 Task: Create relationship between student and enrollment object.
Action: Mouse moved to (641, 45)
Screenshot: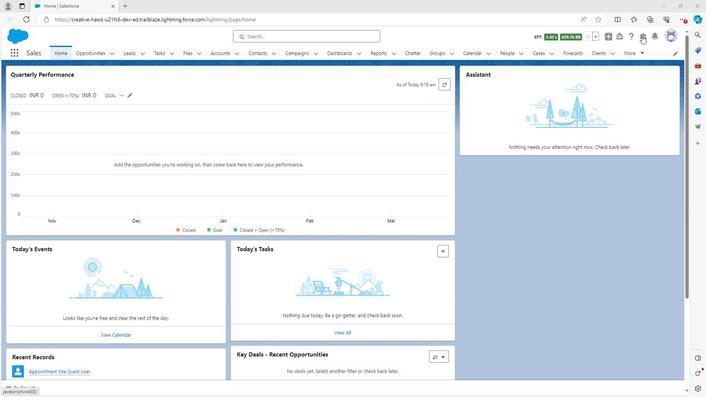 
Action: Mouse pressed left at (641, 45)
Screenshot: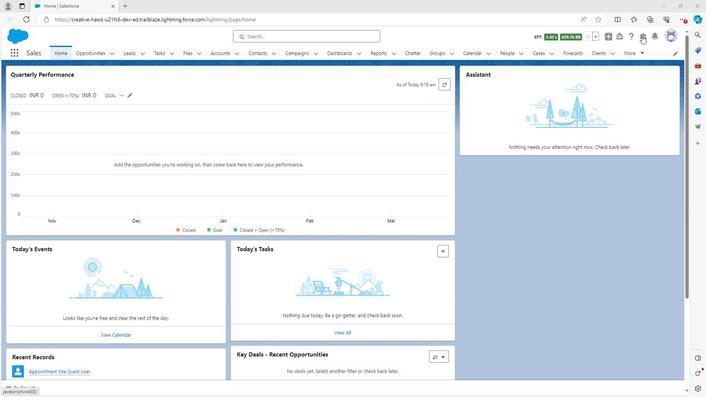 
Action: Mouse moved to (612, 66)
Screenshot: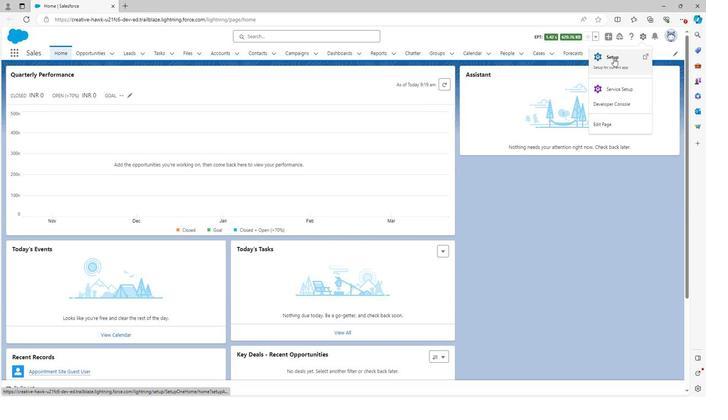 
Action: Mouse pressed left at (612, 66)
Screenshot: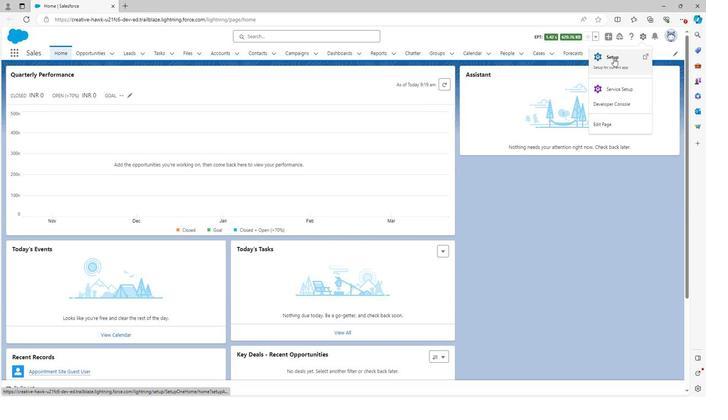 
Action: Mouse moved to (83, 62)
Screenshot: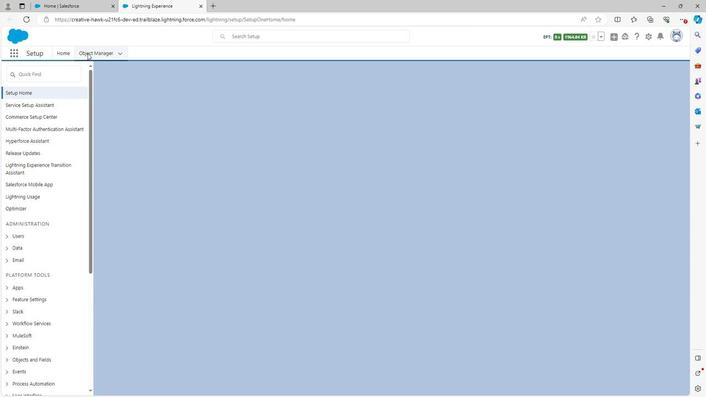 
Action: Mouse pressed left at (83, 62)
Screenshot: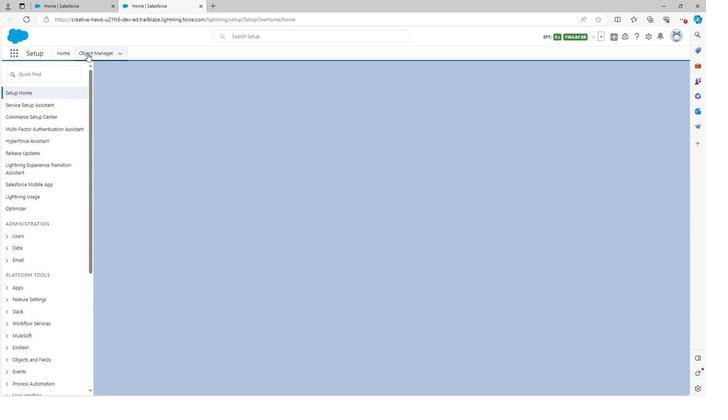 
Action: Mouse moved to (85, 204)
Screenshot: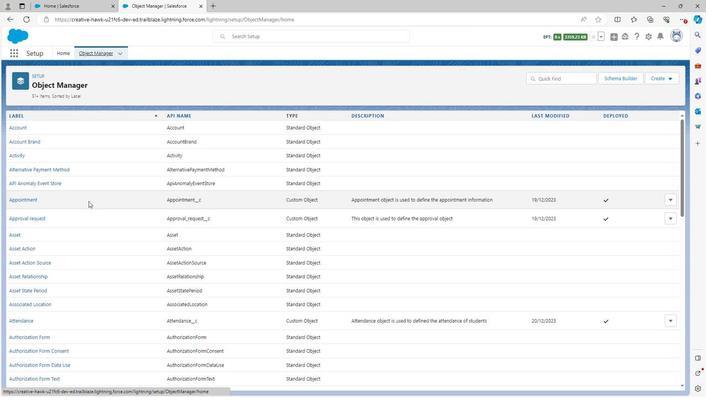 
Action: Mouse scrolled (85, 204) with delta (0, 0)
Screenshot: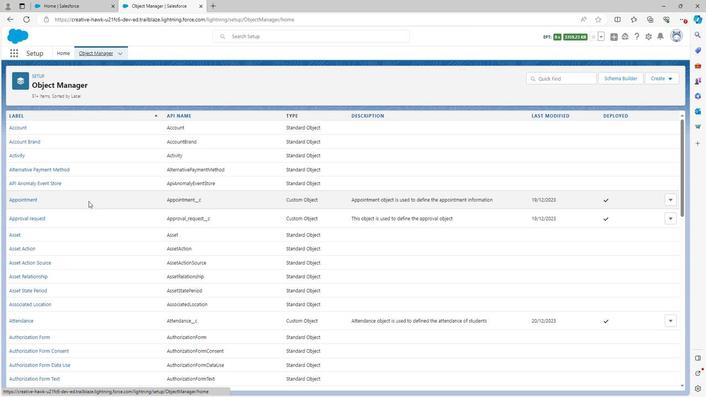 
Action: Mouse moved to (85, 205)
Screenshot: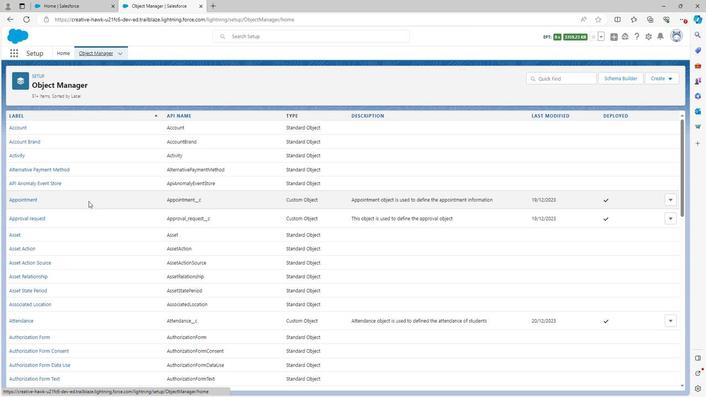 
Action: Mouse scrolled (85, 204) with delta (0, 0)
Screenshot: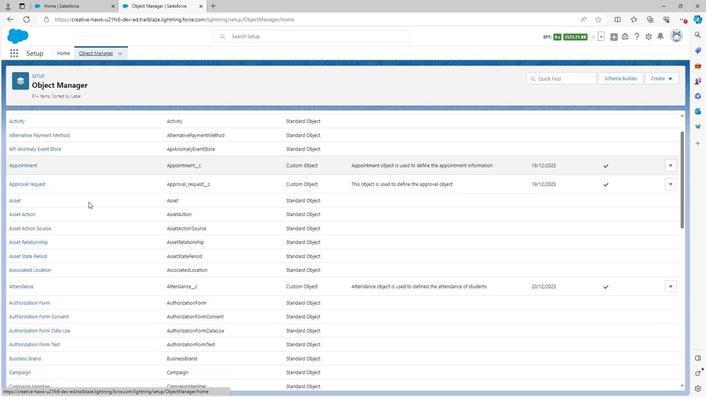 
Action: Mouse scrolled (85, 204) with delta (0, 0)
Screenshot: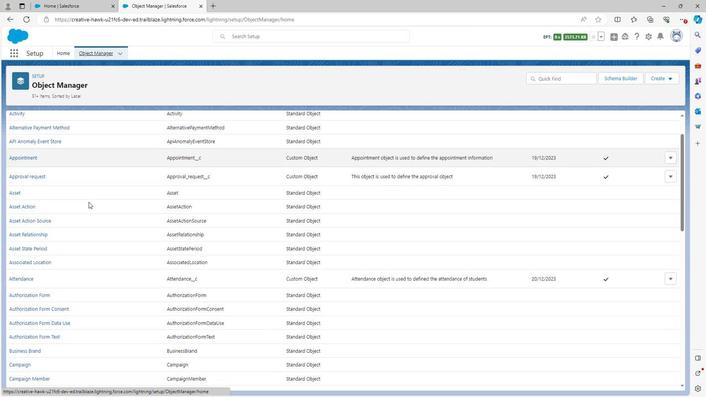 
Action: Mouse scrolled (85, 204) with delta (0, 0)
Screenshot: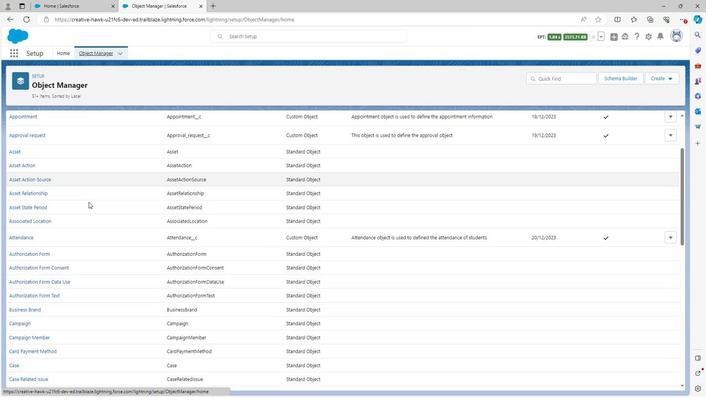 
Action: Mouse scrolled (85, 204) with delta (0, 0)
Screenshot: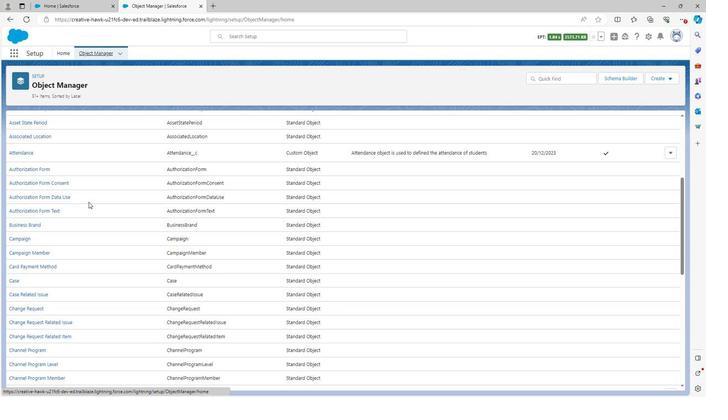 
Action: Mouse scrolled (85, 204) with delta (0, 0)
Screenshot: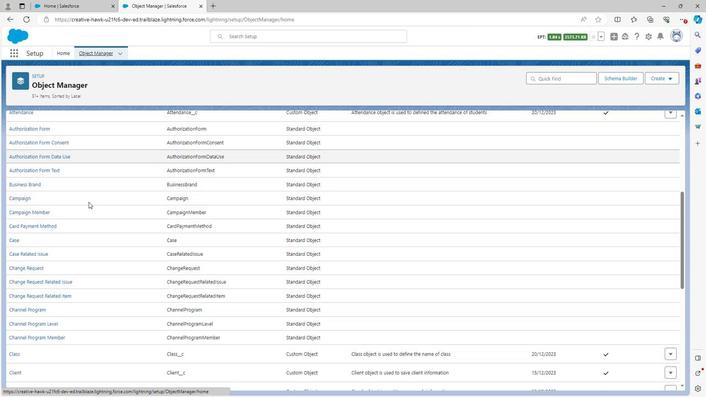 
Action: Mouse scrolled (85, 204) with delta (0, 0)
Screenshot: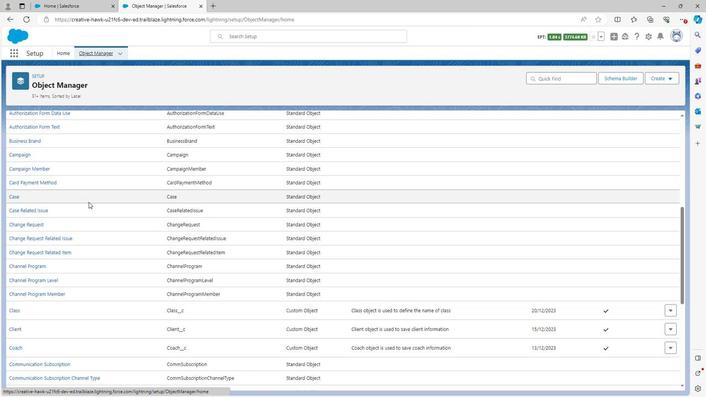 
Action: Mouse scrolled (85, 204) with delta (0, 0)
Screenshot: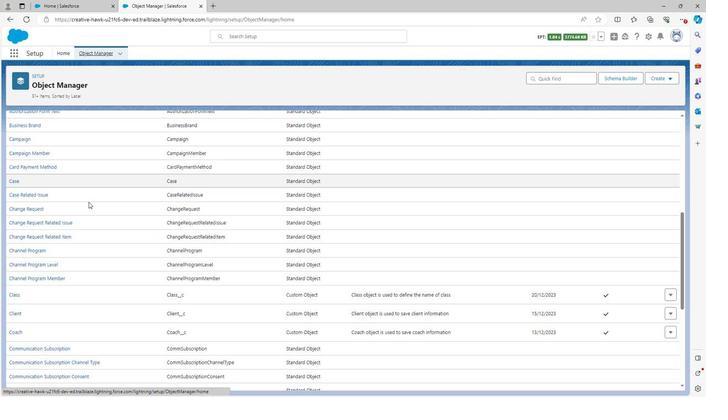 
Action: Mouse scrolled (85, 204) with delta (0, 0)
Screenshot: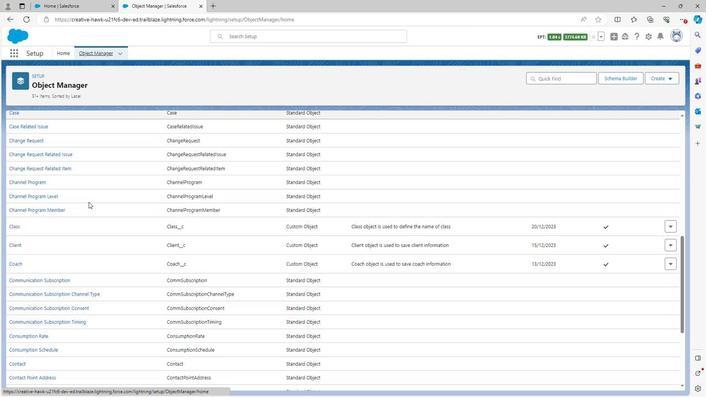 
Action: Mouse scrolled (85, 204) with delta (0, 0)
Screenshot: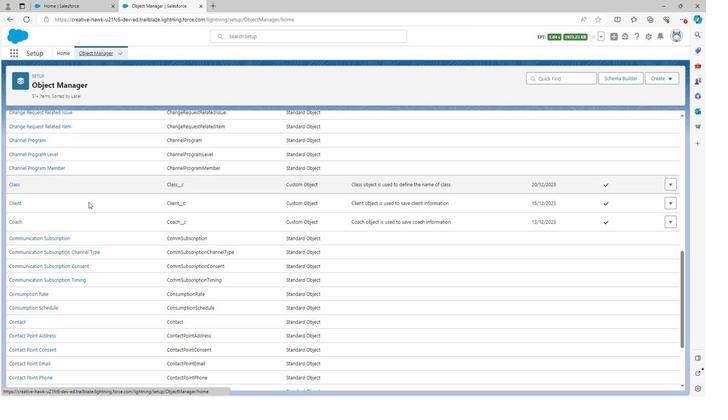 
Action: Mouse scrolled (85, 204) with delta (0, 0)
Screenshot: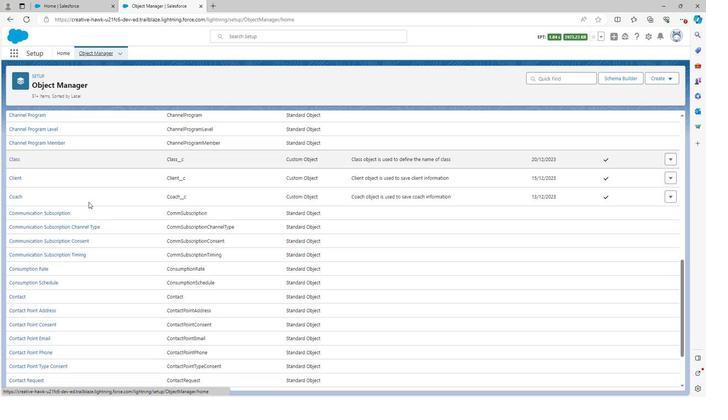 
Action: Mouse scrolled (85, 204) with delta (0, 0)
Screenshot: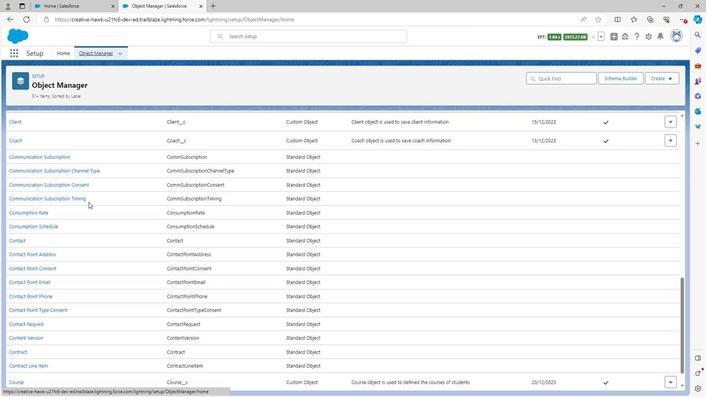 
Action: Mouse scrolled (85, 204) with delta (0, 0)
Screenshot: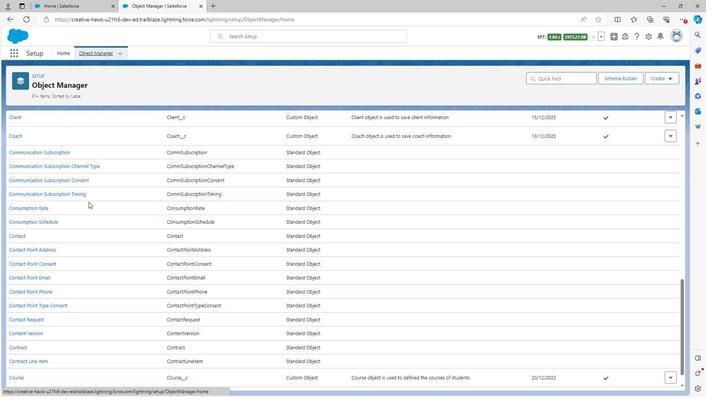 
Action: Mouse scrolled (85, 204) with delta (0, 0)
Screenshot: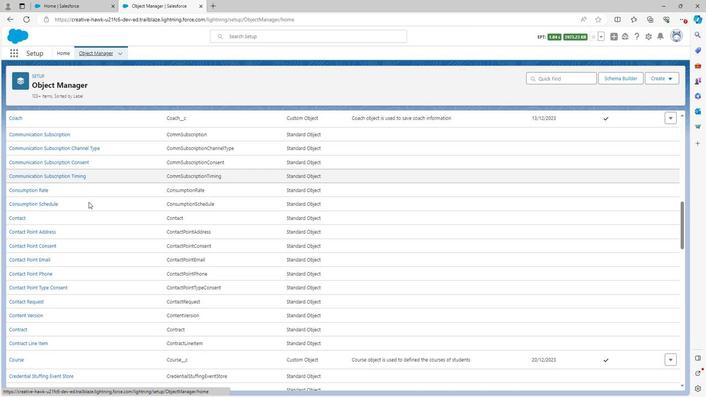 
Action: Mouse scrolled (85, 204) with delta (0, 0)
Screenshot: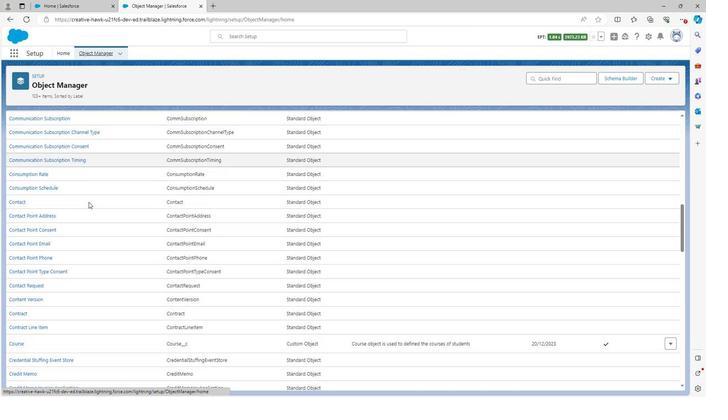 
Action: Mouse scrolled (85, 204) with delta (0, 0)
Screenshot: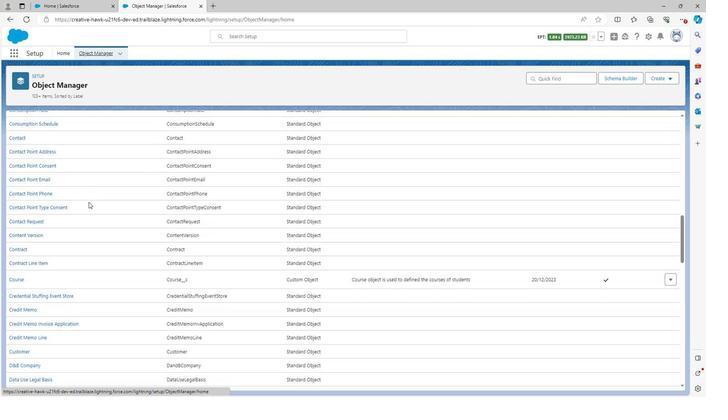 
Action: Mouse scrolled (85, 204) with delta (0, 0)
Screenshot: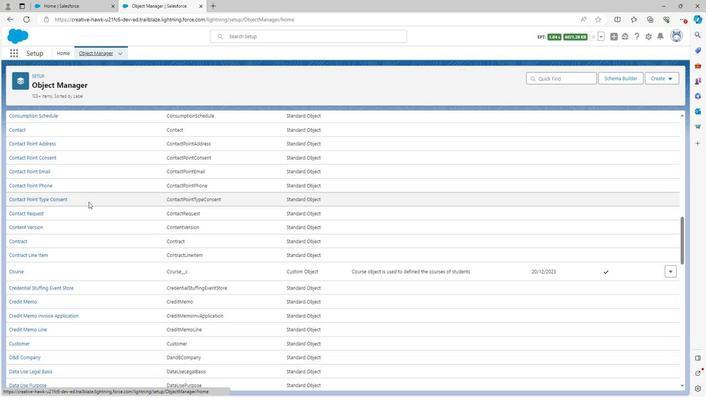 
Action: Mouse scrolled (85, 204) with delta (0, 0)
Screenshot: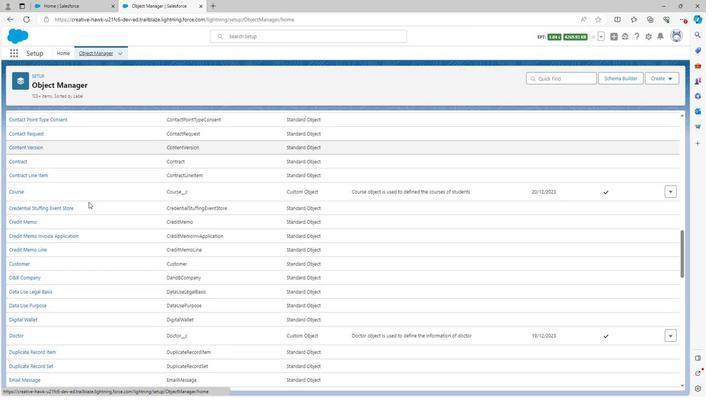 
Action: Mouse scrolled (85, 204) with delta (0, 0)
Screenshot: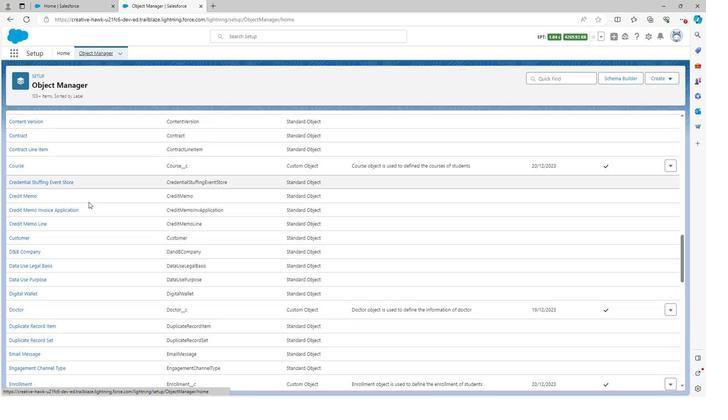 
Action: Mouse scrolled (85, 204) with delta (0, 0)
Screenshot: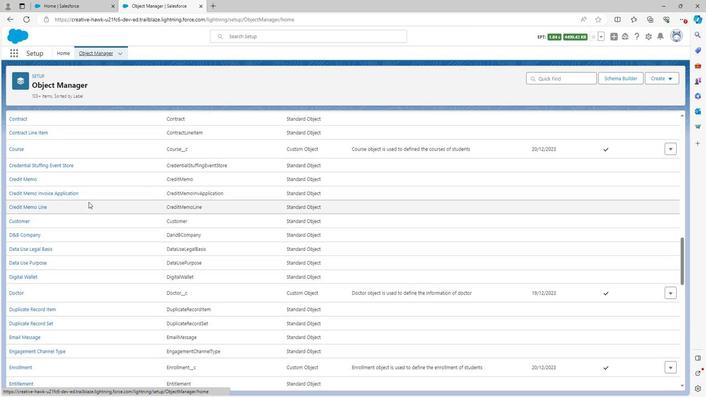 
Action: Mouse scrolled (85, 204) with delta (0, 0)
Screenshot: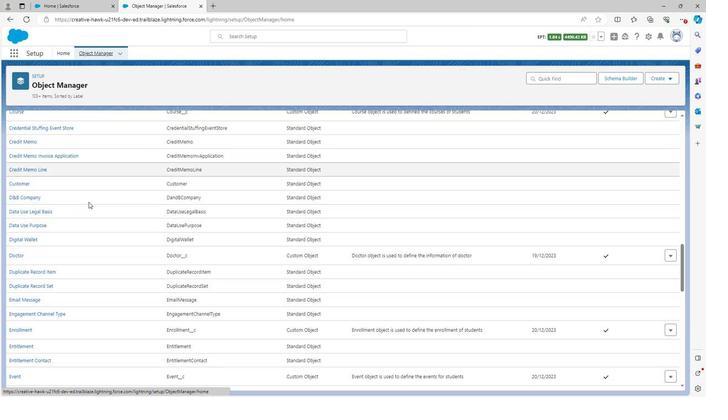 
Action: Mouse scrolled (85, 204) with delta (0, 0)
Screenshot: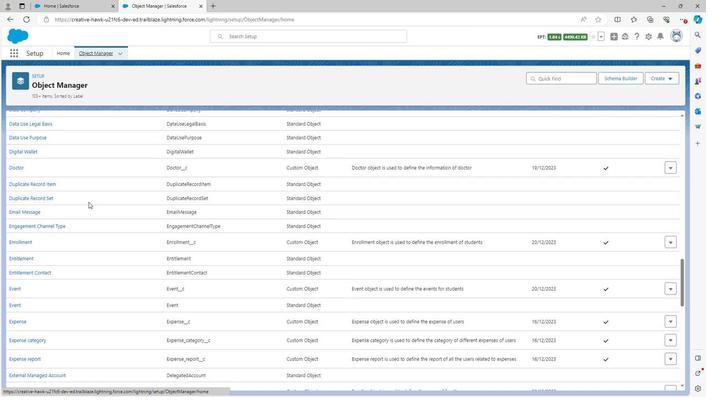 
Action: Mouse scrolled (85, 204) with delta (0, 0)
Screenshot: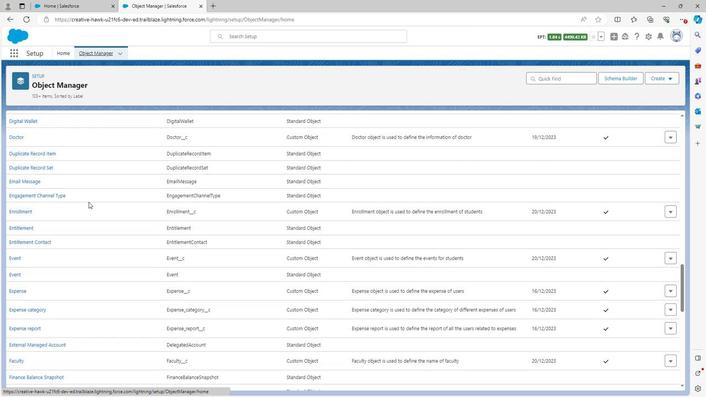 
Action: Mouse scrolled (85, 204) with delta (0, 0)
Screenshot: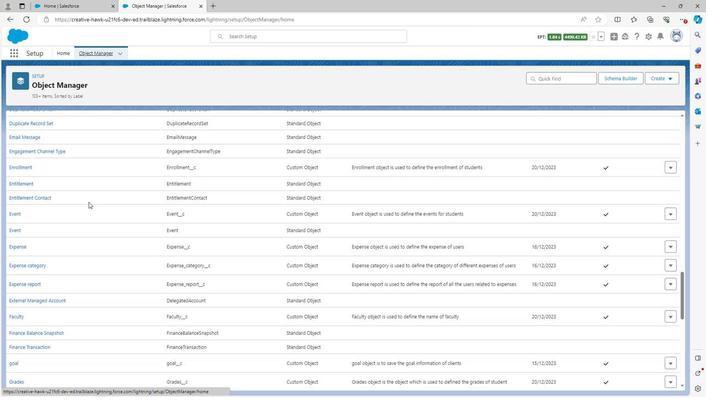
Action: Mouse scrolled (85, 204) with delta (0, 0)
Screenshot: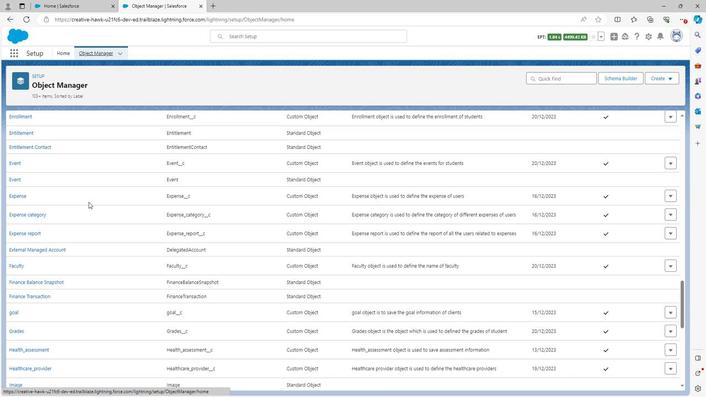 
Action: Mouse scrolled (85, 204) with delta (0, 0)
Screenshot: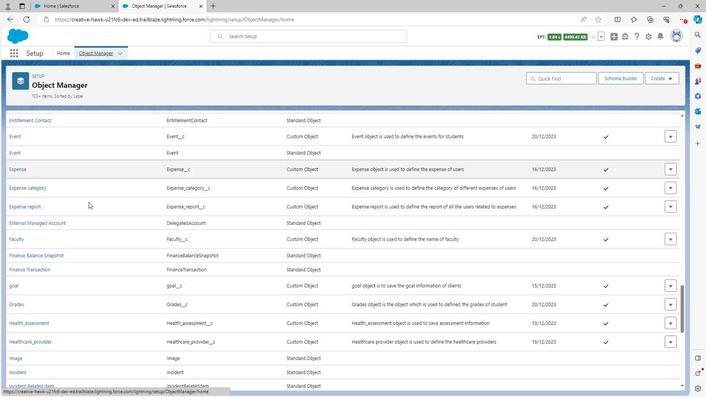 
Action: Mouse scrolled (85, 204) with delta (0, 0)
Screenshot: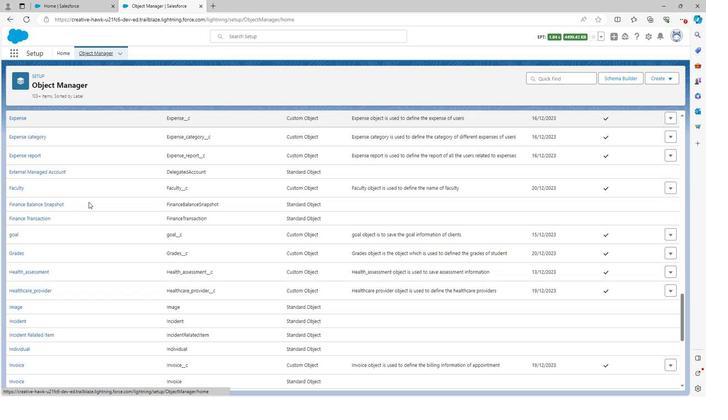 
Action: Mouse scrolled (85, 204) with delta (0, 0)
Screenshot: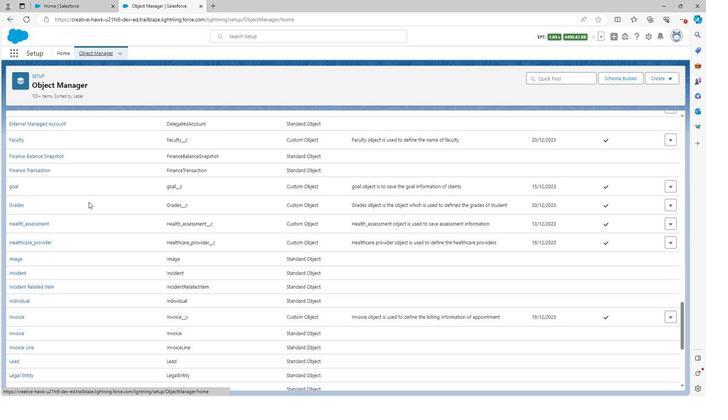 
Action: Mouse scrolled (85, 204) with delta (0, 0)
Screenshot: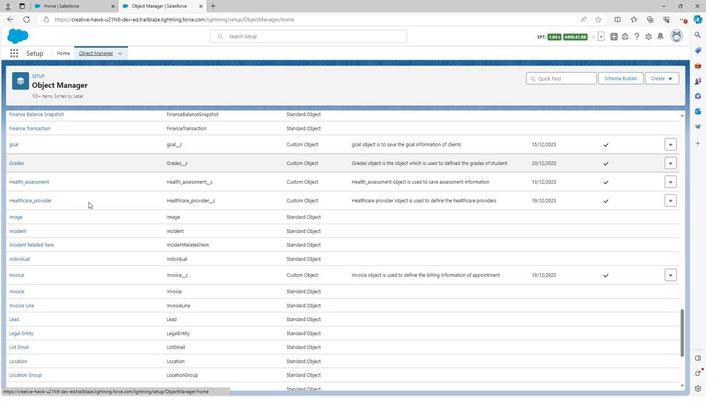 
Action: Mouse scrolled (85, 204) with delta (0, 0)
Screenshot: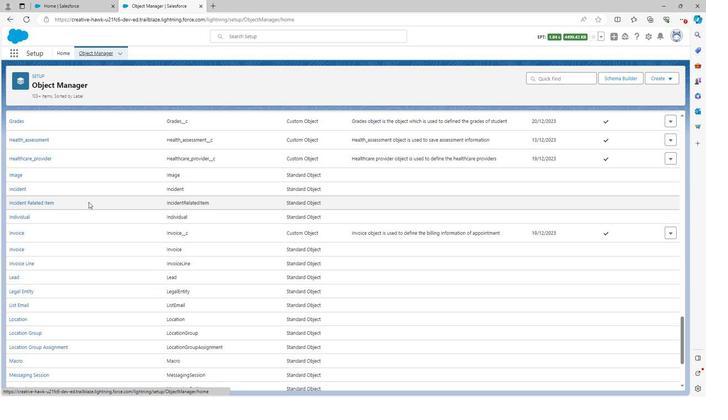 
Action: Mouse scrolled (85, 204) with delta (0, 0)
Screenshot: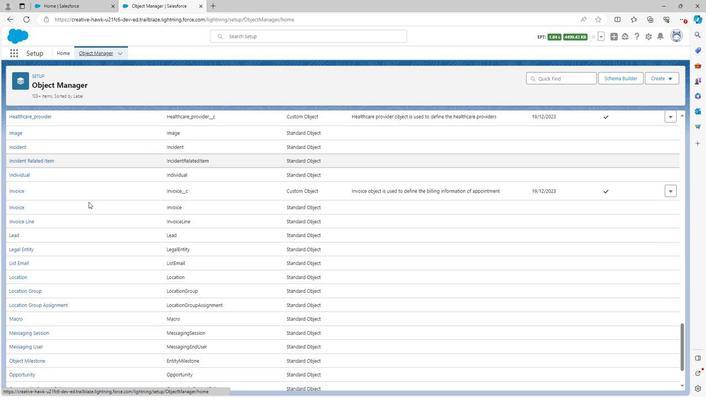 
Action: Mouse scrolled (85, 204) with delta (0, 0)
Screenshot: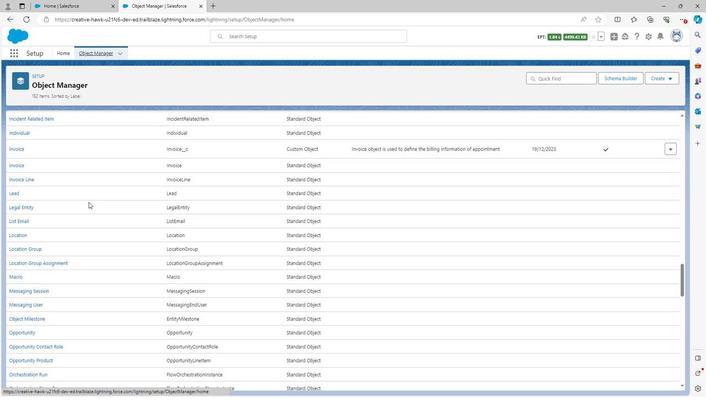 
Action: Mouse scrolled (85, 204) with delta (0, 0)
Screenshot: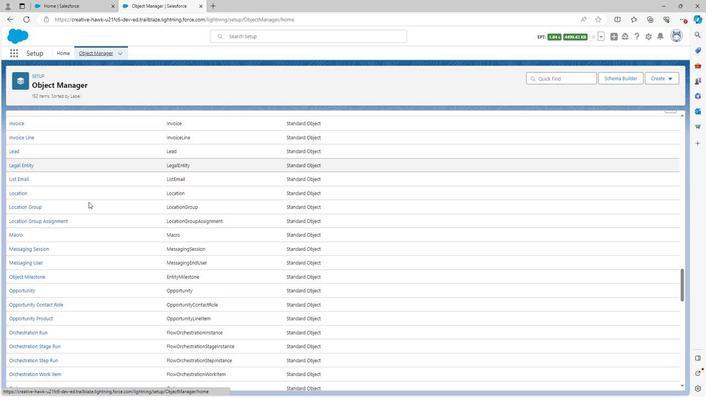 
Action: Mouse scrolled (85, 204) with delta (0, 0)
Screenshot: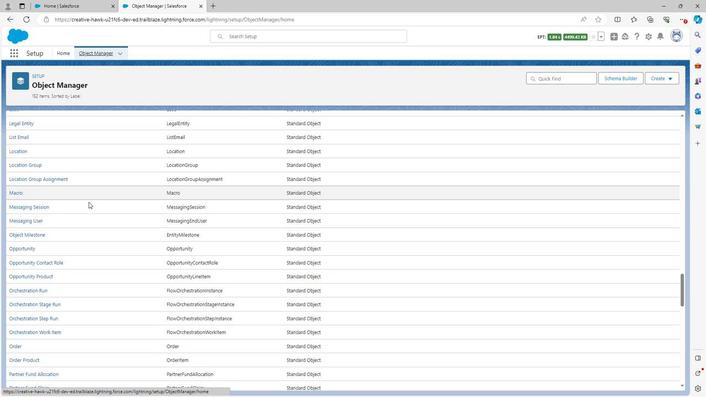 
Action: Mouse scrolled (85, 204) with delta (0, 0)
Screenshot: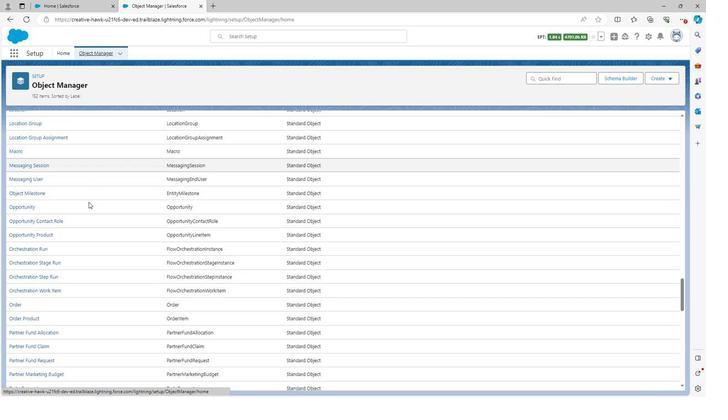 
Action: Mouse scrolled (85, 204) with delta (0, 0)
Screenshot: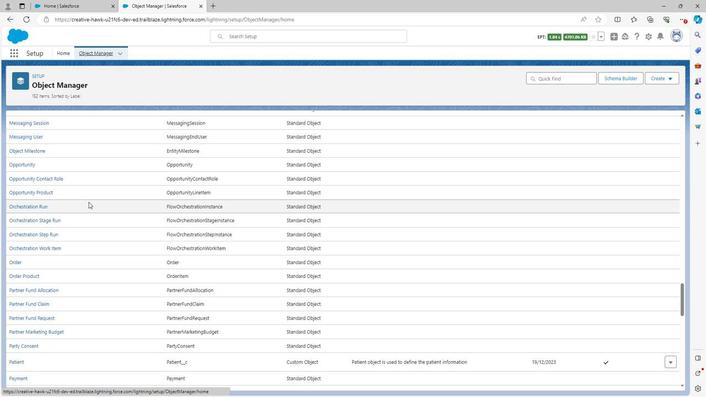 
Action: Mouse scrolled (85, 204) with delta (0, 0)
Screenshot: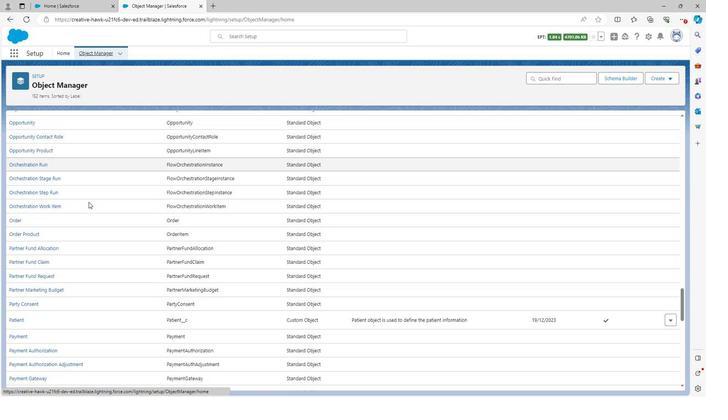 
Action: Mouse scrolled (85, 204) with delta (0, 0)
Screenshot: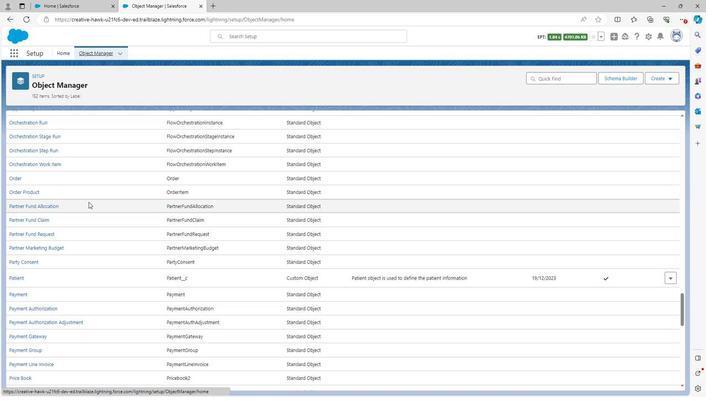 
Action: Mouse scrolled (85, 204) with delta (0, 0)
Screenshot: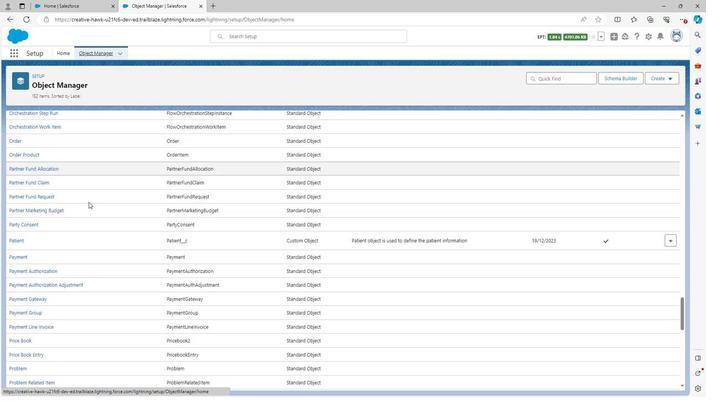 
Action: Mouse scrolled (85, 204) with delta (0, 0)
Screenshot: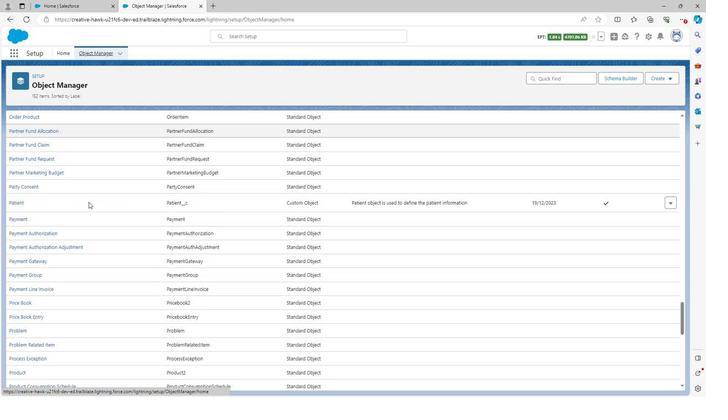 
Action: Mouse scrolled (85, 204) with delta (0, 0)
Screenshot: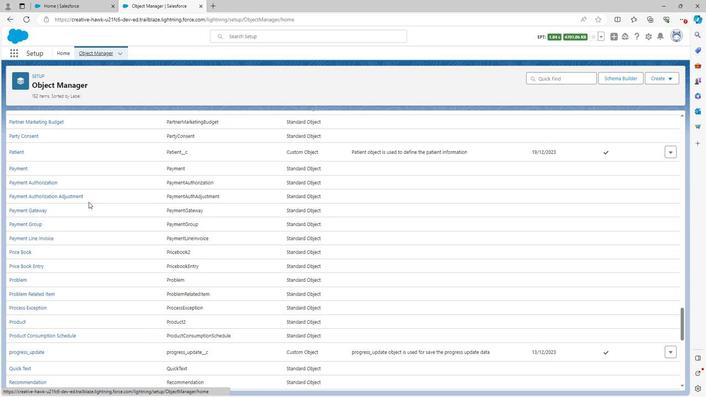 
Action: Mouse scrolled (85, 204) with delta (0, 0)
Screenshot: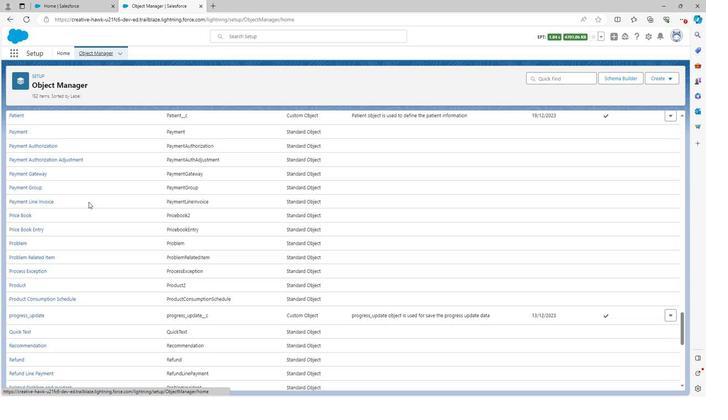 
Action: Mouse scrolled (85, 204) with delta (0, 0)
Screenshot: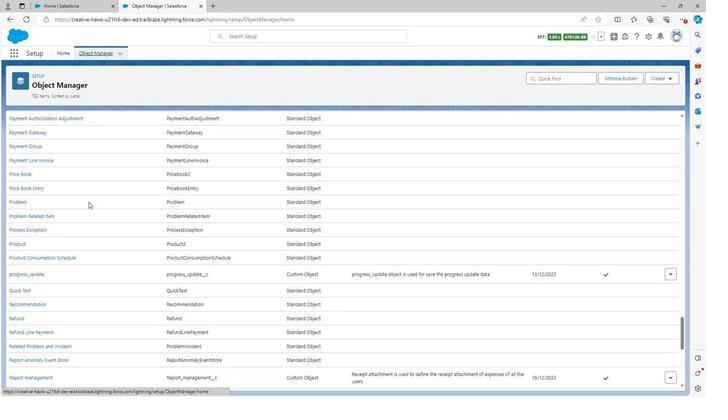 
Action: Mouse scrolled (85, 204) with delta (0, 0)
Screenshot: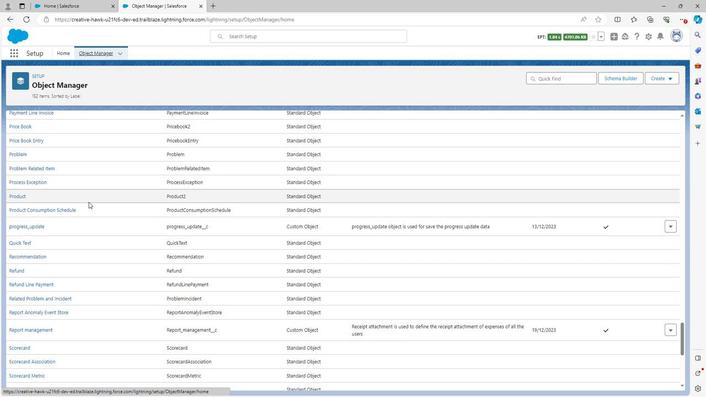 
Action: Mouse scrolled (85, 204) with delta (0, 0)
Screenshot: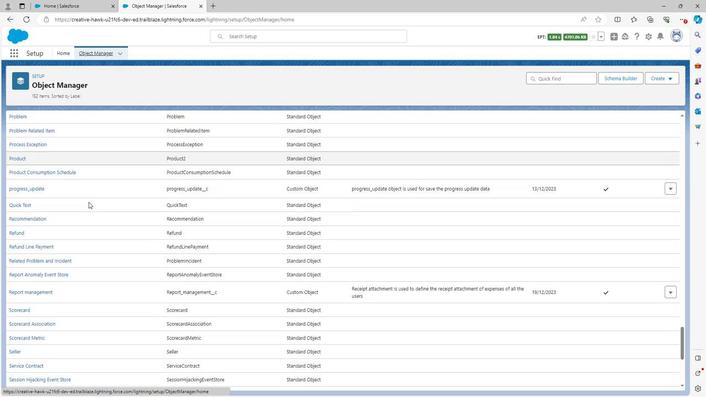 
Action: Mouse scrolled (85, 204) with delta (0, 0)
Screenshot: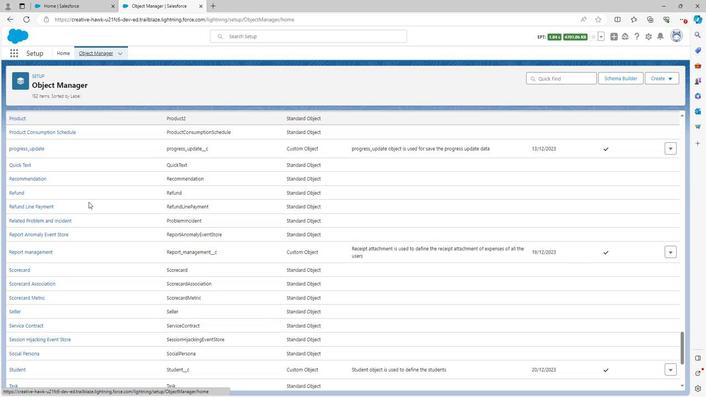 
Action: Mouse scrolled (85, 204) with delta (0, 0)
Screenshot: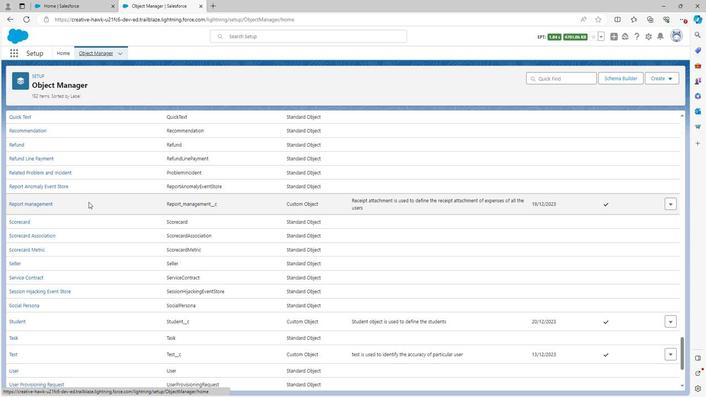 
Action: Mouse moved to (12, 279)
Screenshot: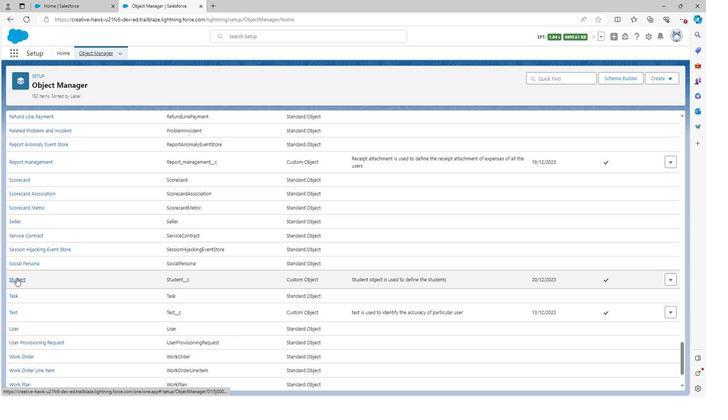 
Action: Mouse pressed left at (12, 279)
Screenshot: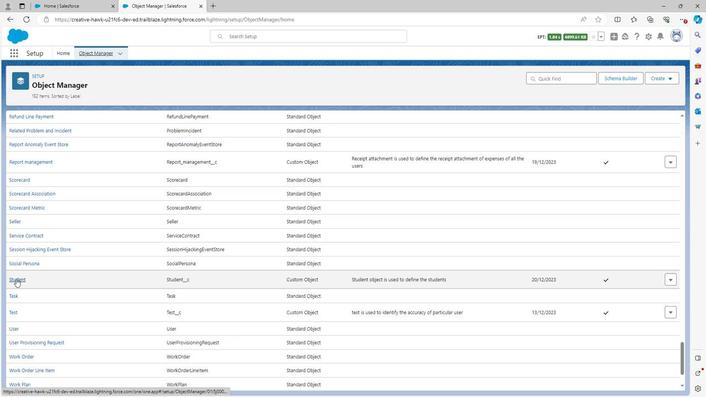 
Action: Mouse moved to (45, 134)
Screenshot: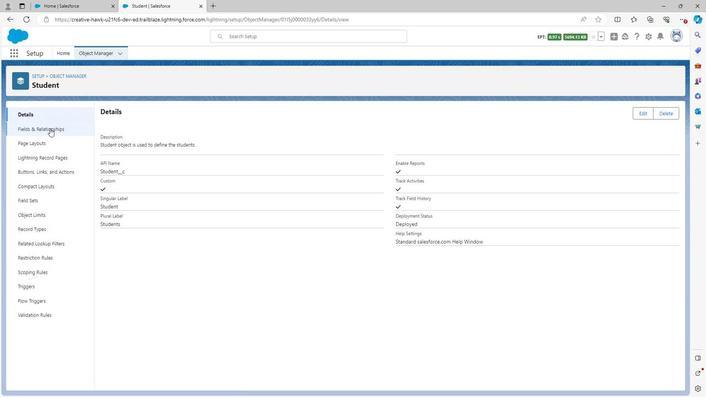 
Action: Mouse pressed left at (45, 134)
Screenshot: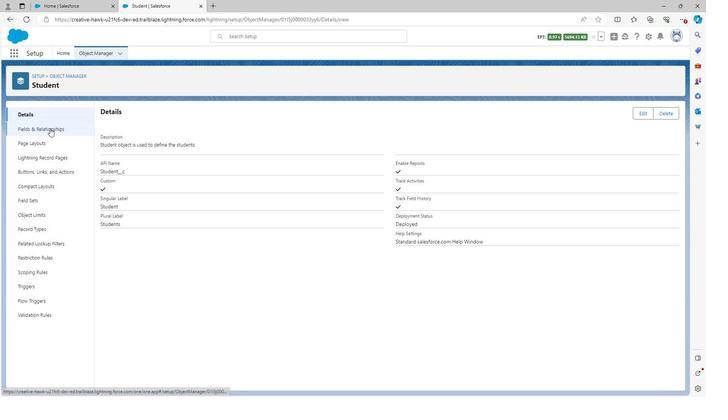 
Action: Mouse moved to (520, 120)
Screenshot: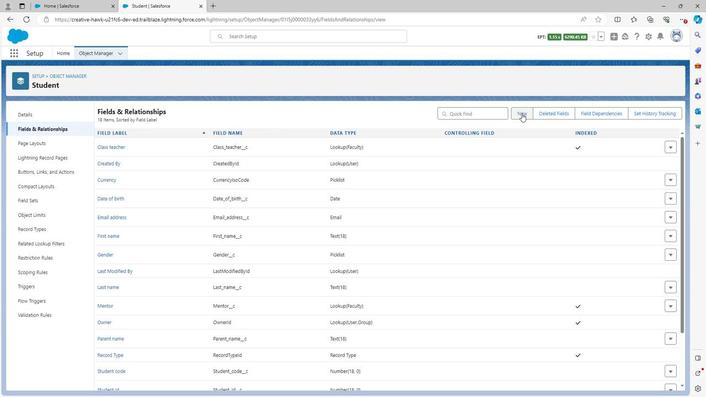 
Action: Mouse pressed left at (520, 120)
Screenshot: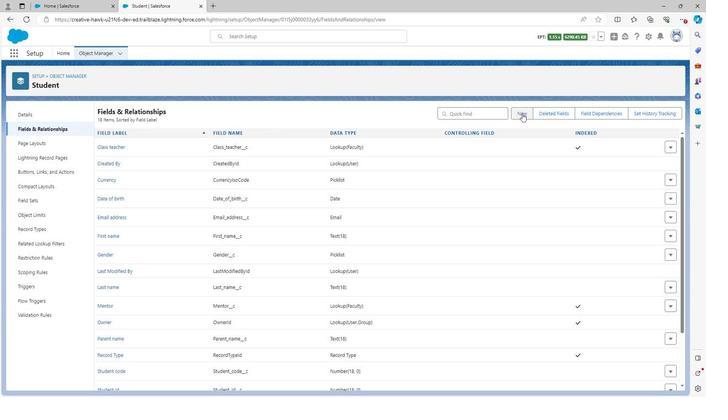 
Action: Mouse moved to (104, 250)
Screenshot: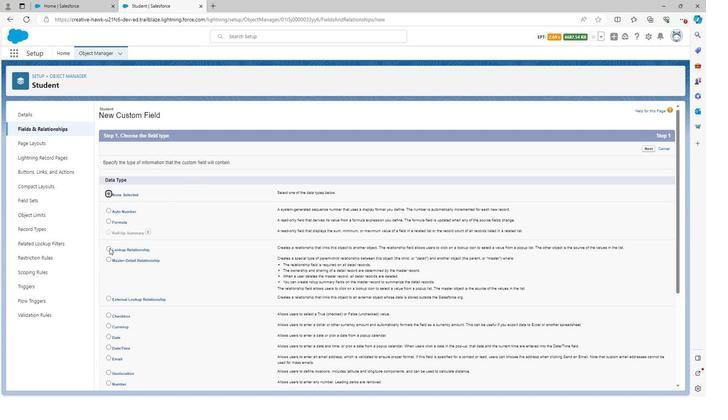 
Action: Mouse pressed left at (104, 250)
Screenshot: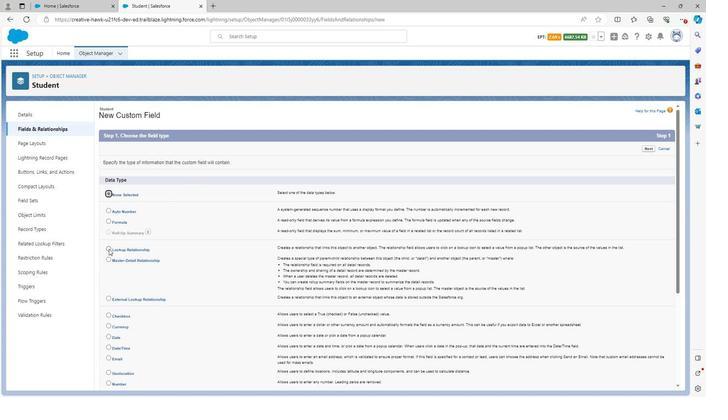 
Action: Mouse moved to (551, 317)
Screenshot: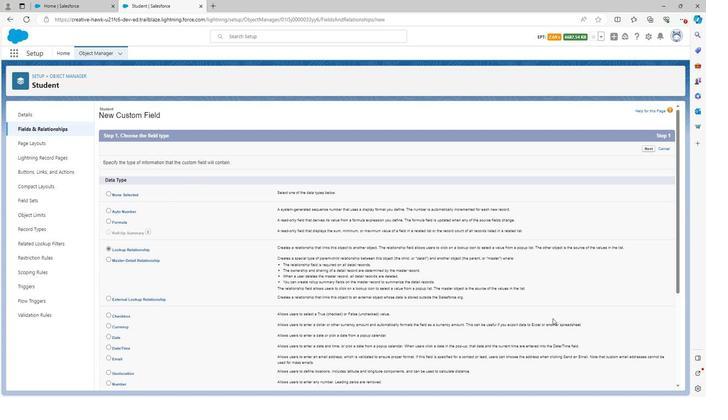 
Action: Mouse scrolled (551, 316) with delta (0, 0)
Screenshot: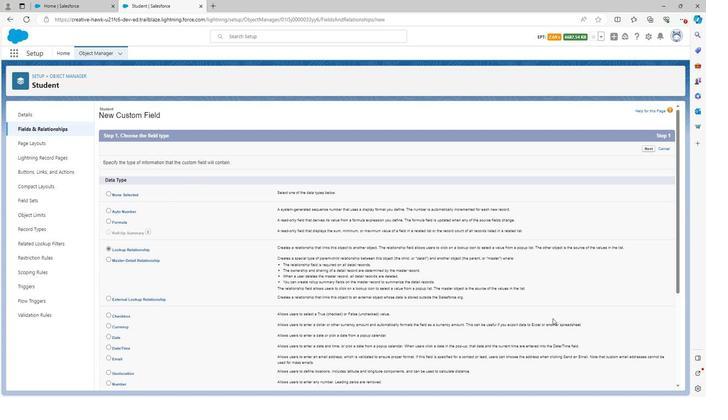 
Action: Mouse moved to (563, 334)
Screenshot: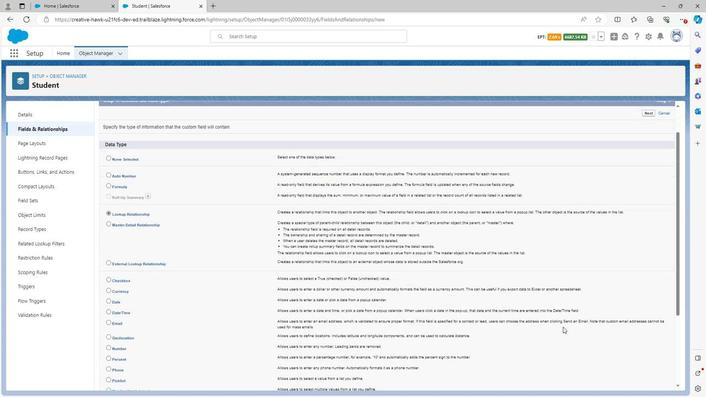
Action: Mouse scrolled (563, 333) with delta (0, 0)
Screenshot: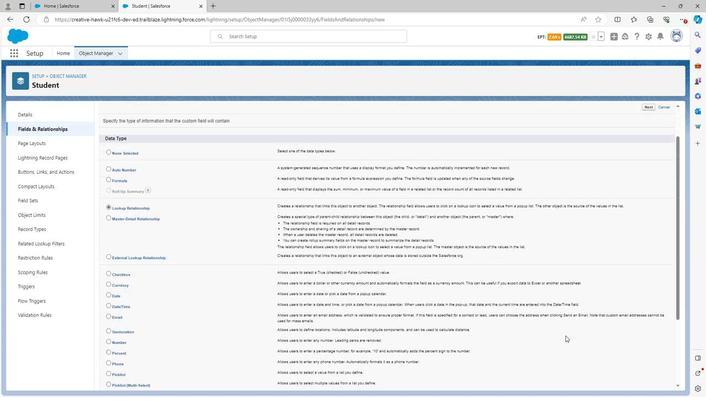 
Action: Mouse moved to (563, 334)
Screenshot: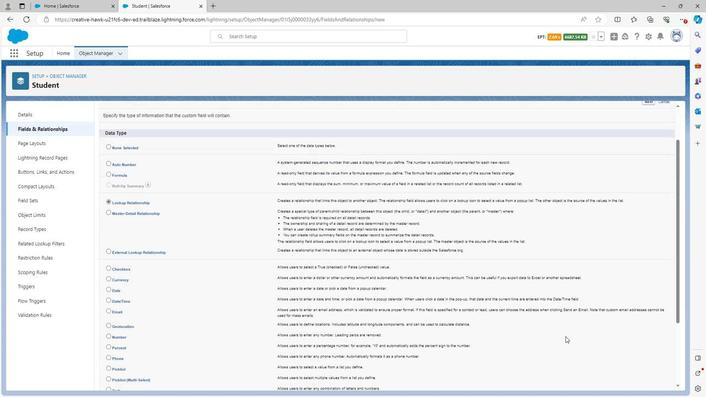 
Action: Mouse scrolled (563, 334) with delta (0, 0)
Screenshot: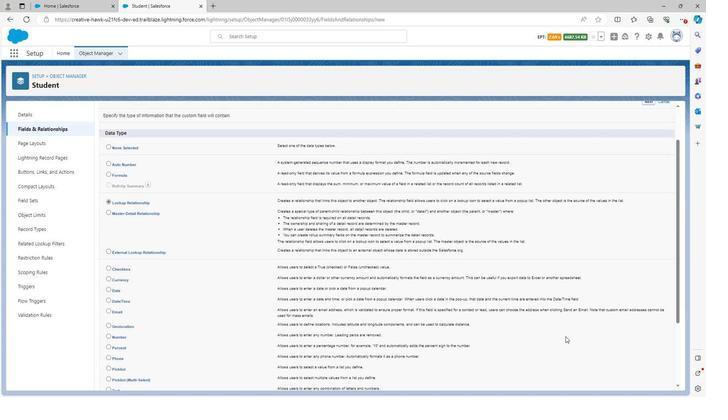 
Action: Mouse moved to (563, 335)
Screenshot: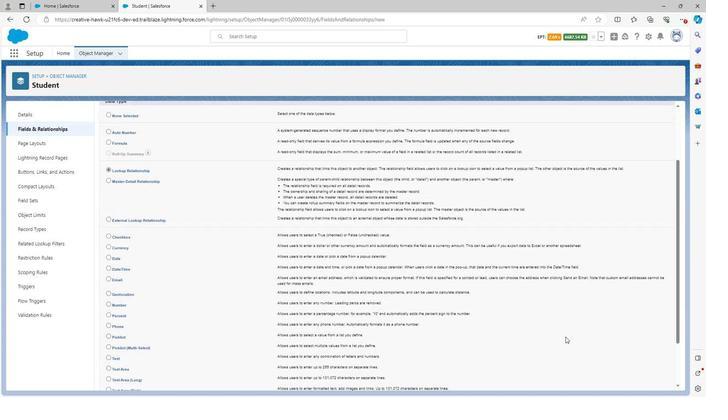 
Action: Mouse scrolled (563, 334) with delta (0, 0)
Screenshot: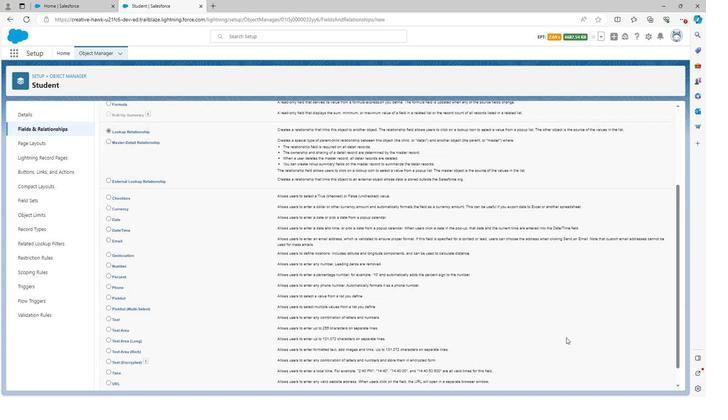 
Action: Mouse moved to (566, 338)
Screenshot: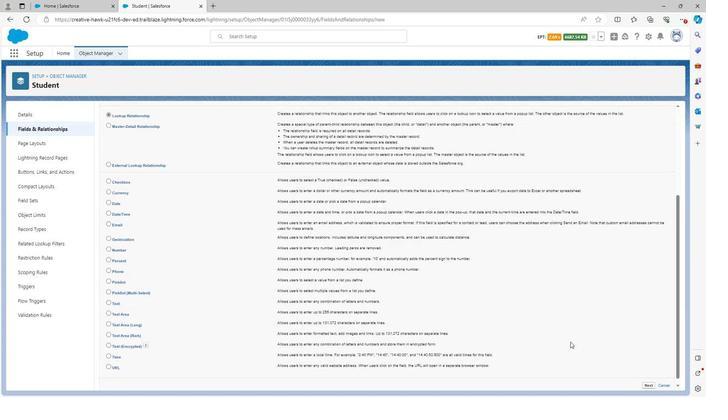 
Action: Mouse scrolled (566, 337) with delta (0, 0)
Screenshot: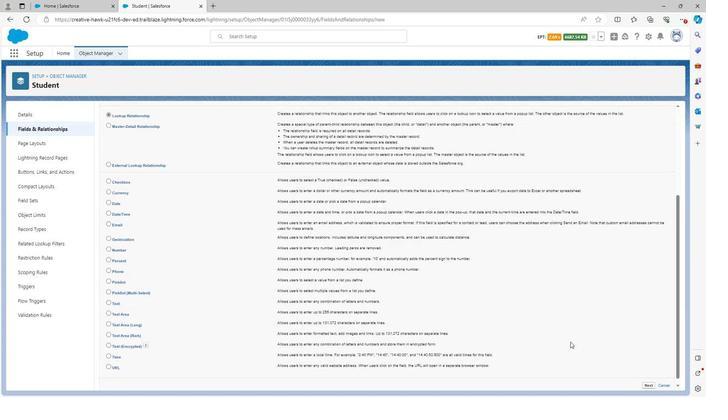 
Action: Mouse moved to (646, 376)
Screenshot: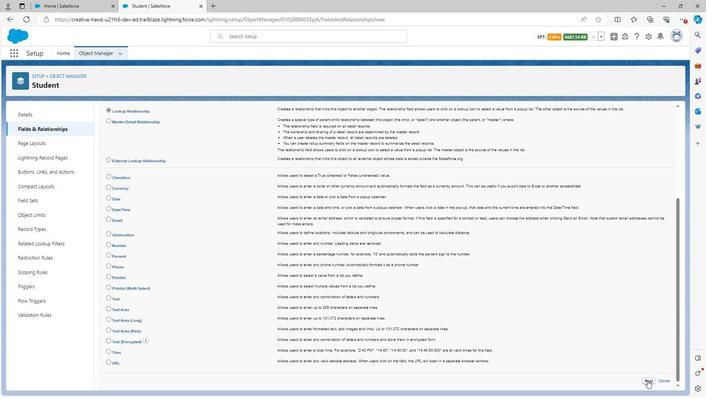 
Action: Mouse pressed left at (646, 376)
Screenshot: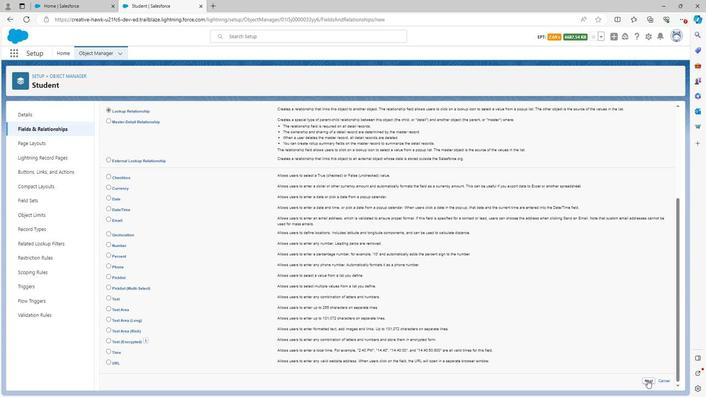 
Action: Mouse moved to (254, 182)
Screenshot: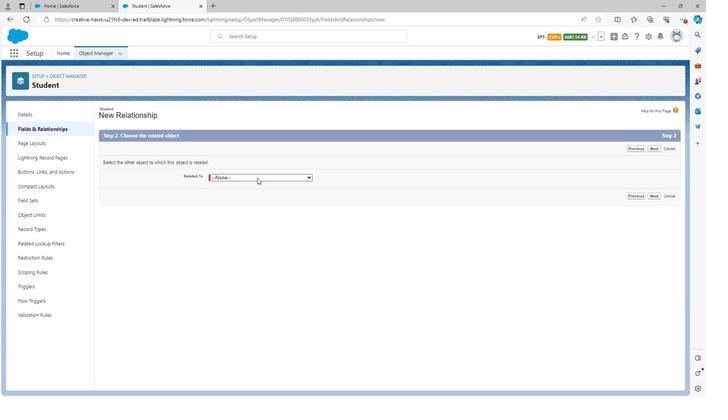 
Action: Mouse pressed left at (254, 182)
Screenshot: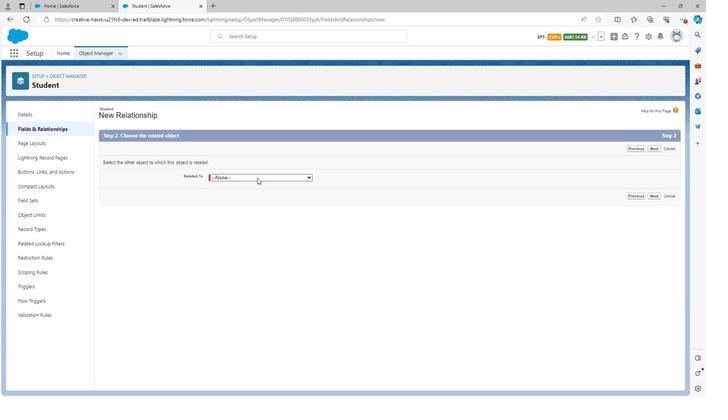 
Action: Mouse moved to (236, 256)
Screenshot: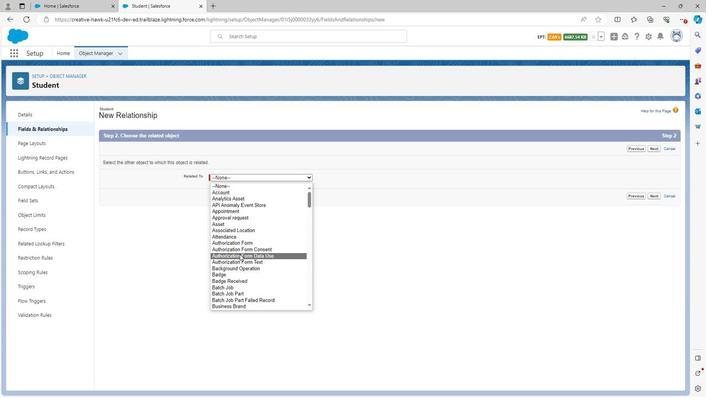 
Action: Mouse scrolled (236, 256) with delta (0, 0)
Screenshot: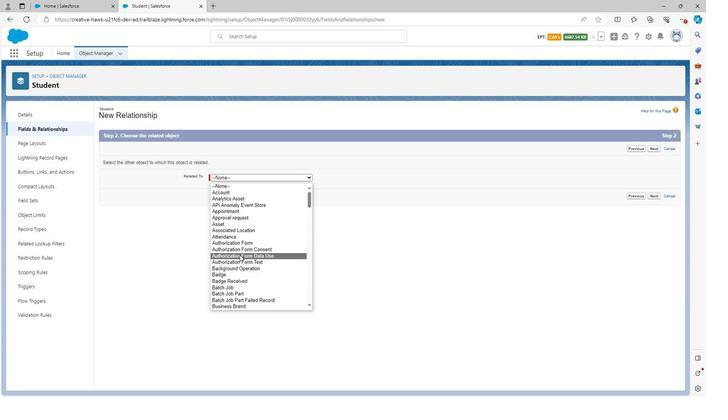 
Action: Mouse scrolled (236, 256) with delta (0, 0)
Screenshot: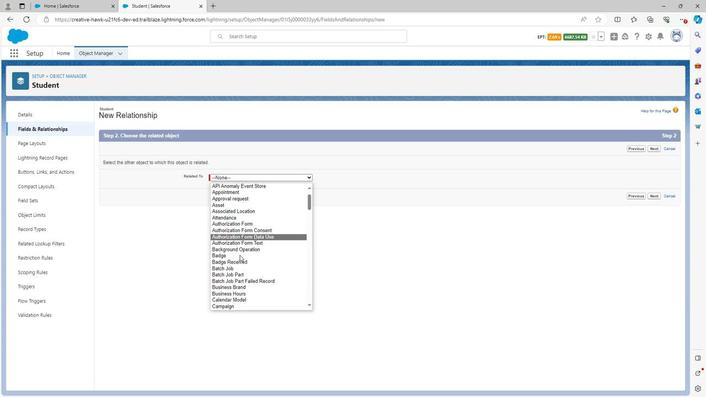 
Action: Mouse scrolled (236, 256) with delta (0, 0)
Screenshot: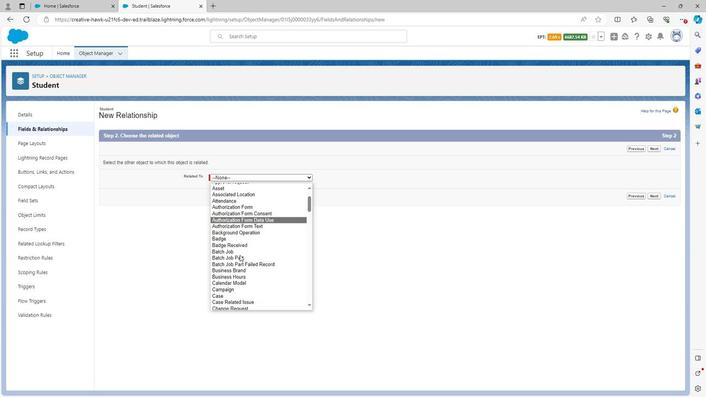 
Action: Mouse scrolled (236, 256) with delta (0, 0)
Screenshot: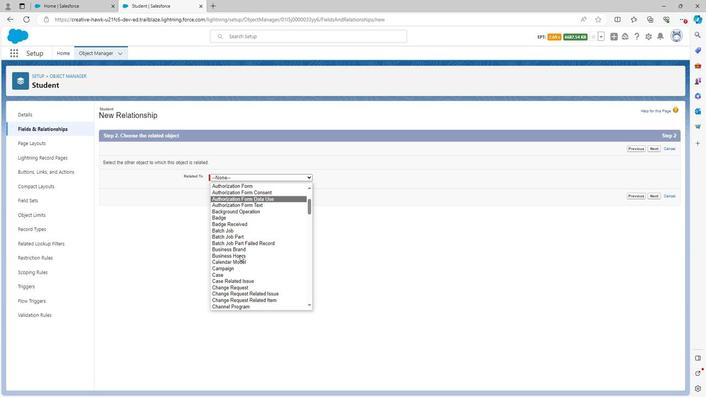 
Action: Mouse scrolled (236, 256) with delta (0, 0)
Screenshot: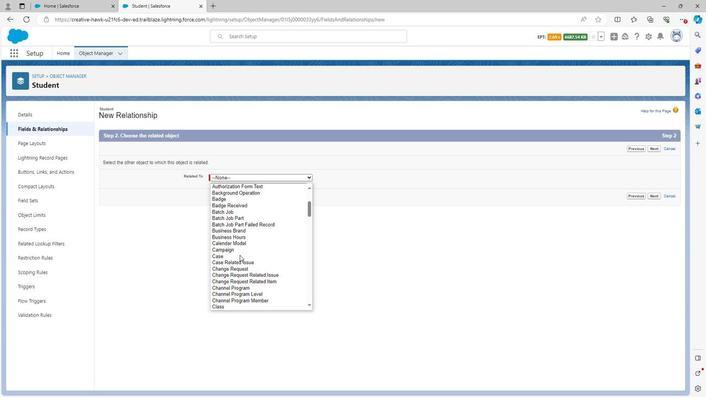 
Action: Mouse scrolled (236, 256) with delta (0, 0)
Screenshot: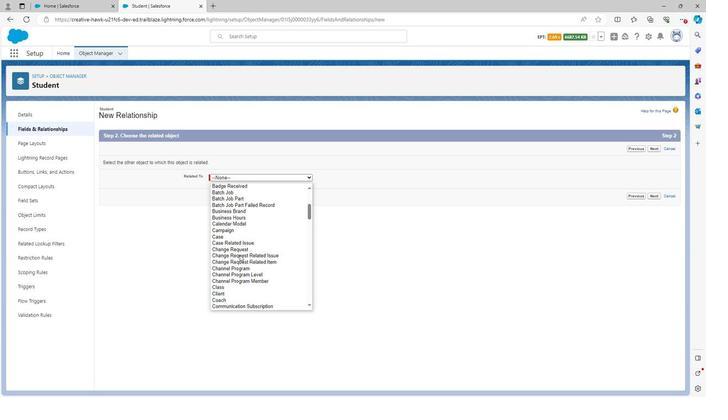 
Action: Mouse scrolled (236, 256) with delta (0, 0)
Screenshot: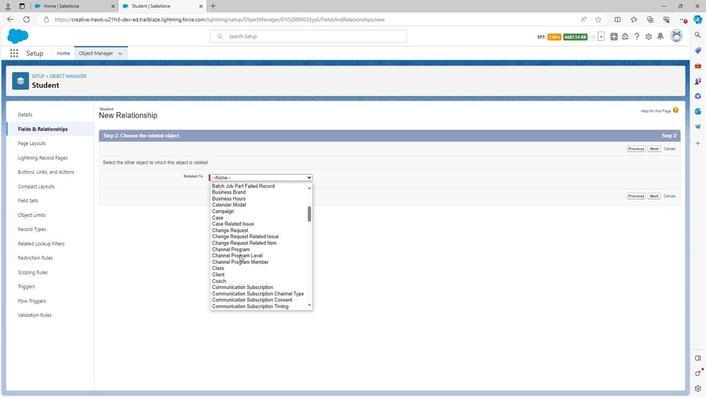 
Action: Mouse scrolled (236, 256) with delta (0, 0)
Screenshot: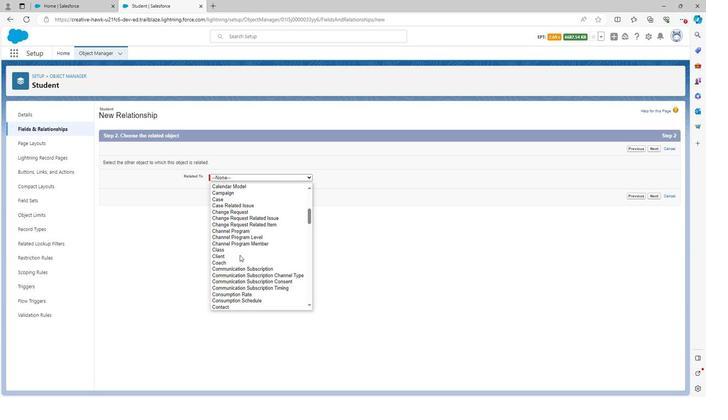 
Action: Mouse scrolled (236, 256) with delta (0, 0)
Screenshot: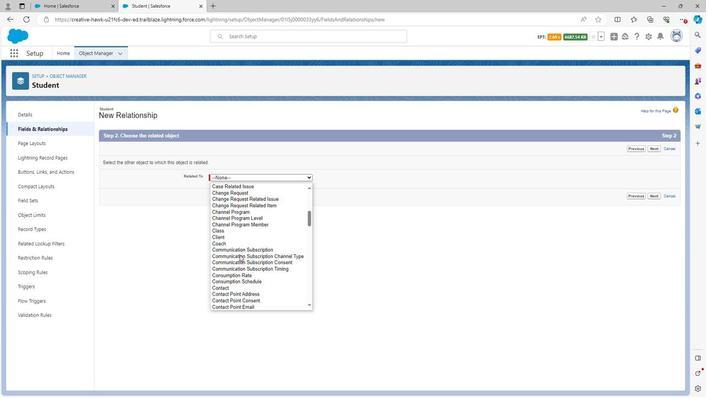 
Action: Mouse scrolled (236, 256) with delta (0, 0)
Screenshot: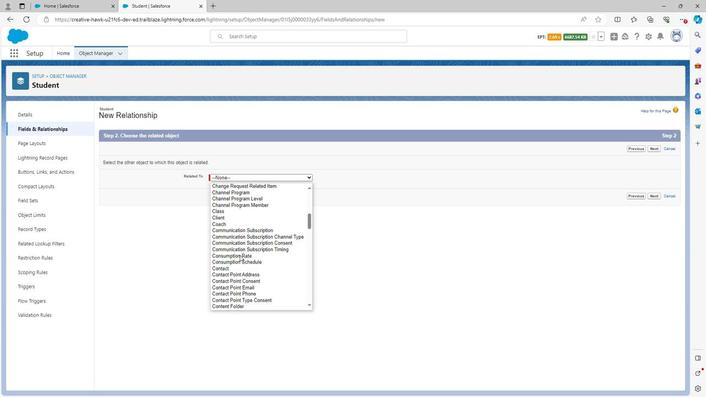 
Action: Mouse scrolled (236, 256) with delta (0, 0)
Screenshot: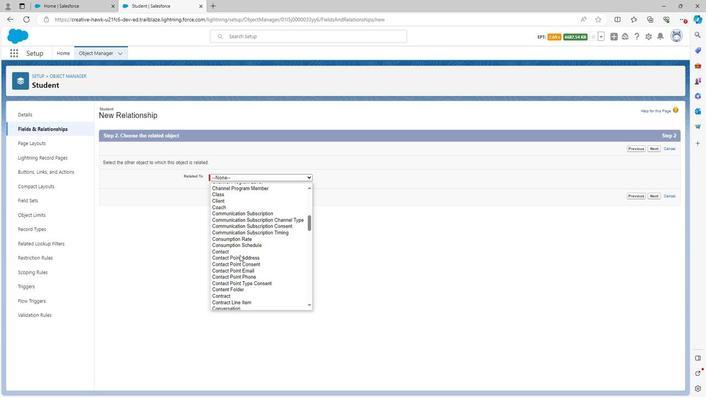 
Action: Mouse scrolled (236, 256) with delta (0, 0)
Screenshot: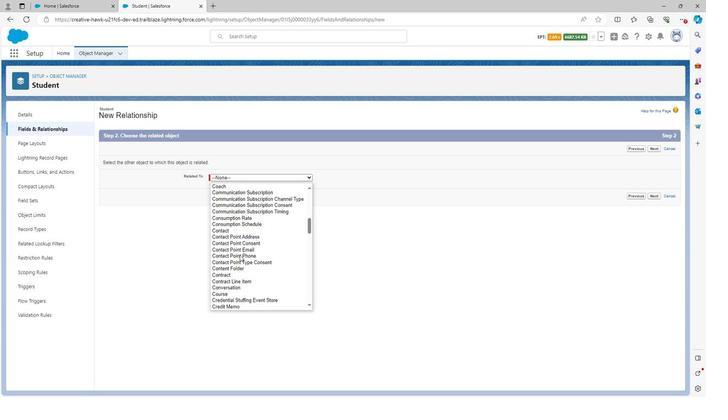 
Action: Mouse scrolled (236, 256) with delta (0, 0)
Screenshot: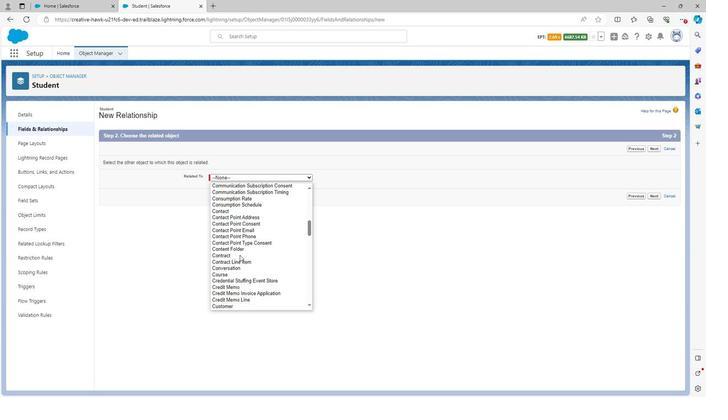 
Action: Mouse scrolled (236, 256) with delta (0, 0)
Screenshot: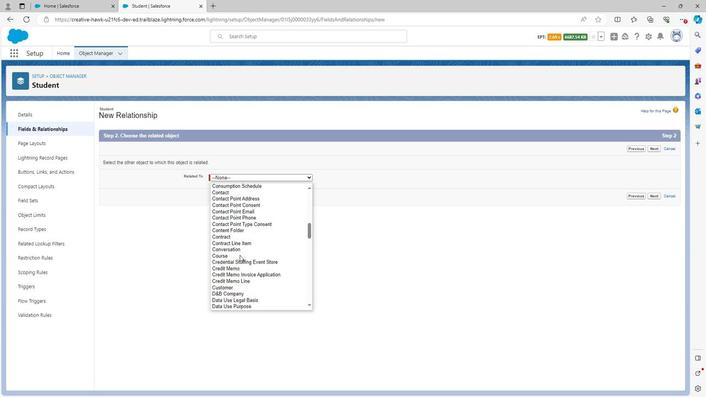 
Action: Mouse scrolled (236, 256) with delta (0, 0)
Screenshot: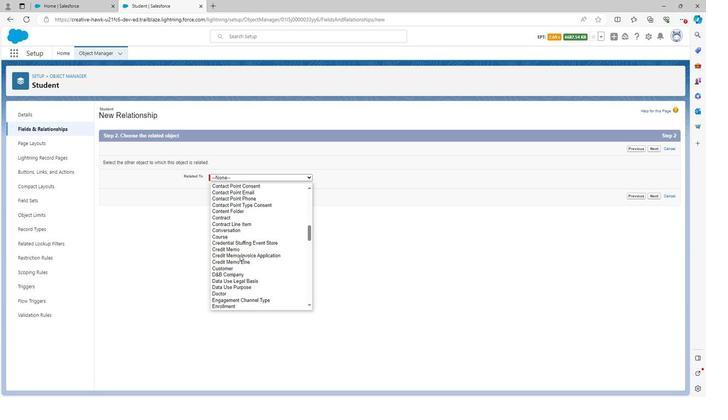 
Action: Mouse scrolled (236, 256) with delta (0, 0)
Screenshot: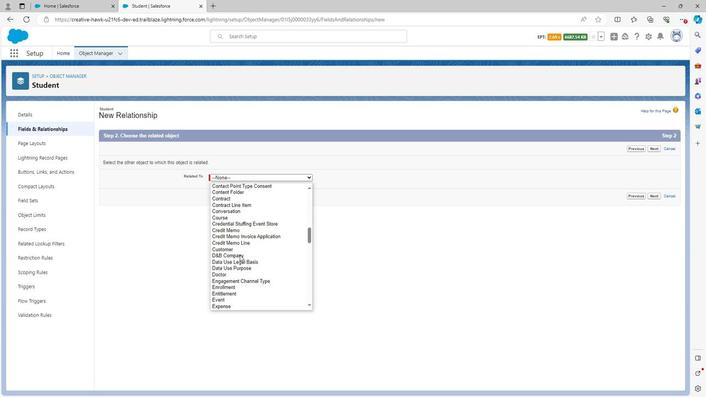 
Action: Mouse moved to (229, 267)
Screenshot: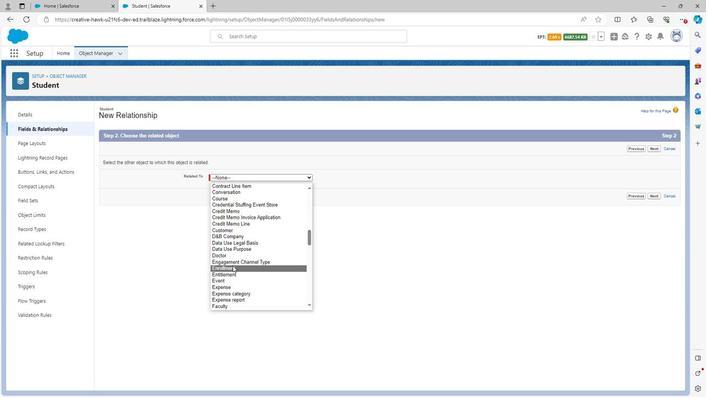 
Action: Mouse pressed left at (229, 267)
Screenshot: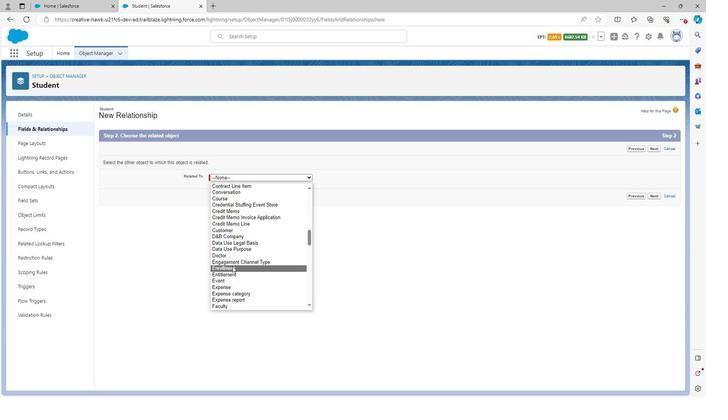 
Action: Mouse moved to (652, 199)
Screenshot: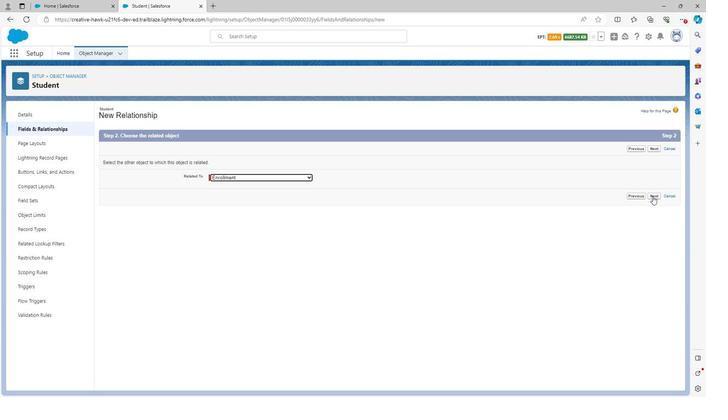 
Action: Mouse pressed left at (652, 199)
Screenshot: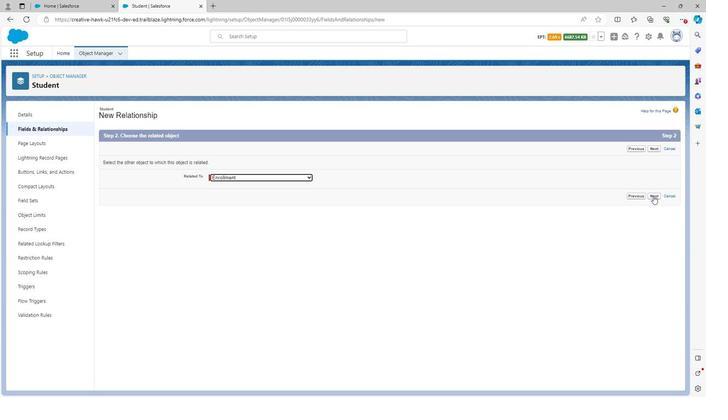 
Action: Mouse moved to (242, 168)
Screenshot: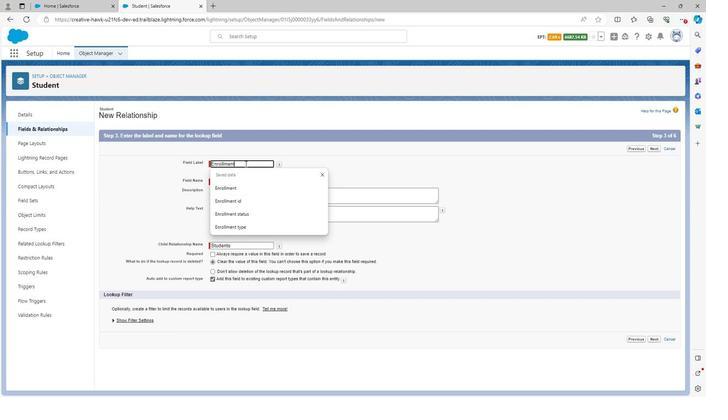 
Action: Mouse pressed left at (242, 168)
Screenshot: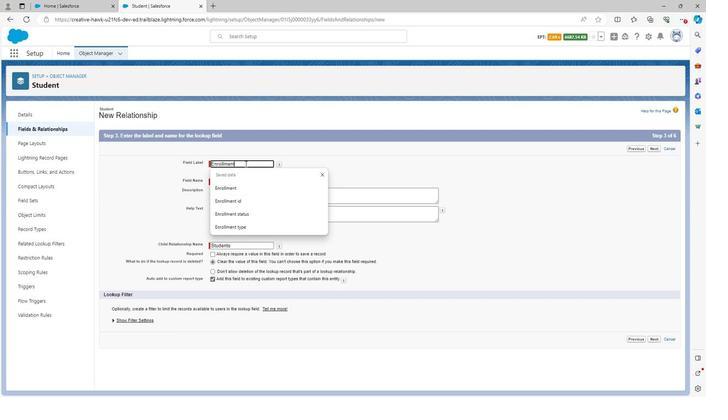 
Action: Mouse moved to (208, 167)
Screenshot: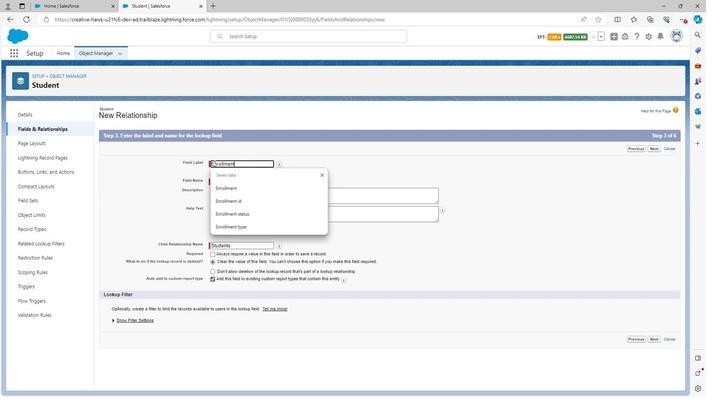 
Action: Key pressed <Key.shift>Student<Key.space>enrollment<Key.space>id
Screenshot: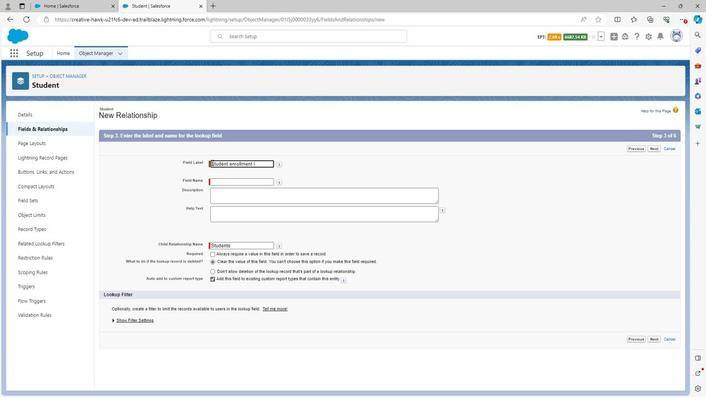 
Action: Mouse moved to (306, 174)
Screenshot: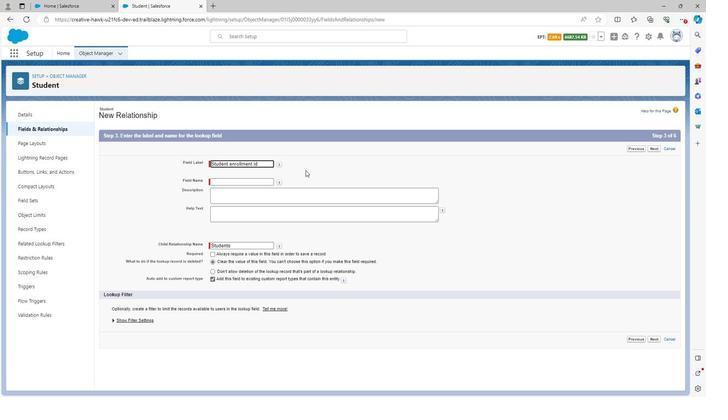 
Action: Mouse pressed left at (306, 174)
Screenshot: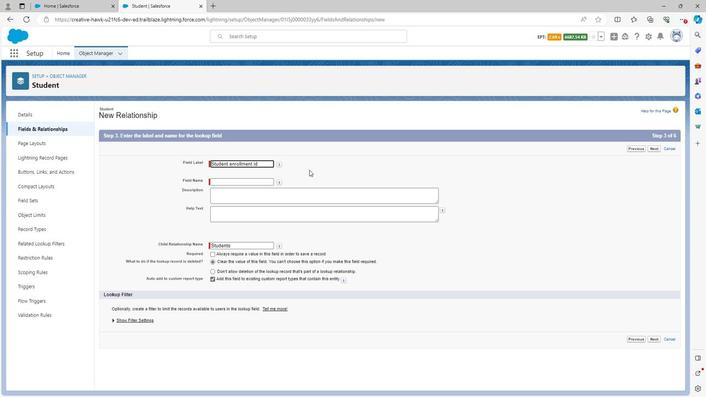 
Action: Mouse moved to (263, 195)
Screenshot: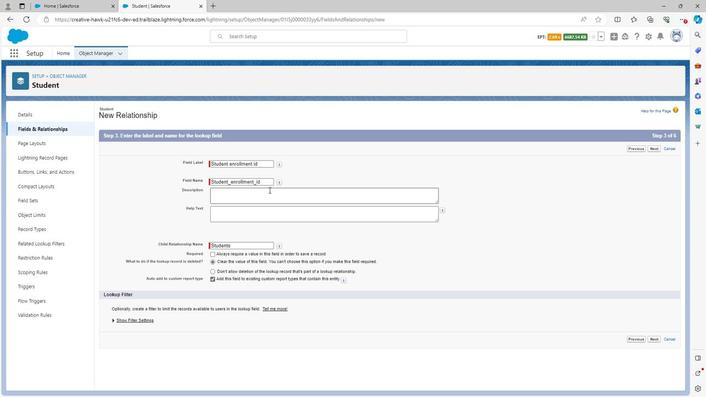 
Action: Mouse pressed left at (263, 195)
Screenshot: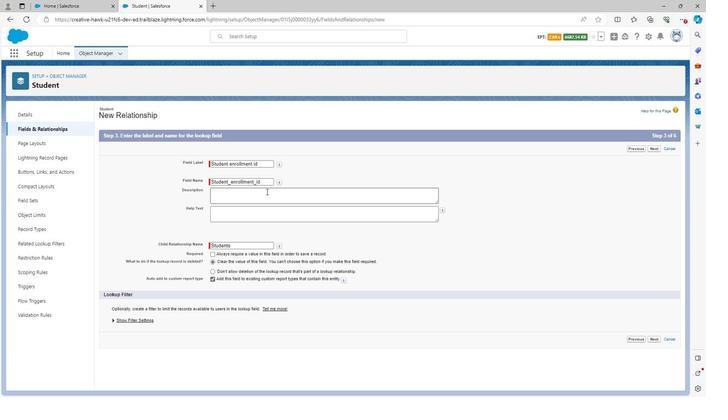 
Action: Mouse moved to (263, 197)
Screenshot: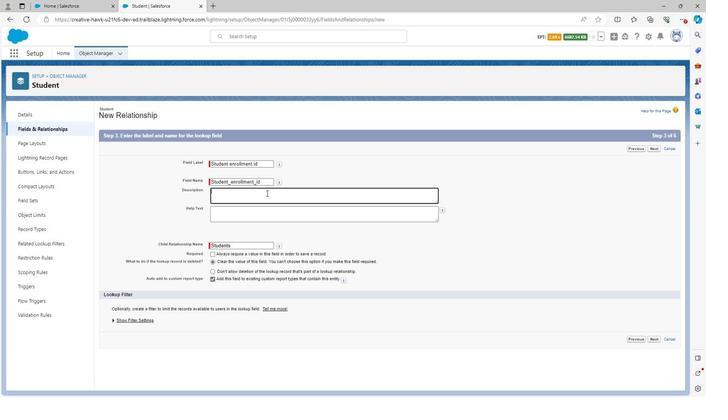 
Action: Key pressed <Key.shift>Student<Key.space>enrollment<Key.space>id<Key.space>relationshio<Key.backspace>p<Key.space>id<Key.space>the<Key.space>relationship<Key.space>in<Key.space>whichw<Key.space><Key.backspace><Key.backspace><Key.space>we<Key.space>get<Key.space>enrollment<Key.space>id<Key.space>from<Key.space>enrollment<Key.space>object<Key.space>to<Key.space>student<Key.space>object
Screenshot: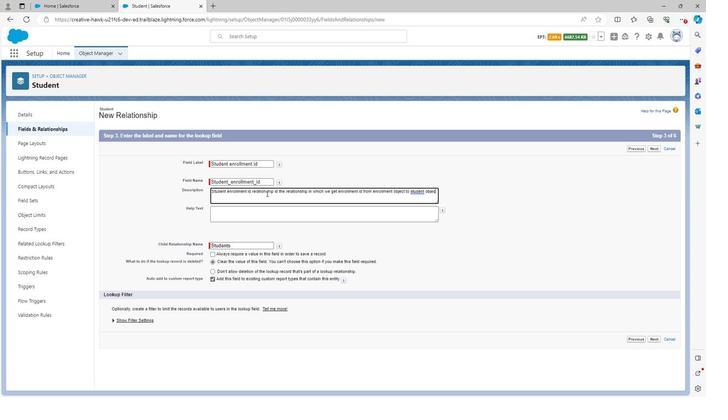 
Action: Mouse moved to (247, 215)
Screenshot: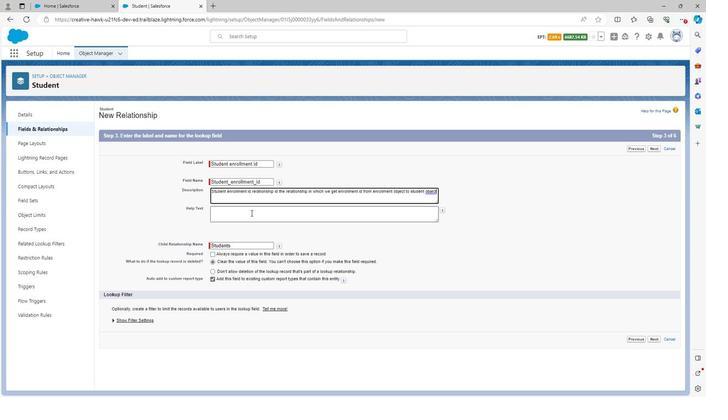
Action: Mouse pressed left at (247, 215)
Screenshot: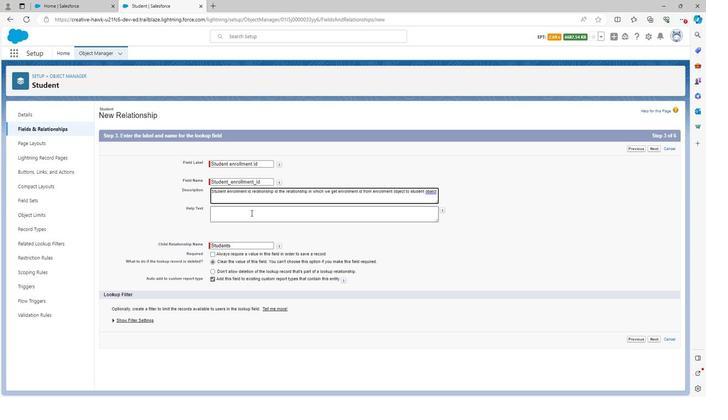 
Action: Key pressed <Key.shift>Student<Key.space>enrollment<Key.space>id
Screenshot: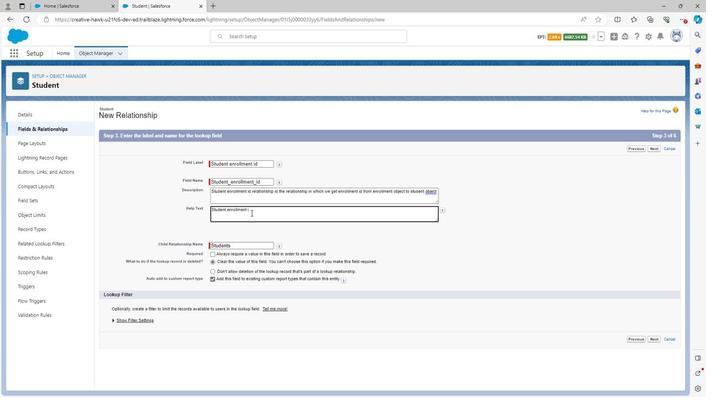 
Action: Mouse moved to (652, 335)
Screenshot: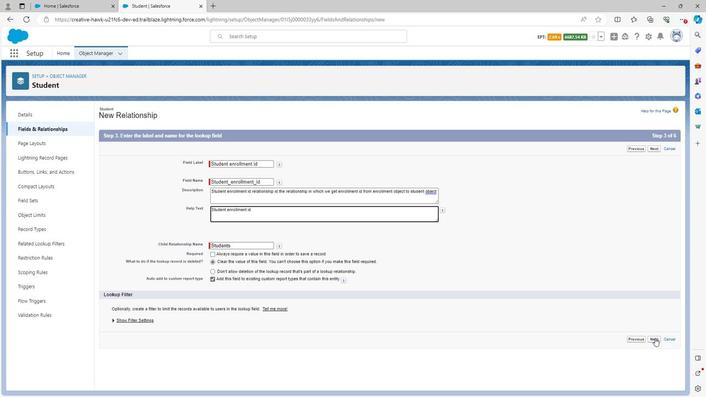 
Action: Mouse pressed left at (652, 335)
Screenshot: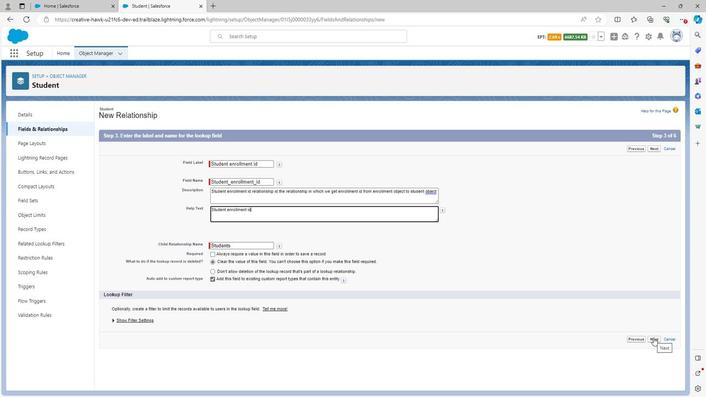 
Action: Mouse moved to (485, 214)
Screenshot: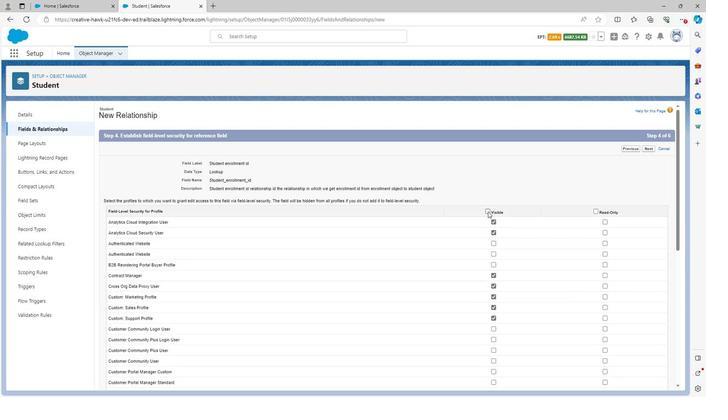 
Action: Mouse pressed left at (485, 214)
Screenshot: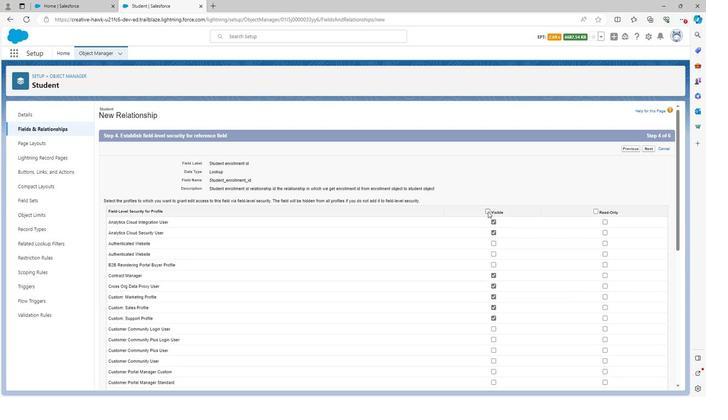 
Action: Mouse moved to (485, 214)
Screenshot: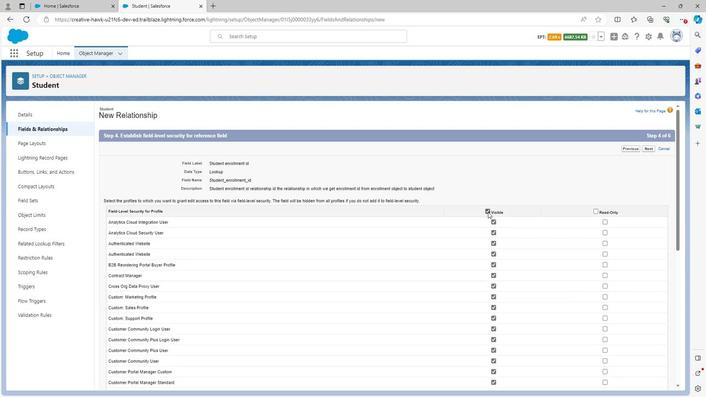 
Action: Mouse pressed left at (485, 214)
Screenshot: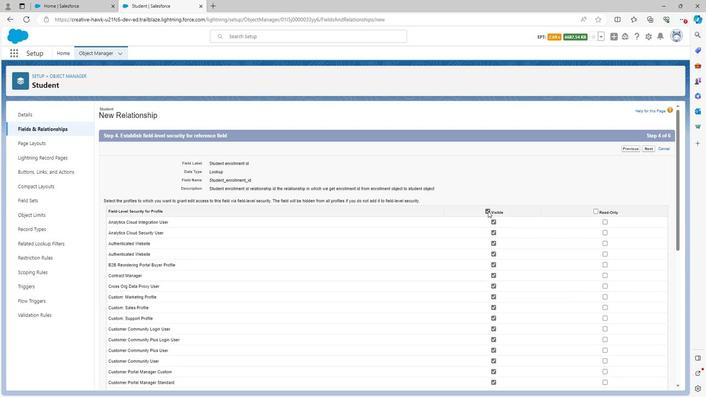 
Action: Mouse moved to (492, 223)
Screenshot: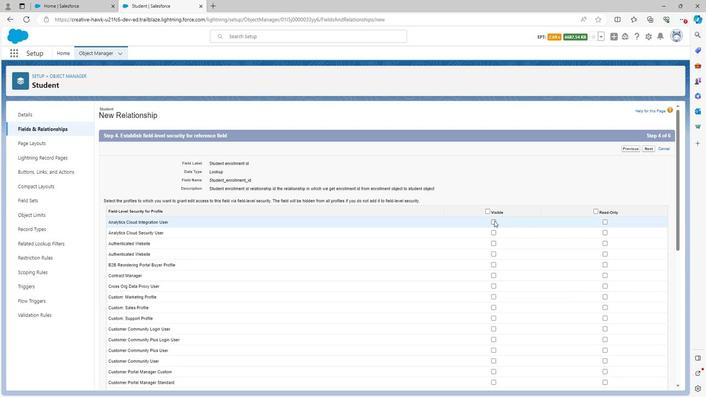 
Action: Mouse pressed left at (492, 223)
Screenshot: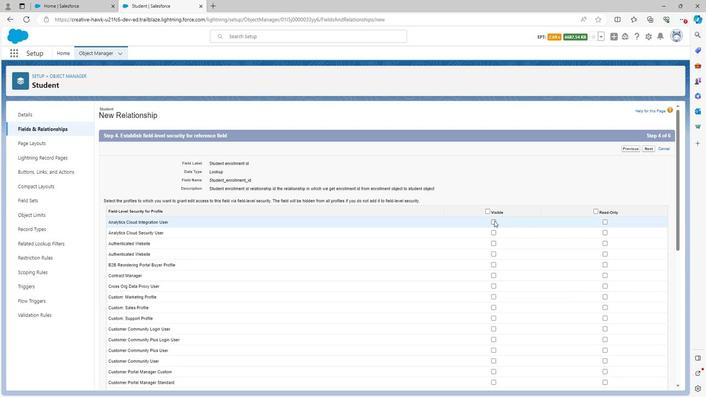 
Action: Mouse moved to (492, 235)
Screenshot: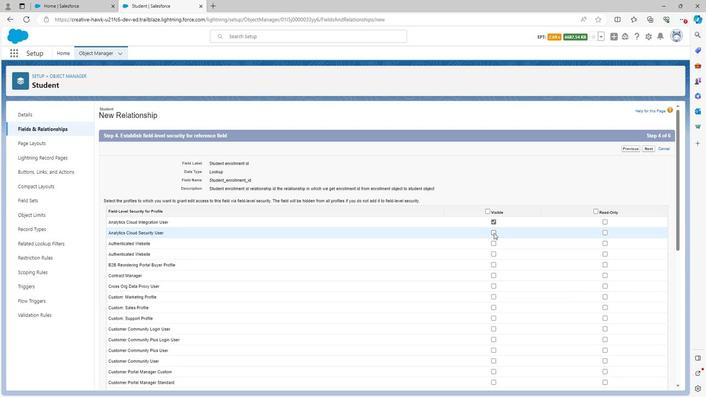 
Action: Mouse pressed left at (492, 235)
Screenshot: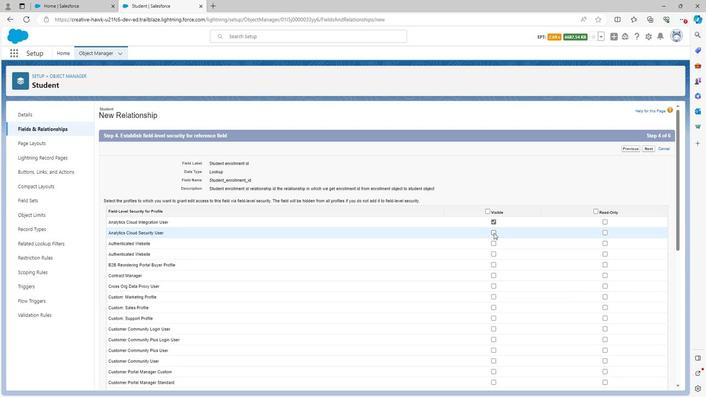 
Action: Mouse moved to (492, 246)
Screenshot: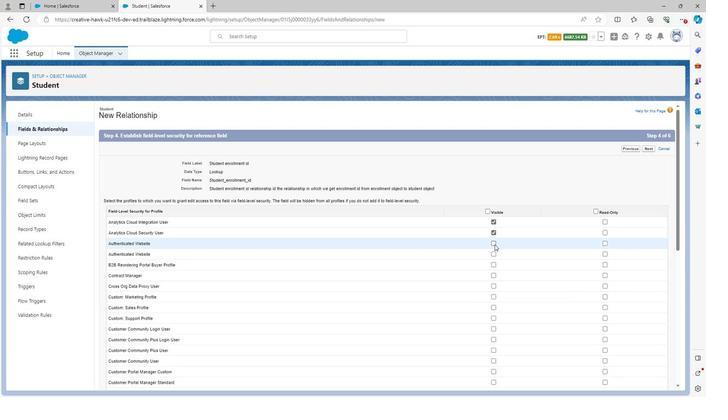 
Action: Mouse pressed left at (492, 246)
Screenshot: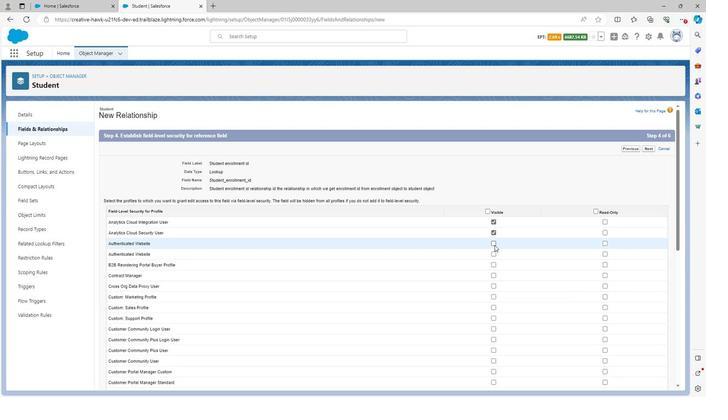 
Action: Mouse moved to (493, 255)
Screenshot: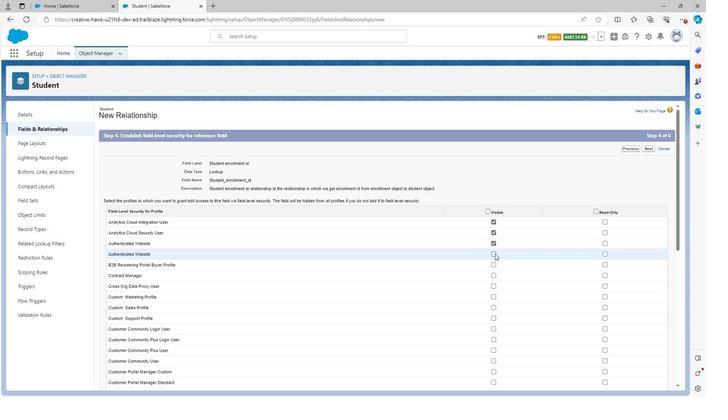 
Action: Mouse pressed left at (493, 255)
Screenshot: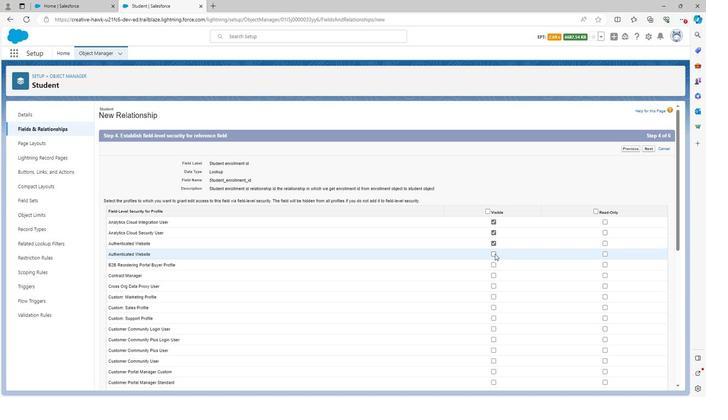 
Action: Mouse moved to (490, 263)
Screenshot: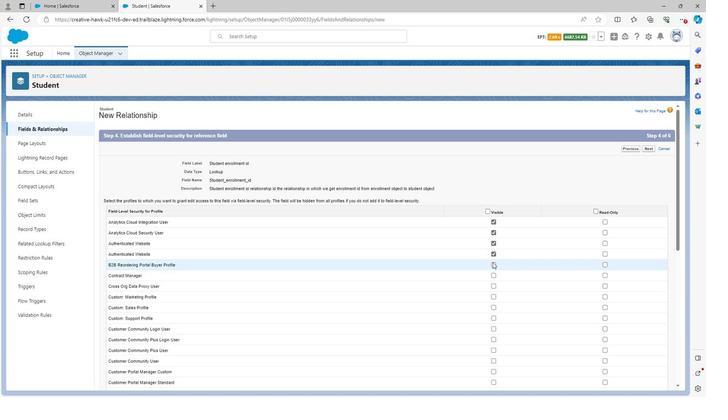 
Action: Mouse pressed left at (490, 263)
Screenshot: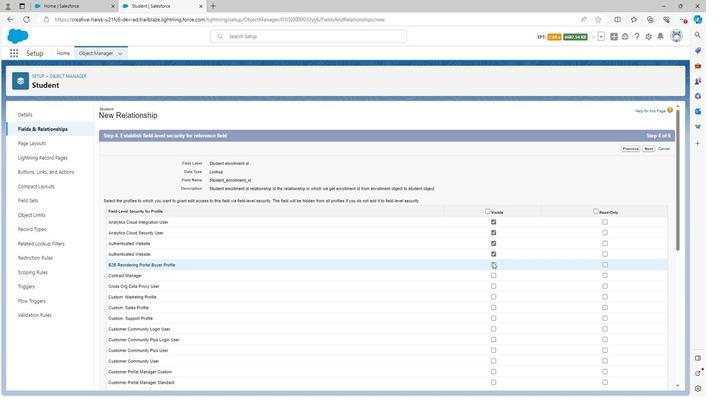 
Action: Mouse moved to (493, 274)
Screenshot: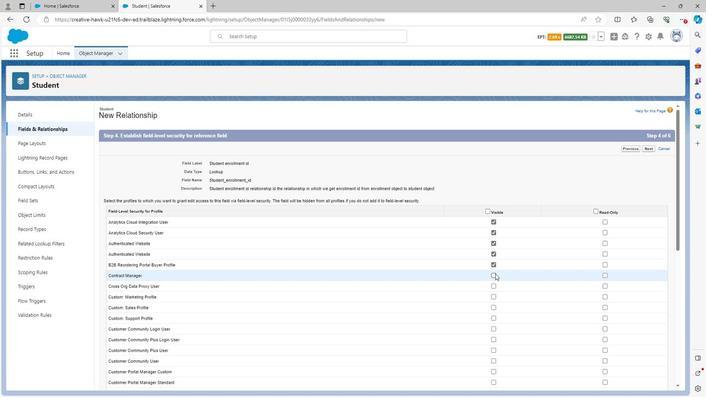 
Action: Mouse pressed left at (493, 274)
Screenshot: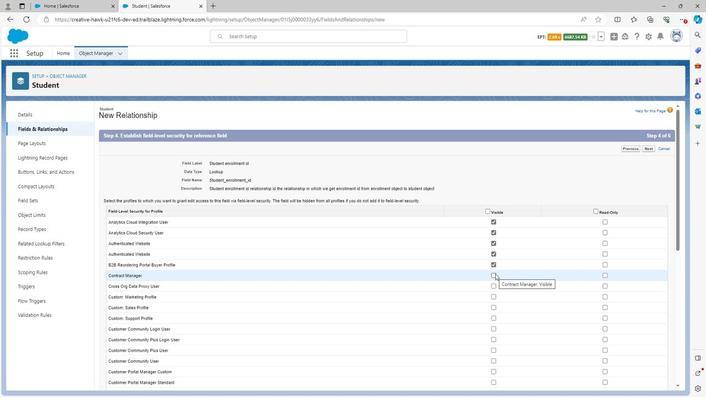 
Action: Mouse moved to (489, 284)
Screenshot: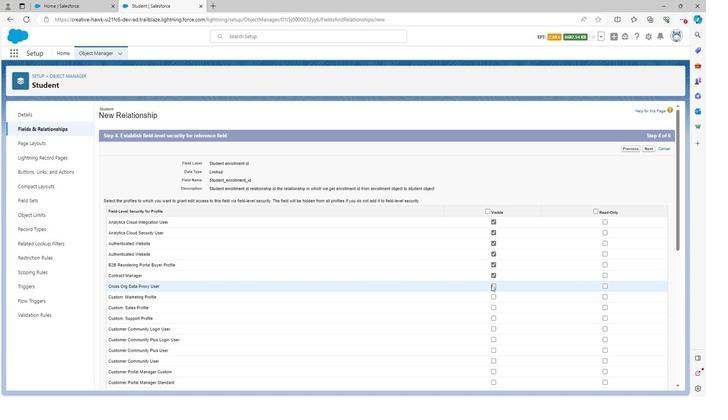 
Action: Mouse pressed left at (489, 284)
Screenshot: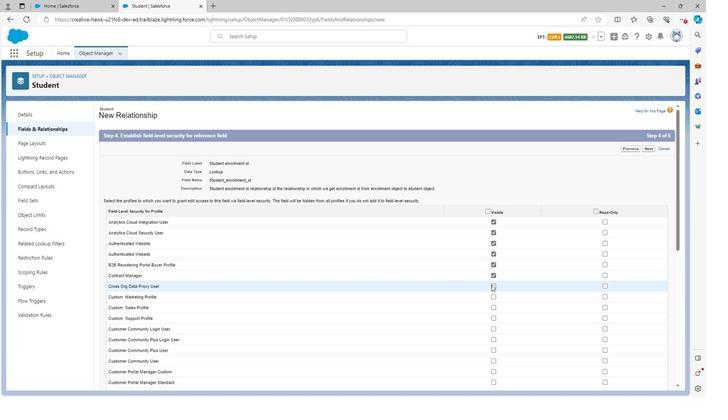 
Action: Mouse moved to (491, 297)
Screenshot: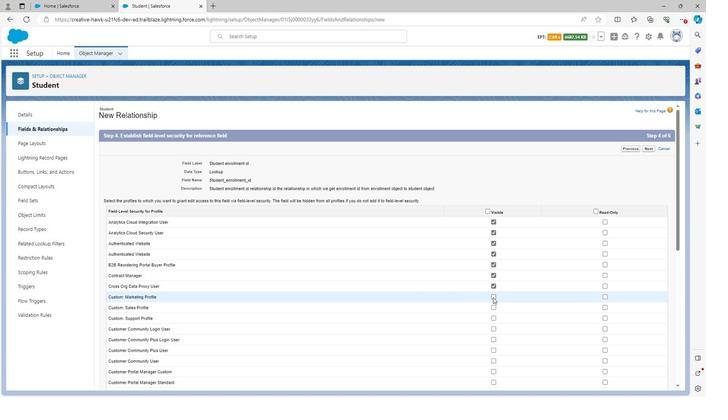 
Action: Mouse pressed left at (491, 297)
Screenshot: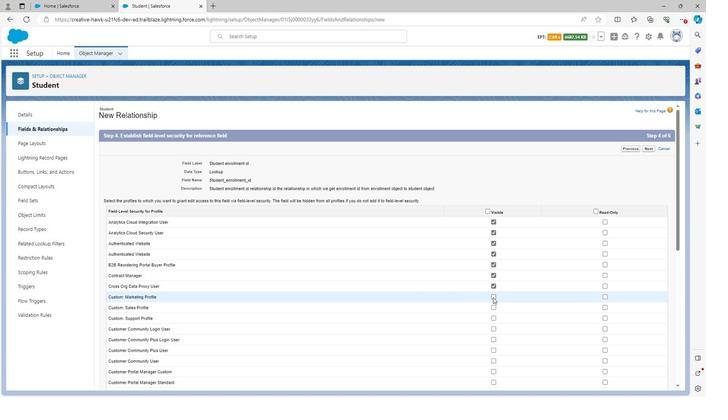 
Action: Mouse moved to (490, 307)
Screenshot: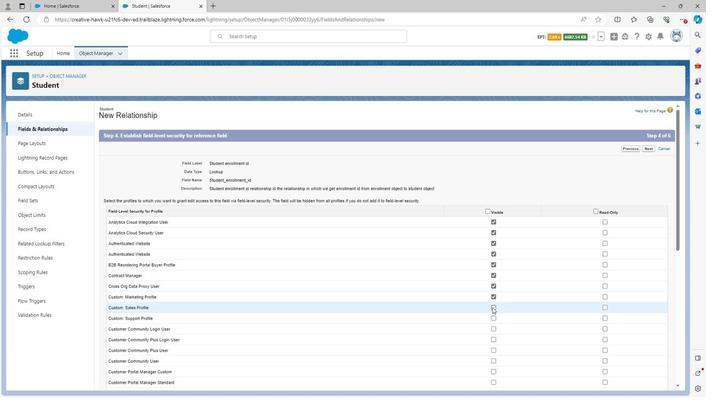
Action: Mouse pressed left at (490, 307)
Screenshot: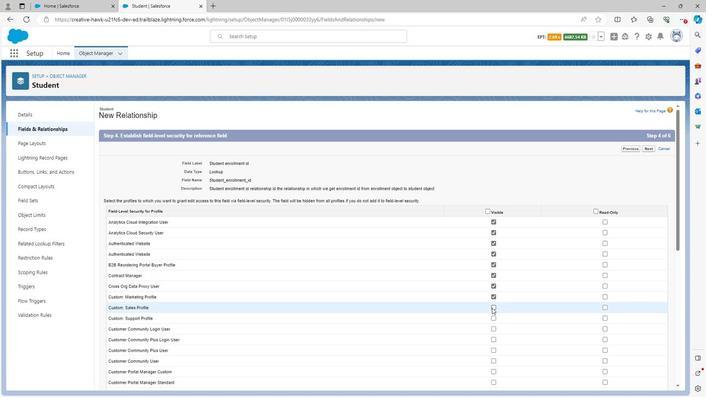 
Action: Mouse moved to (492, 316)
Screenshot: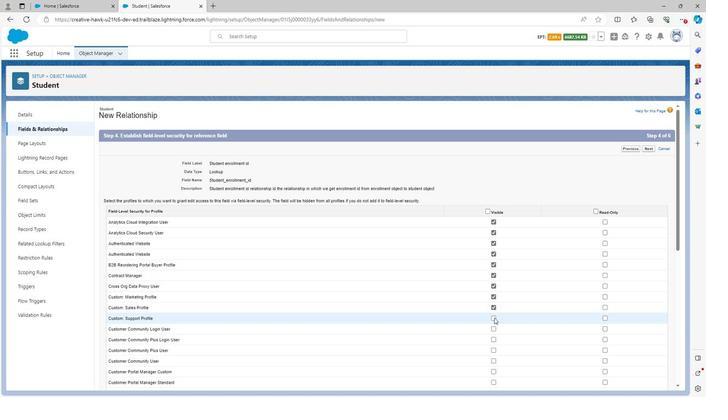
Action: Mouse pressed left at (492, 316)
Screenshot: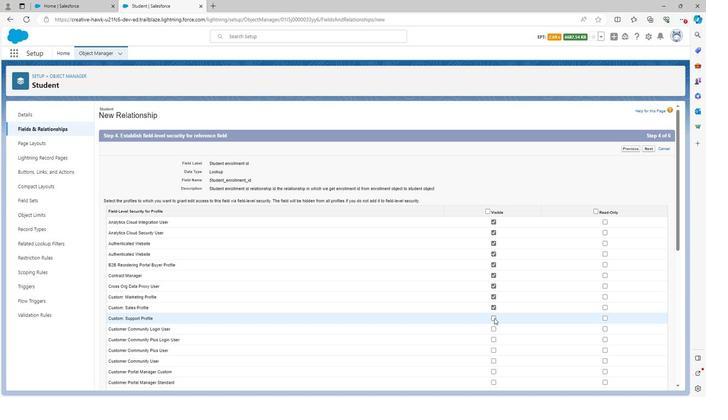 
Action: Mouse moved to (492, 316)
Screenshot: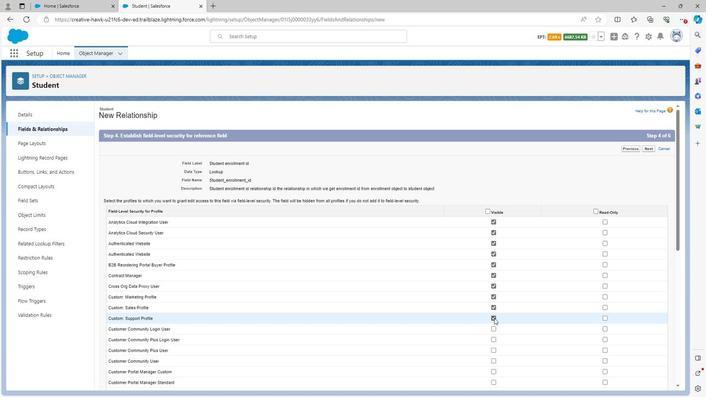 
Action: Mouse scrolled (492, 316) with delta (0, 0)
Screenshot: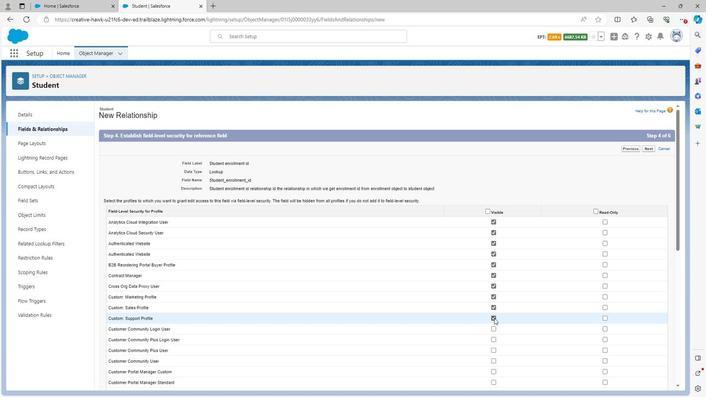 
Action: Mouse moved to (492, 284)
Screenshot: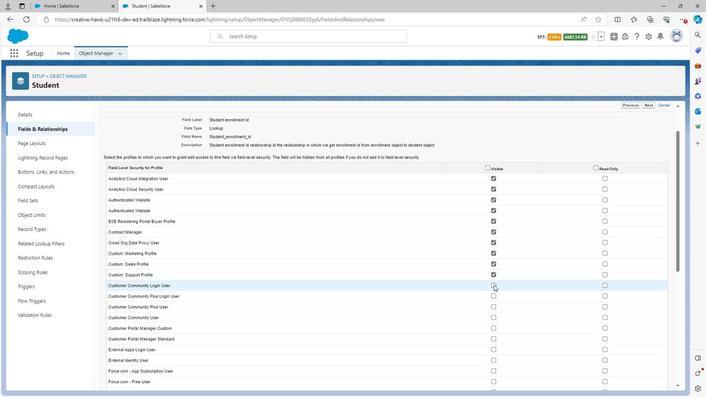 
Action: Mouse pressed left at (492, 284)
Screenshot: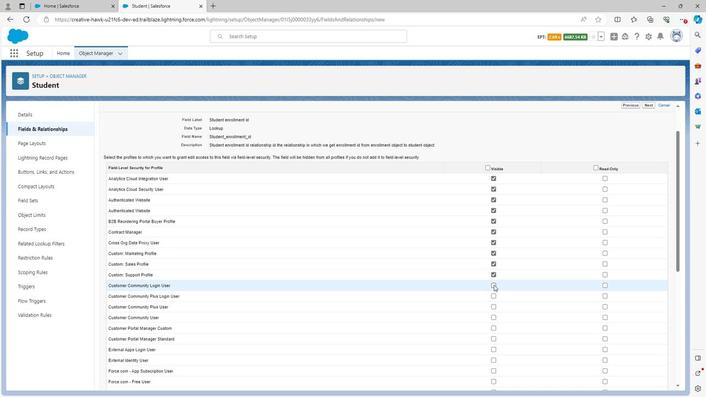 
Action: Mouse moved to (492, 294)
Screenshot: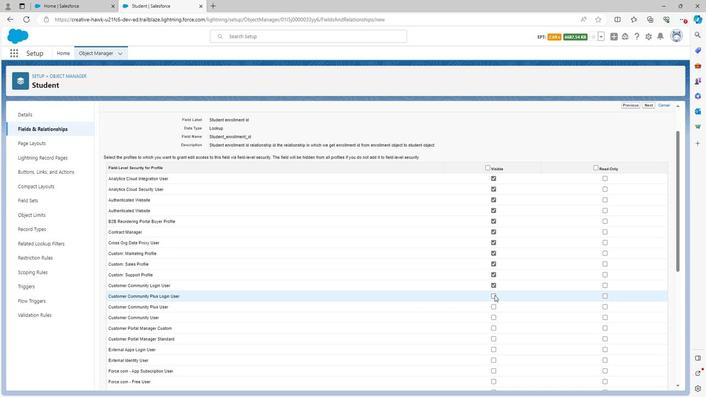 
Action: Mouse pressed left at (492, 294)
Screenshot: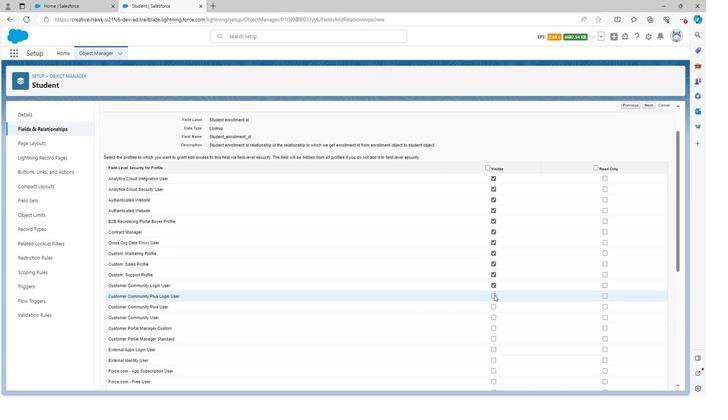 
Action: Mouse moved to (492, 304)
Screenshot: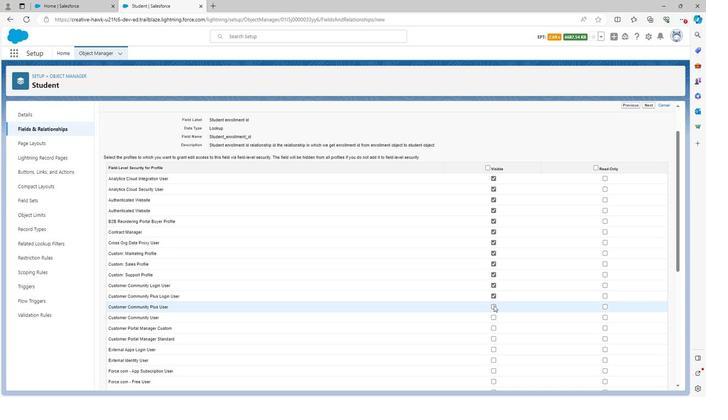 
Action: Mouse pressed left at (492, 304)
Screenshot: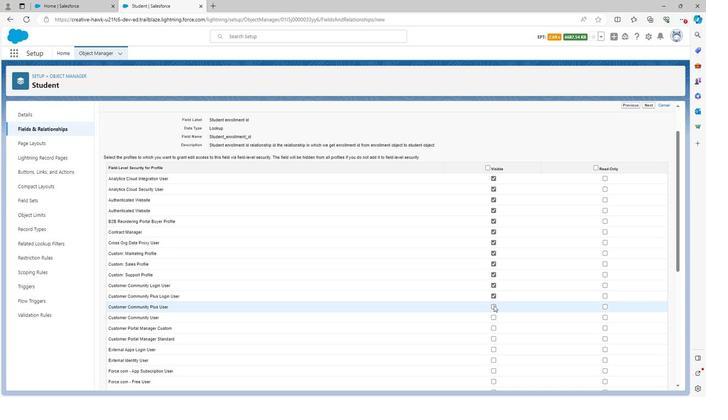 
Action: Mouse moved to (492, 326)
Screenshot: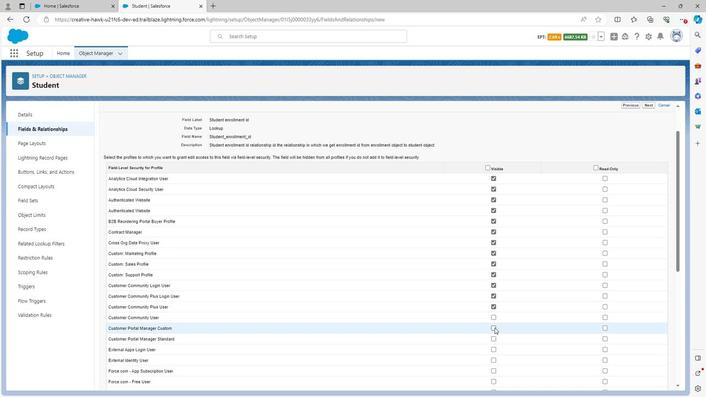
Action: Mouse pressed left at (492, 326)
Screenshot: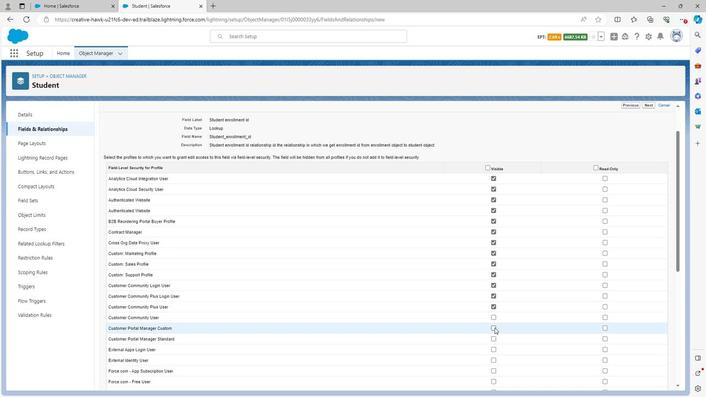 
Action: Mouse moved to (492, 338)
Screenshot: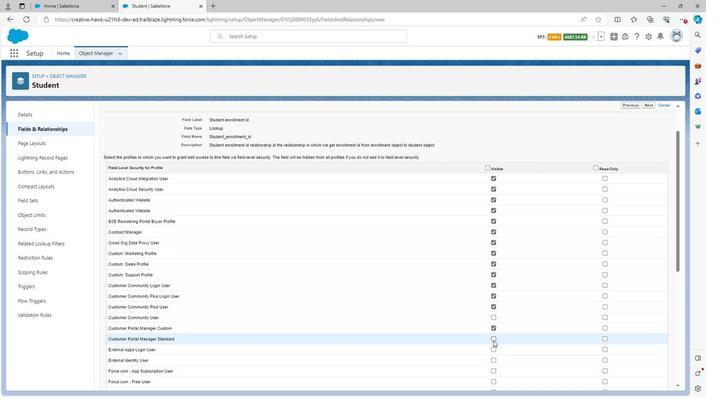
Action: Mouse pressed left at (492, 338)
Screenshot: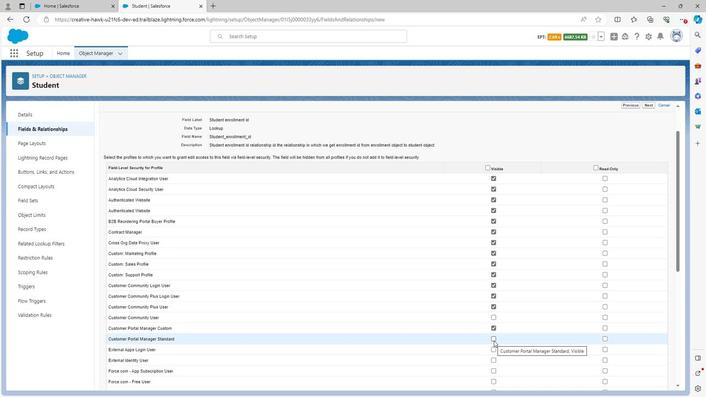 
Action: Mouse moved to (492, 348)
Screenshot: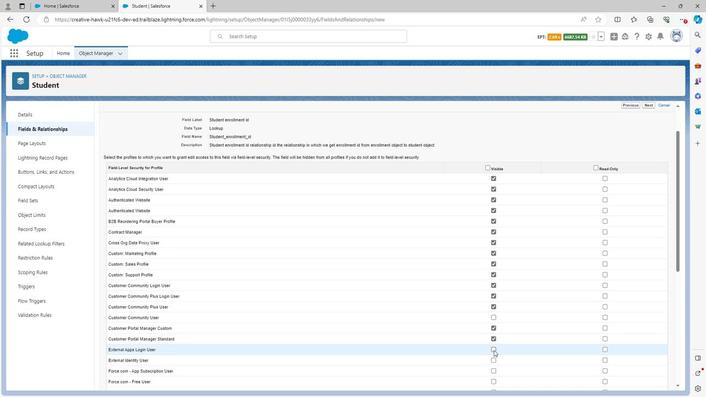 
Action: Mouse pressed left at (492, 348)
Screenshot: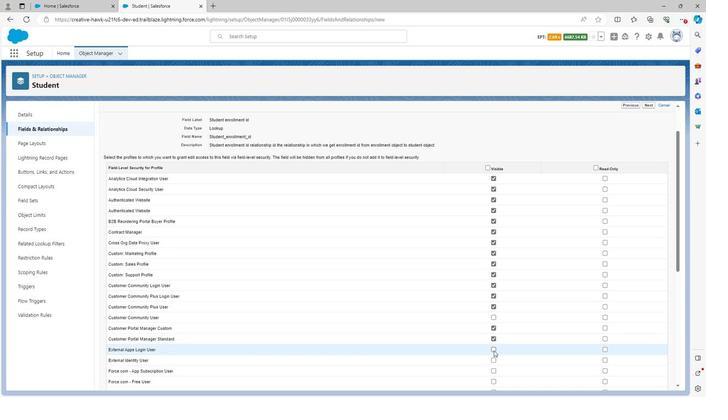 
Action: Mouse moved to (493, 357)
Screenshot: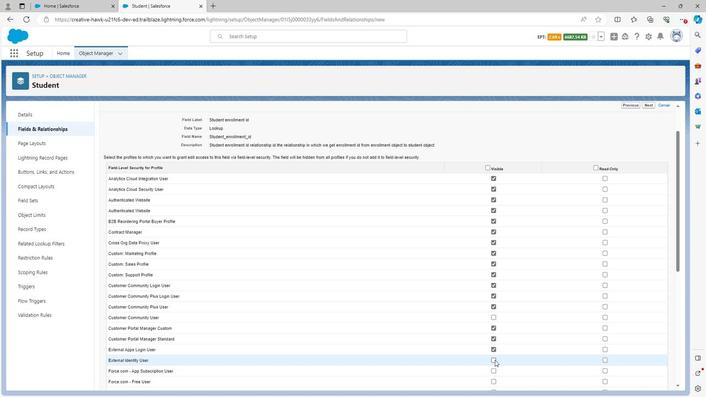 
Action: Mouse pressed left at (493, 357)
Screenshot: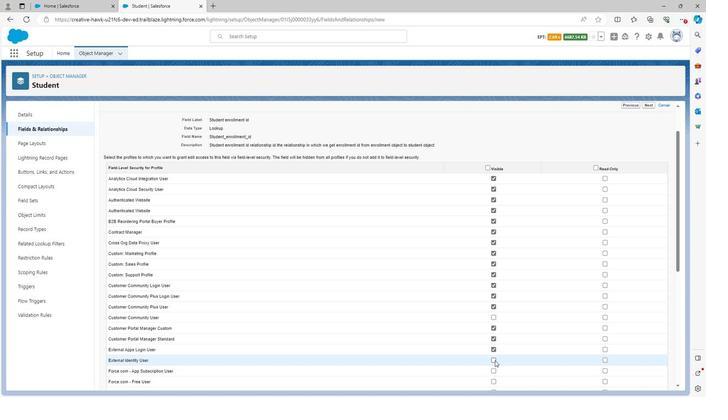 
Action: Mouse scrolled (493, 357) with delta (0, 0)
Screenshot: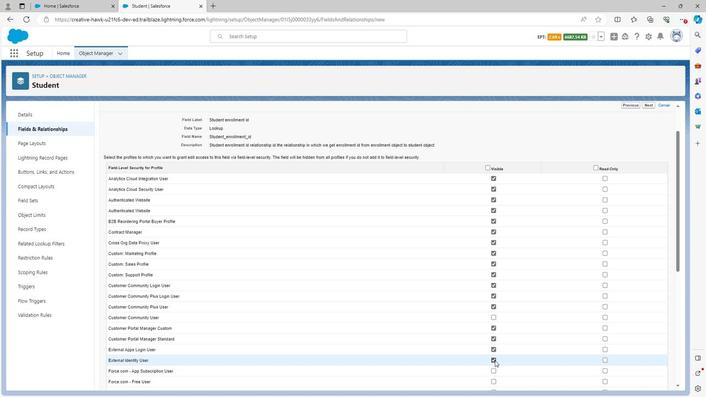 
Action: Mouse scrolled (493, 357) with delta (0, 0)
Screenshot: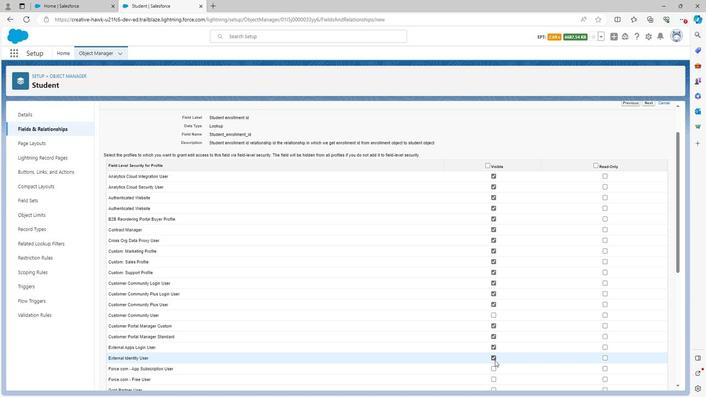 
Action: Mouse scrolled (493, 357) with delta (0, 0)
Screenshot: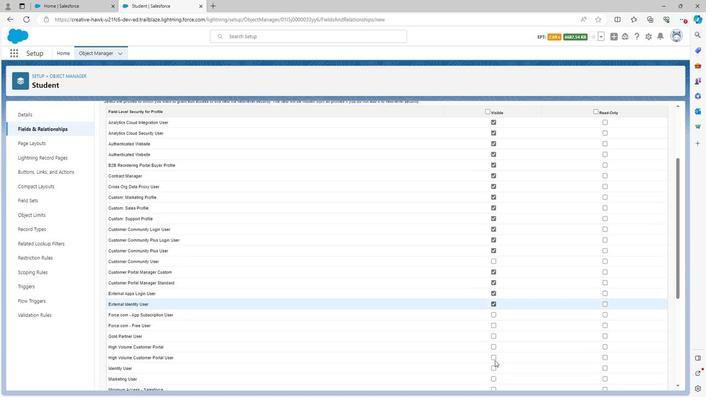 
Action: Mouse moved to (492, 242)
Screenshot: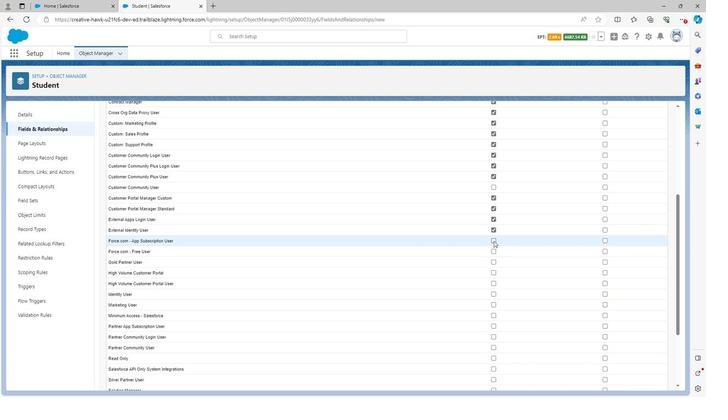 
Action: Mouse pressed left at (492, 242)
Screenshot: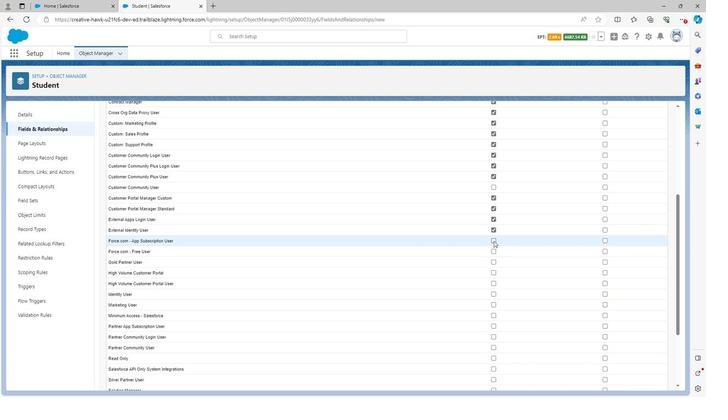 
Action: Mouse moved to (490, 252)
Screenshot: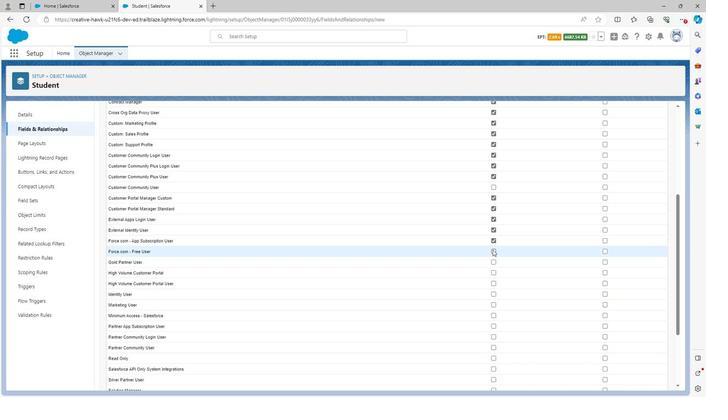
Action: Mouse pressed left at (490, 252)
Screenshot: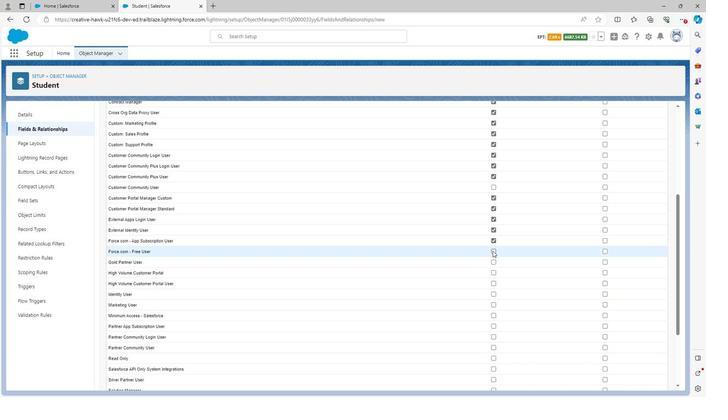 
Action: Mouse moved to (492, 263)
Screenshot: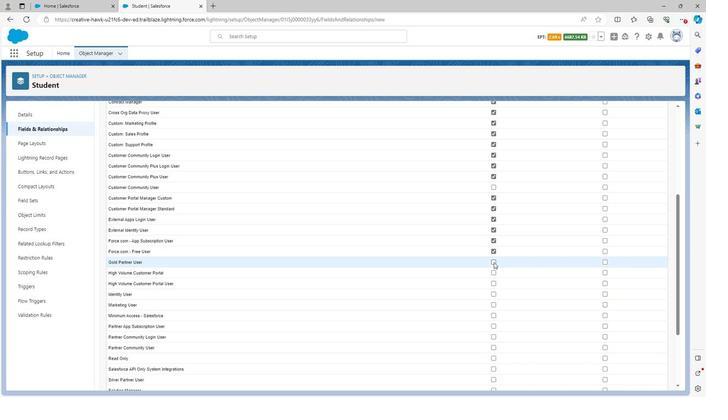 
Action: Mouse pressed left at (492, 263)
Screenshot: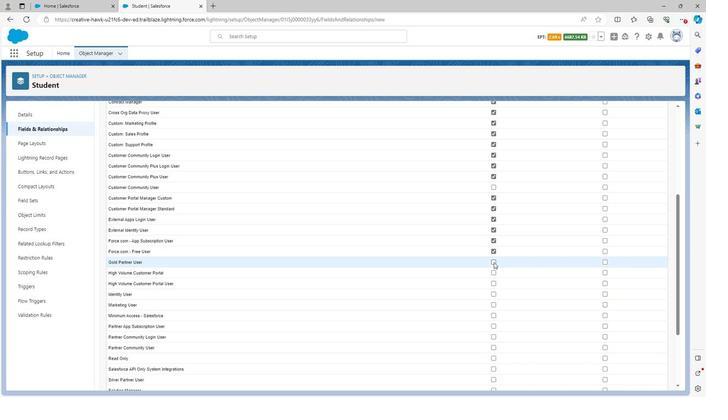 
Action: Mouse moved to (491, 275)
Screenshot: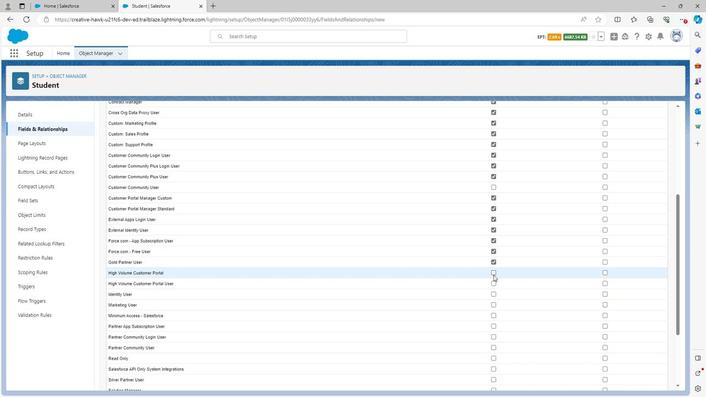 
Action: Mouse pressed left at (491, 275)
Screenshot: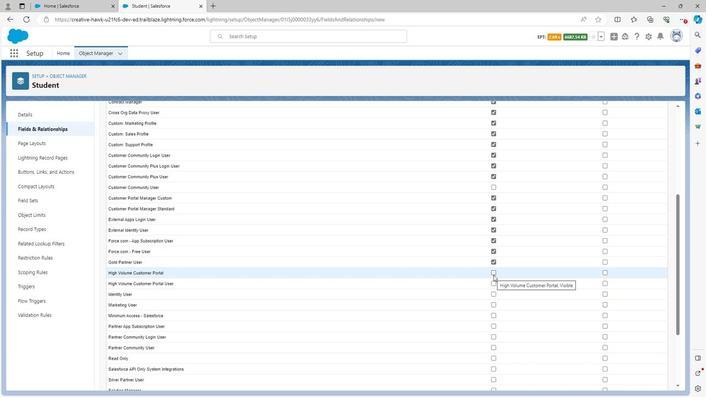 
Action: Mouse moved to (491, 282)
Screenshot: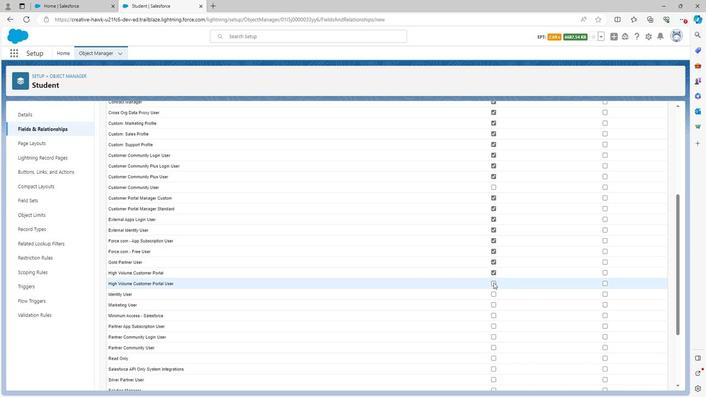 
Action: Mouse pressed left at (491, 282)
Screenshot: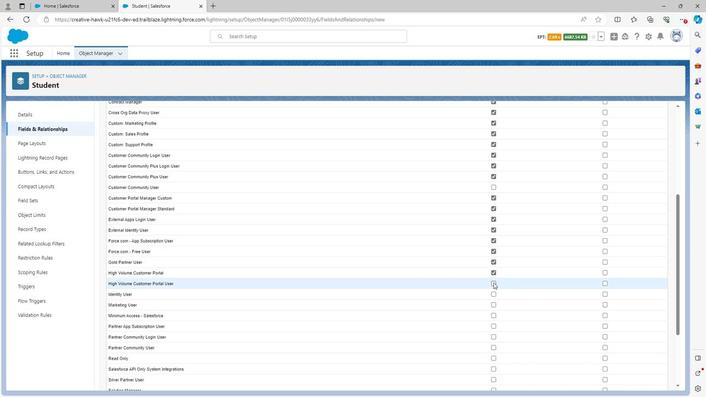 
Action: Mouse moved to (491, 294)
Screenshot: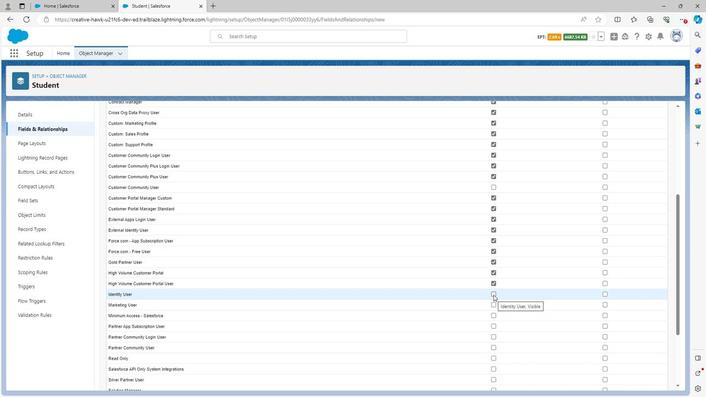 
Action: Mouse pressed left at (491, 294)
Screenshot: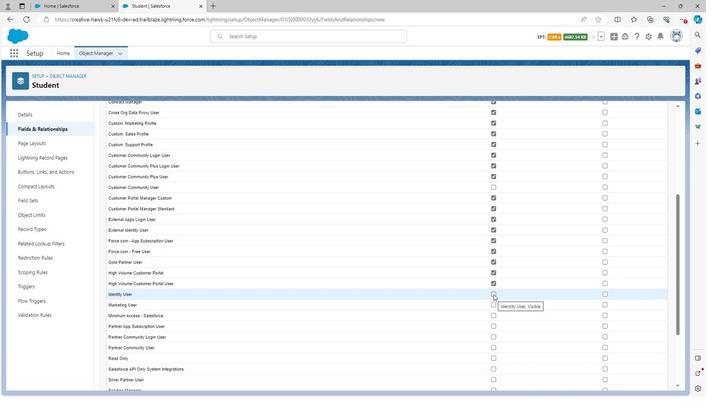 
Action: Mouse scrolled (491, 293) with delta (0, 0)
Screenshot: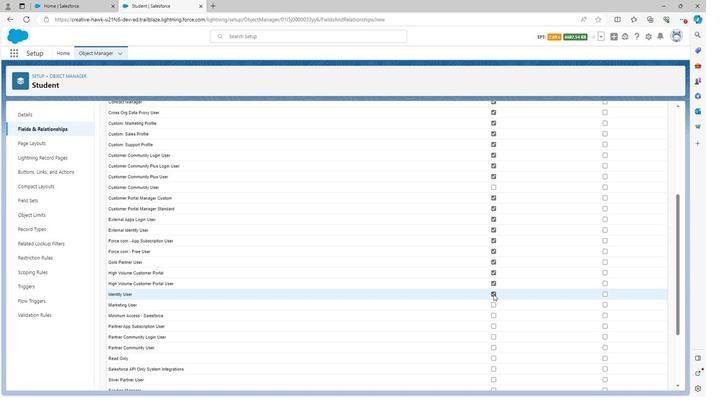 
Action: Mouse scrolled (491, 293) with delta (0, 0)
Screenshot: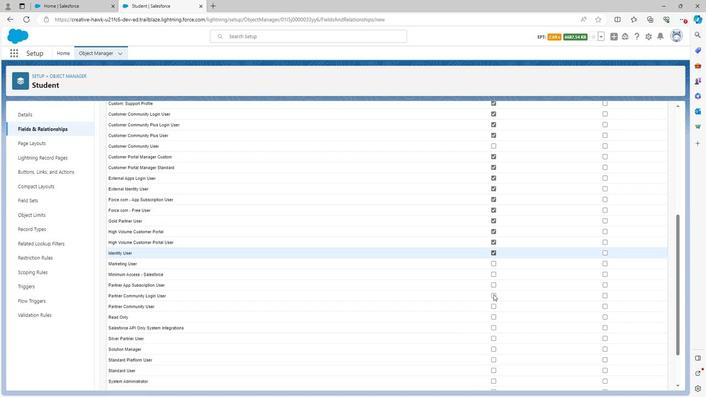 
Action: Mouse moved to (492, 231)
Screenshot: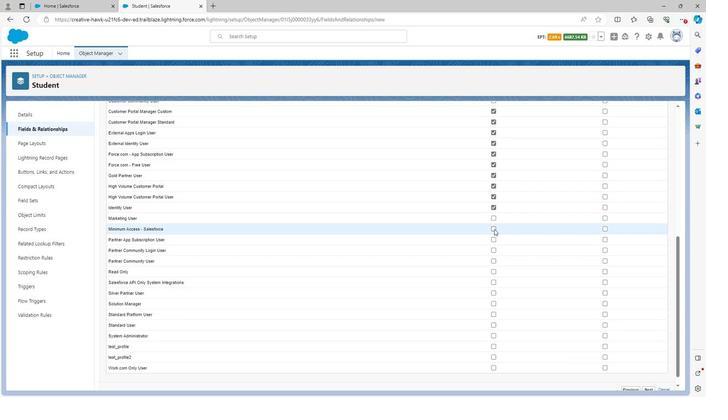 
Action: Mouse pressed left at (492, 231)
Screenshot: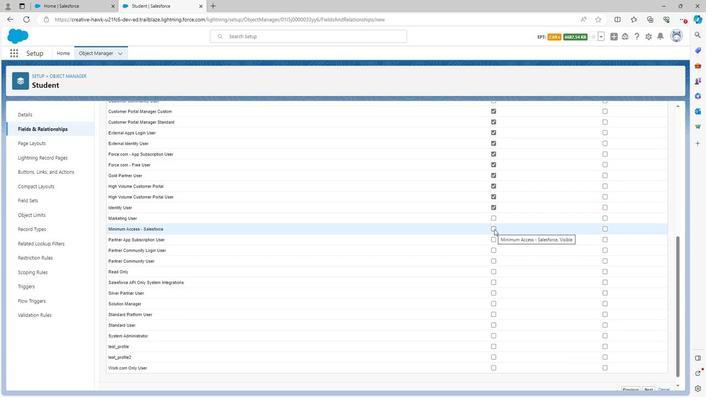 
Action: Mouse moved to (491, 240)
Screenshot: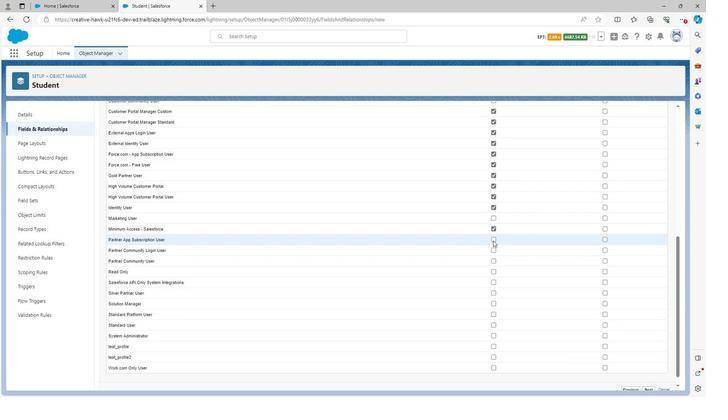 
Action: Mouse pressed left at (491, 240)
Screenshot: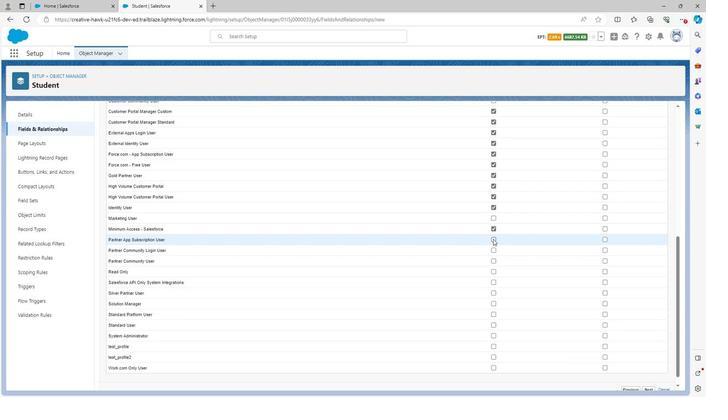 
Action: Mouse moved to (492, 250)
Screenshot: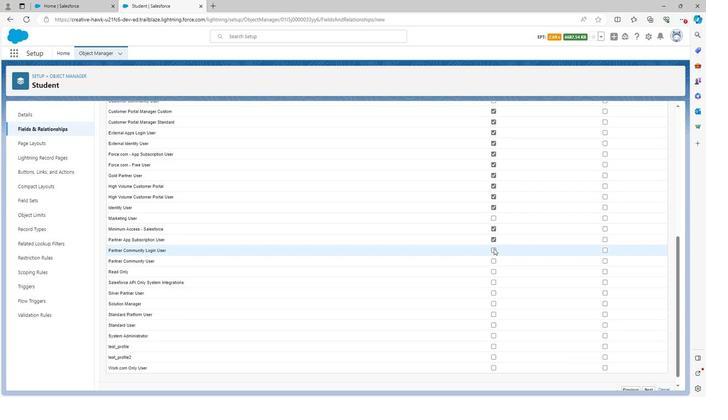 
Action: Mouse pressed left at (492, 250)
Screenshot: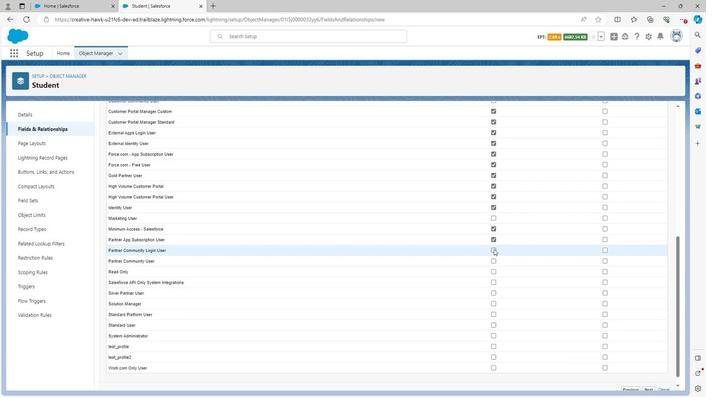 
Action: Mouse moved to (492, 260)
Screenshot: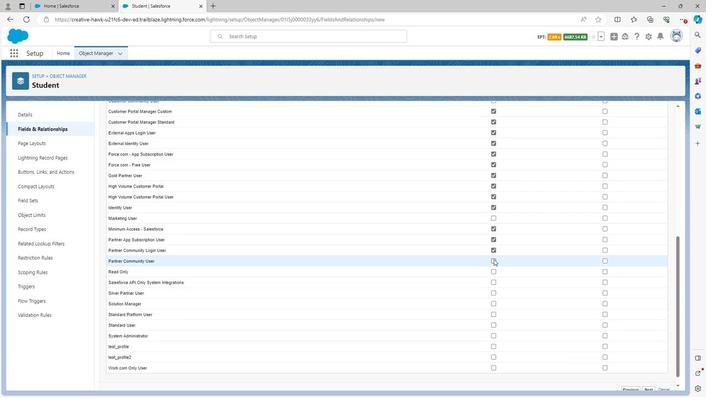 
Action: Mouse pressed left at (492, 260)
Screenshot: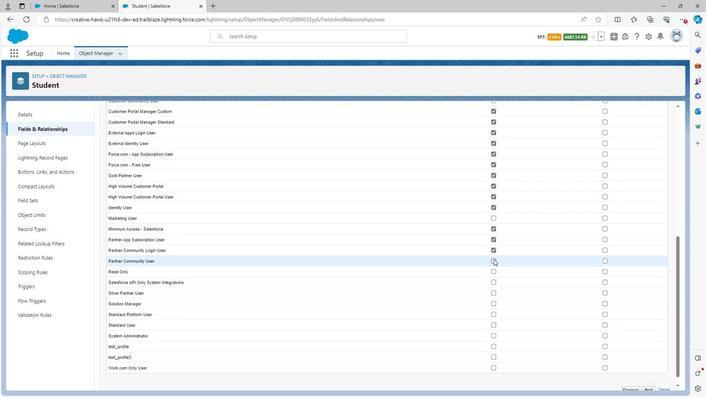 
Action: Mouse moved to (492, 269)
Screenshot: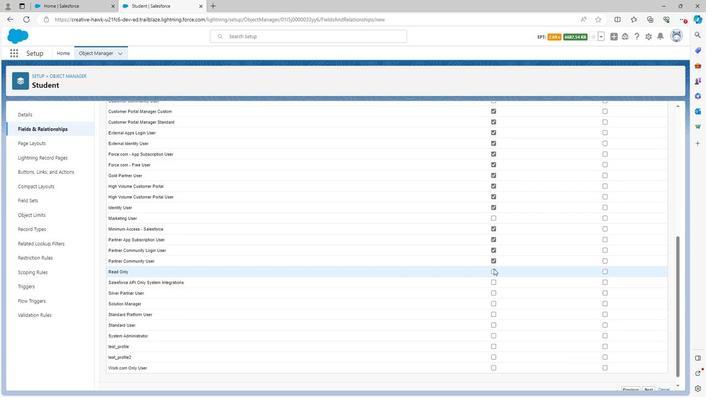 
Action: Mouse pressed left at (492, 269)
Screenshot: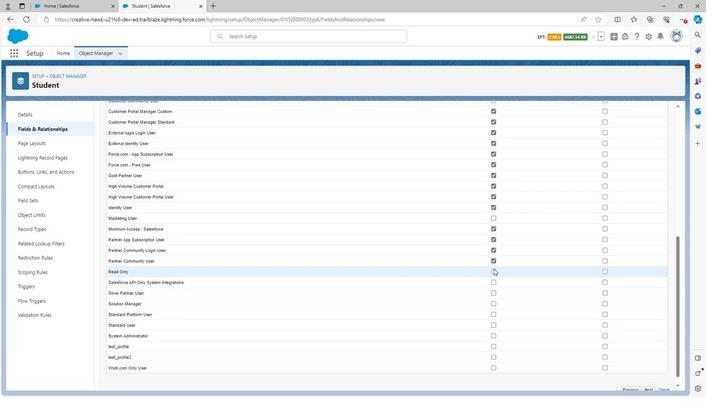 
Action: Mouse moved to (492, 269)
Screenshot: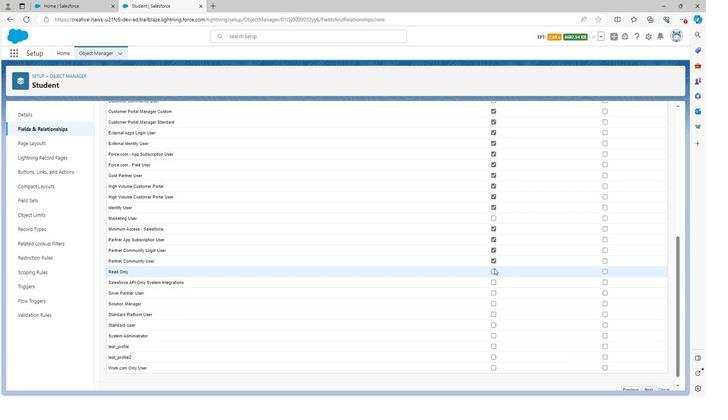 
Action: Mouse pressed left at (492, 269)
Screenshot: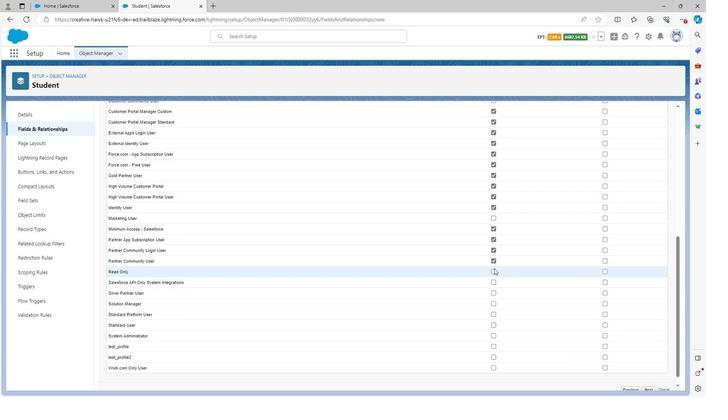 
Action: Mouse moved to (491, 271)
Screenshot: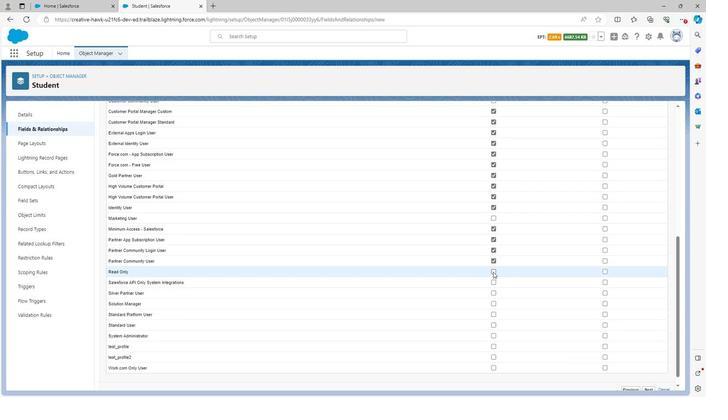 
Action: Mouse pressed left at (491, 271)
Screenshot: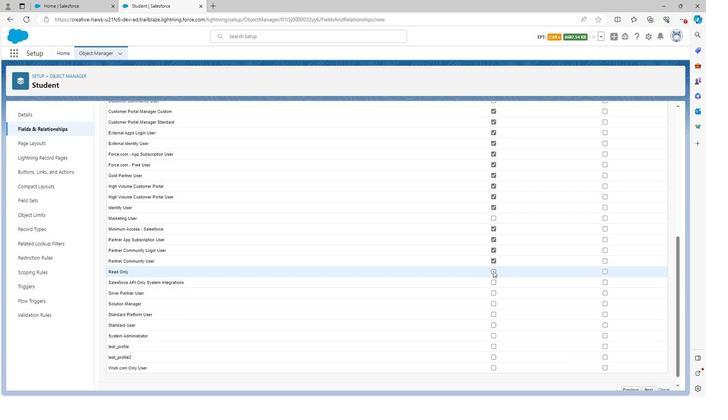 
Action: Mouse moved to (491, 282)
Screenshot: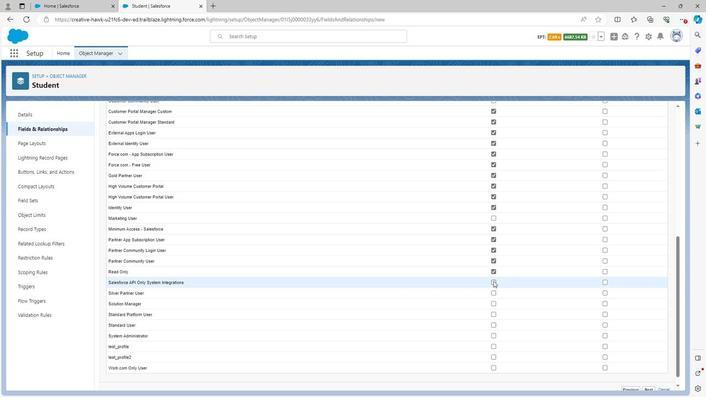 
Action: Mouse pressed left at (491, 282)
Screenshot: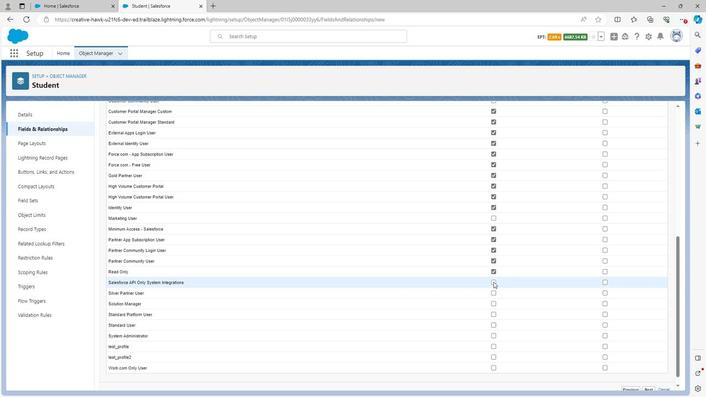 
Action: Mouse moved to (493, 291)
Screenshot: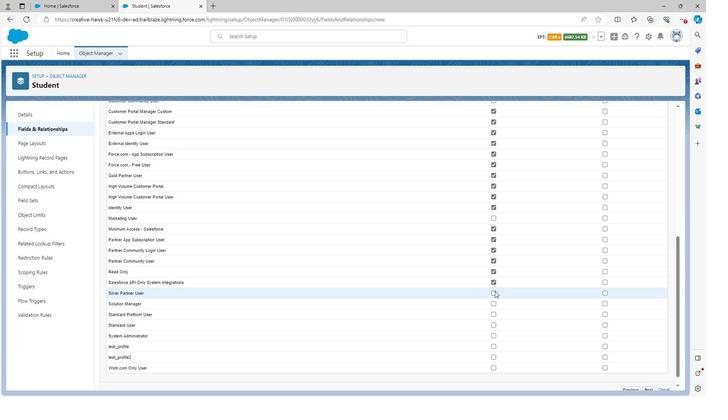 
Action: Mouse pressed left at (493, 291)
Screenshot: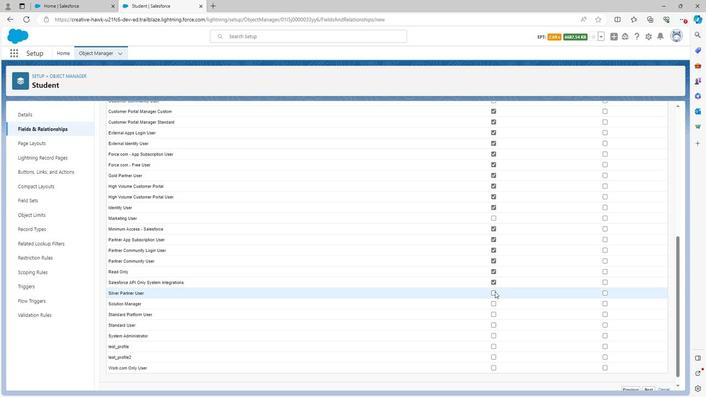 
Action: Mouse moved to (490, 302)
Screenshot: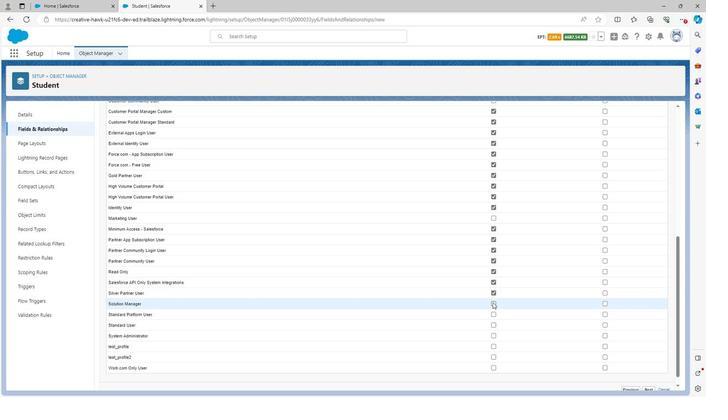 
Action: Mouse pressed left at (490, 302)
Screenshot: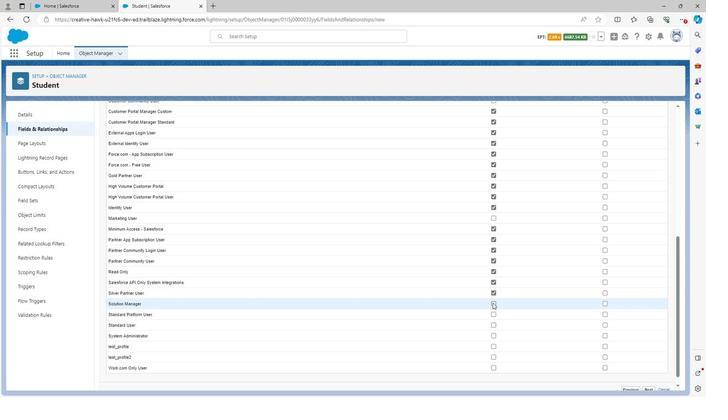 
Action: Mouse moved to (493, 314)
Screenshot: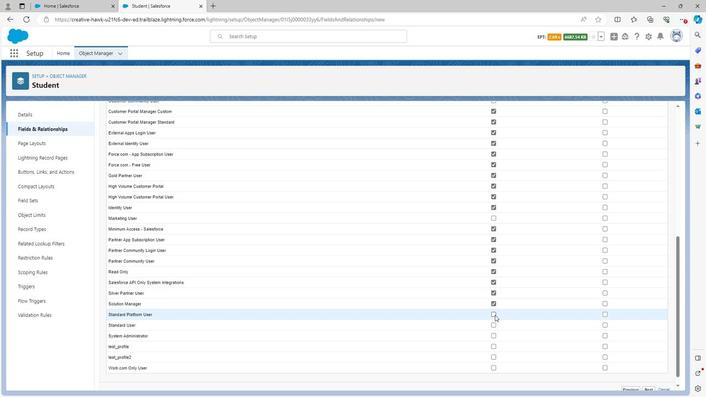 
Action: Mouse pressed left at (493, 314)
Screenshot: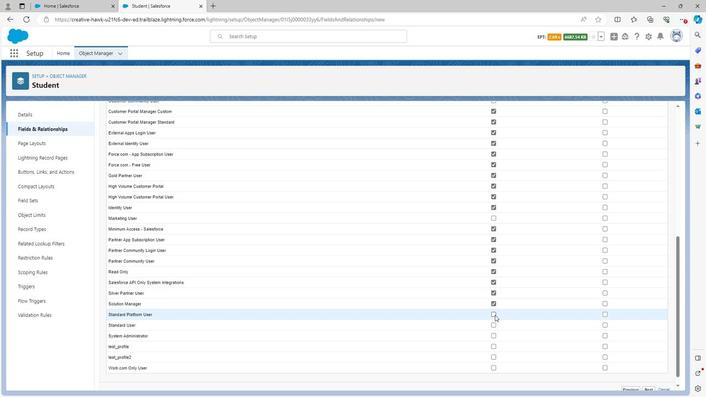 
Action: Mouse moved to (490, 321)
Screenshot: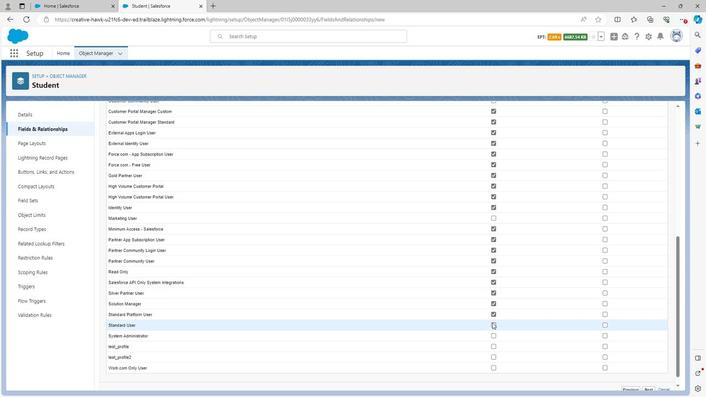 
Action: Mouse pressed left at (490, 321)
Screenshot: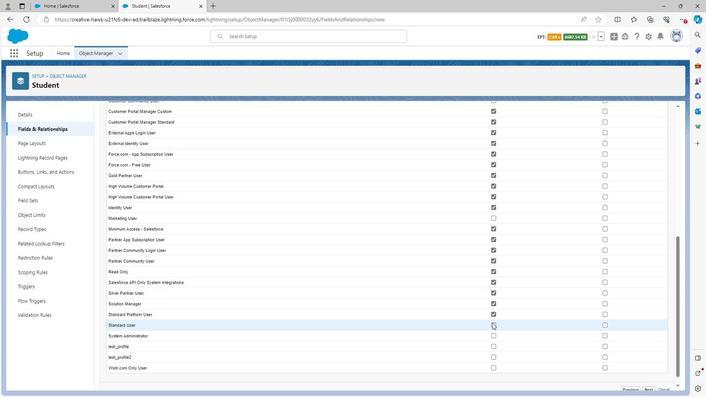 
Action: Mouse moved to (491, 333)
Screenshot: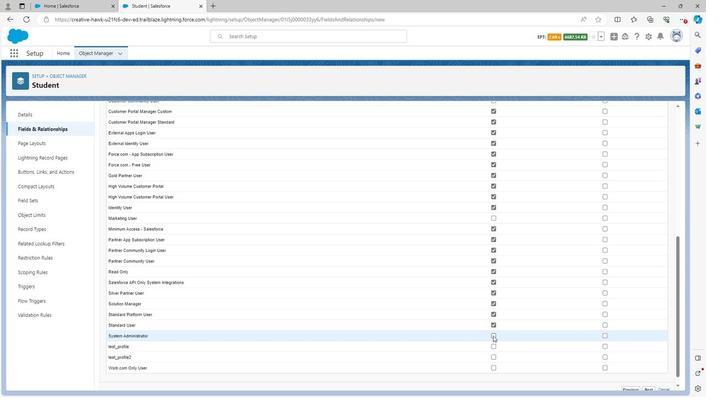 
Action: Mouse pressed left at (491, 333)
Screenshot: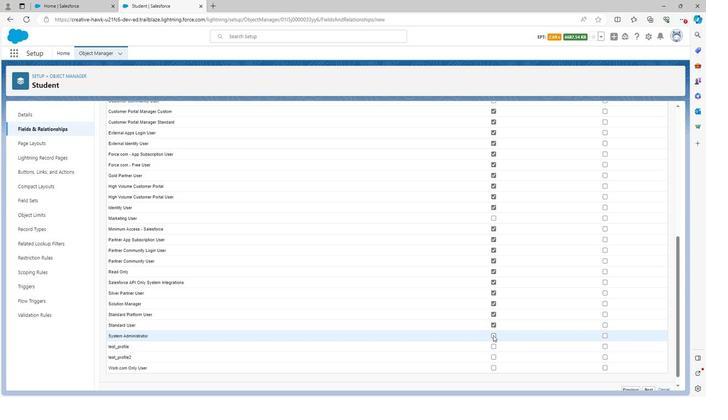 
Action: Mouse moved to (492, 344)
Screenshot: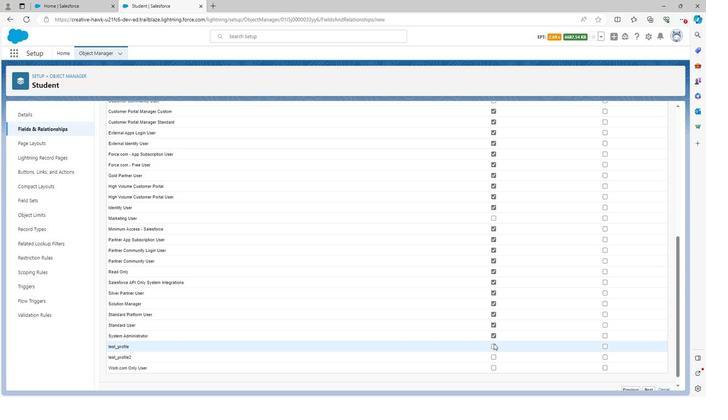 
Action: Mouse pressed left at (492, 344)
Screenshot: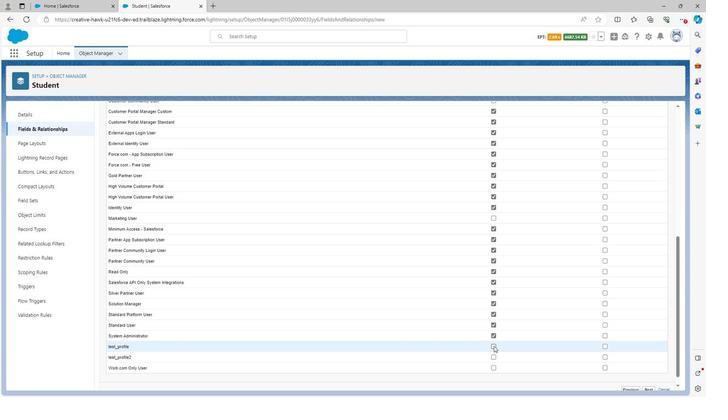 
Action: Mouse moved to (492, 352)
Screenshot: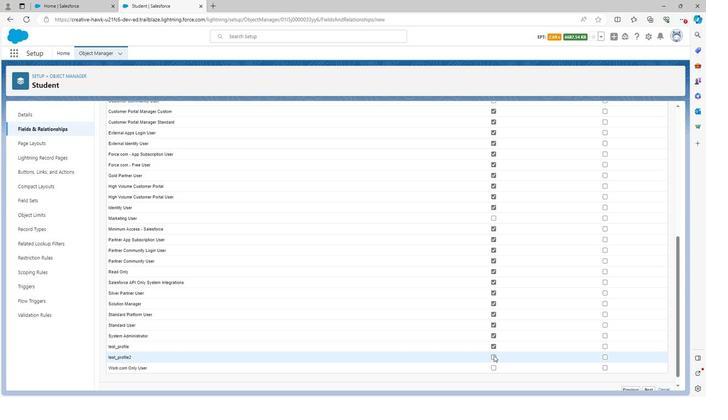 
Action: Mouse pressed left at (492, 352)
Screenshot: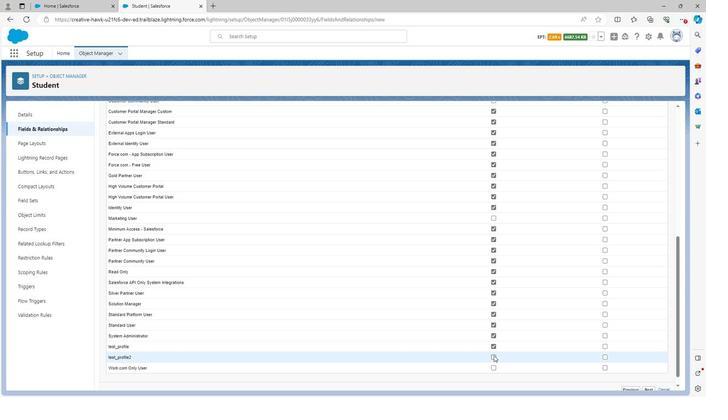 
Action: Mouse moved to (492, 363)
Screenshot: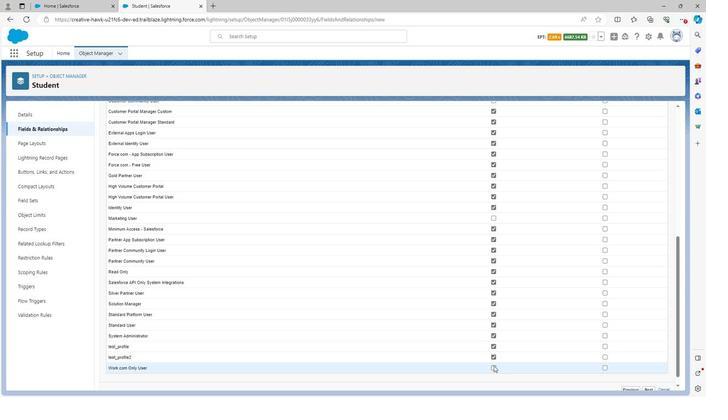 
Action: Mouse pressed left at (492, 363)
Screenshot: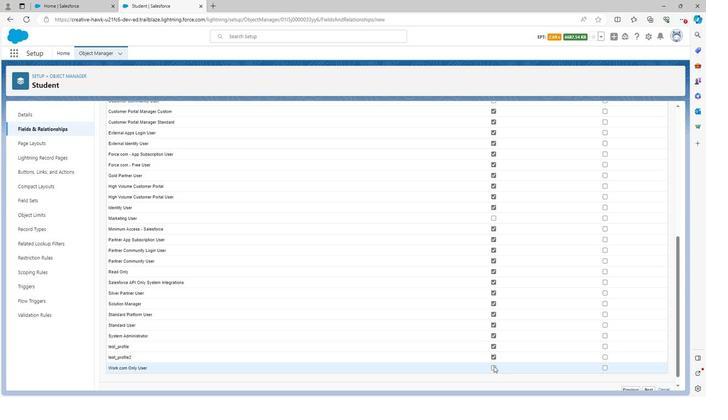 
Action: Mouse moved to (554, 331)
Screenshot: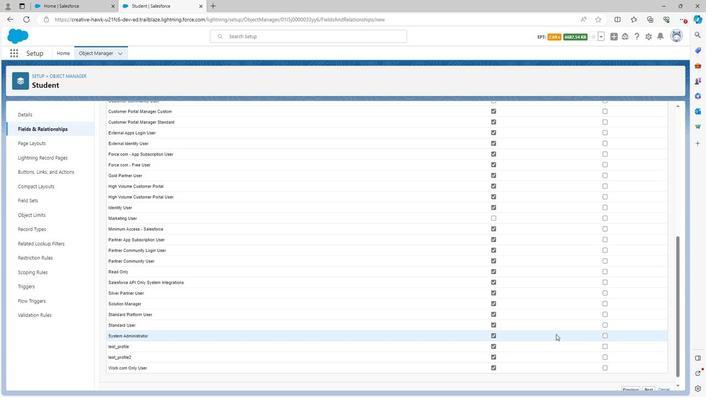 
Action: Mouse scrolled (554, 331) with delta (0, 0)
Screenshot: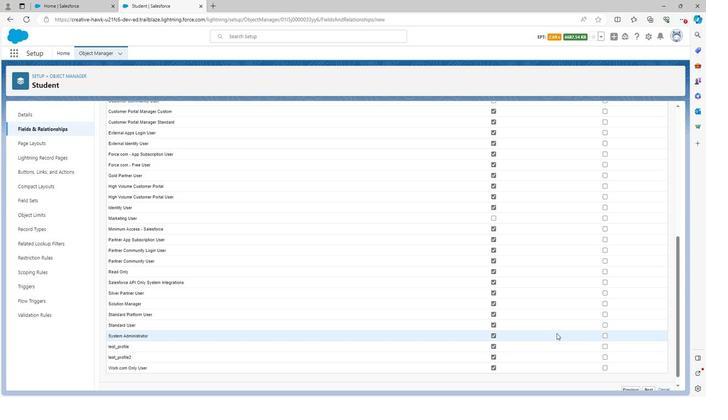 
Action: Mouse scrolled (554, 331) with delta (0, 0)
Screenshot: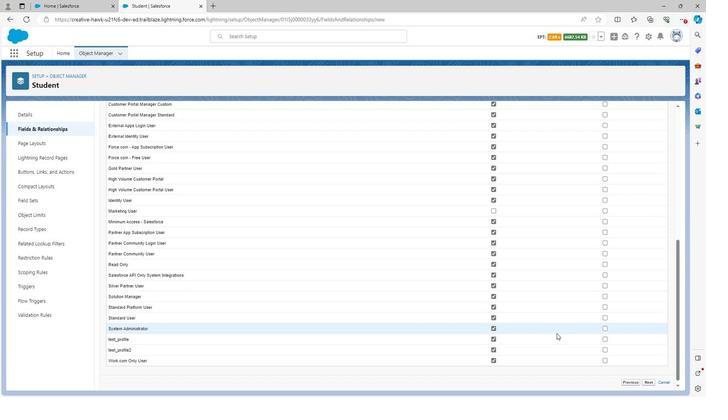 
Action: Mouse moved to (633, 248)
Screenshot: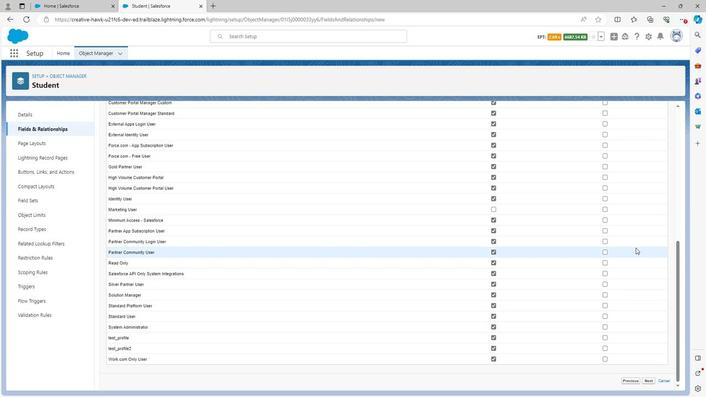 
Action: Mouse scrolled (633, 248) with delta (0, 0)
Screenshot: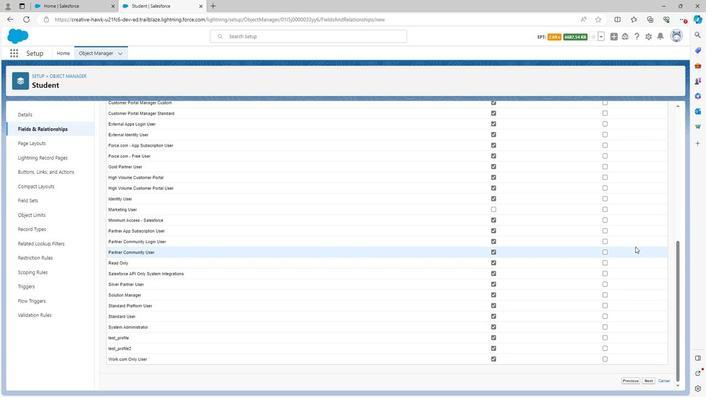 
Action: Mouse scrolled (633, 248) with delta (0, 0)
Screenshot: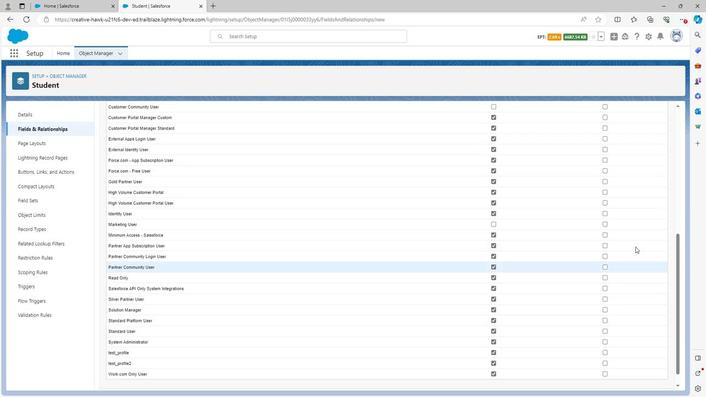 
Action: Mouse scrolled (633, 248) with delta (0, 0)
Screenshot: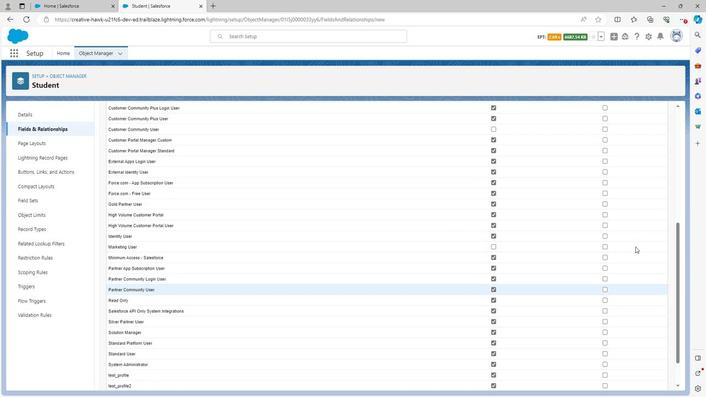 
Action: Mouse scrolled (633, 248) with delta (0, 0)
Screenshot: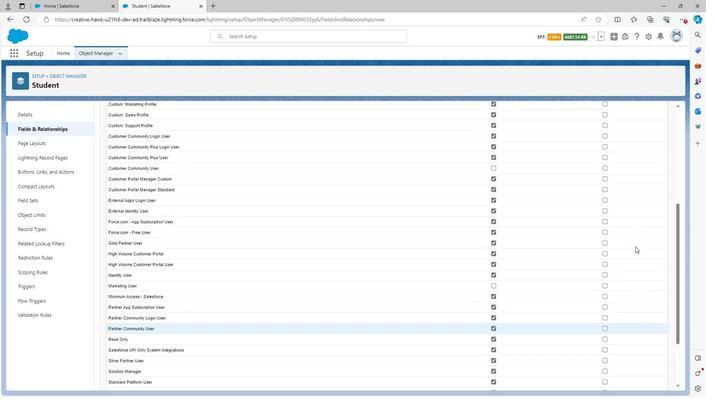 
Action: Mouse scrolled (633, 248) with delta (0, 0)
Screenshot: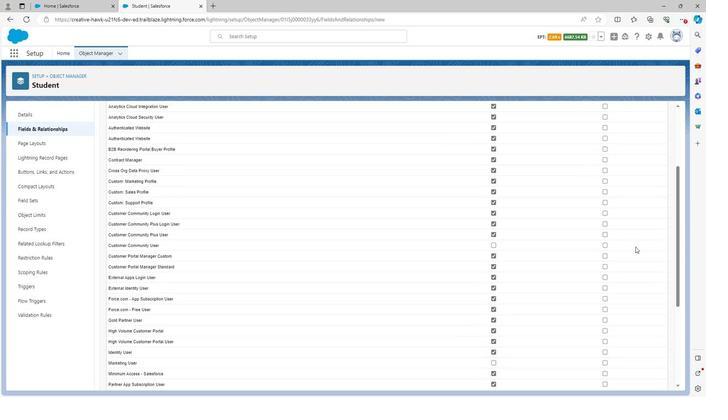 
Action: Mouse moved to (604, 173)
Screenshot: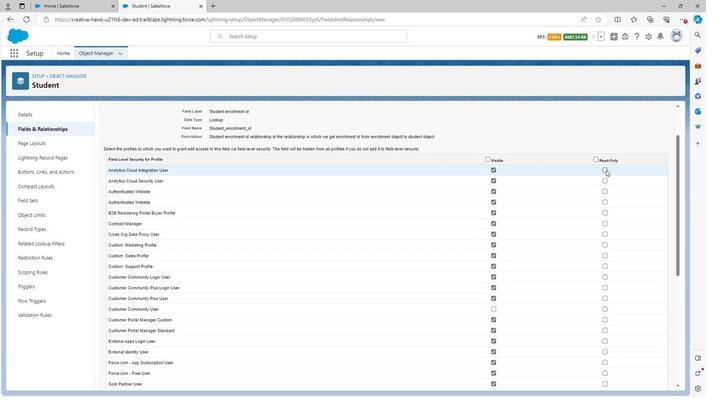 
Action: Mouse pressed left at (604, 173)
Screenshot: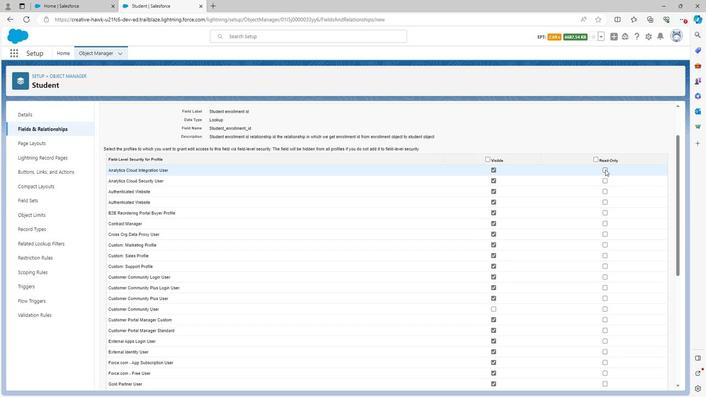 
Action: Mouse moved to (604, 183)
Screenshot: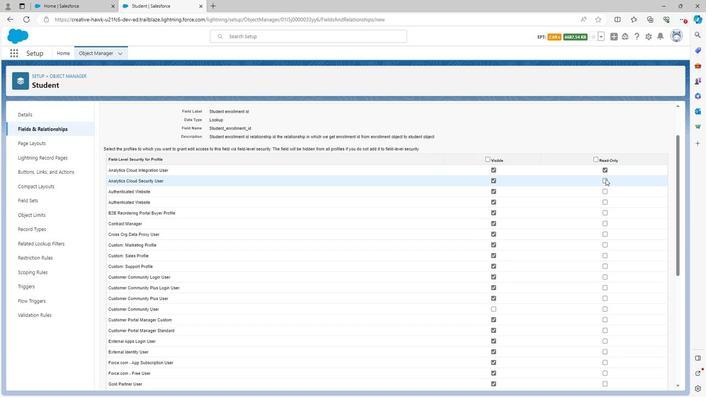 
Action: Mouse pressed left at (604, 183)
Screenshot: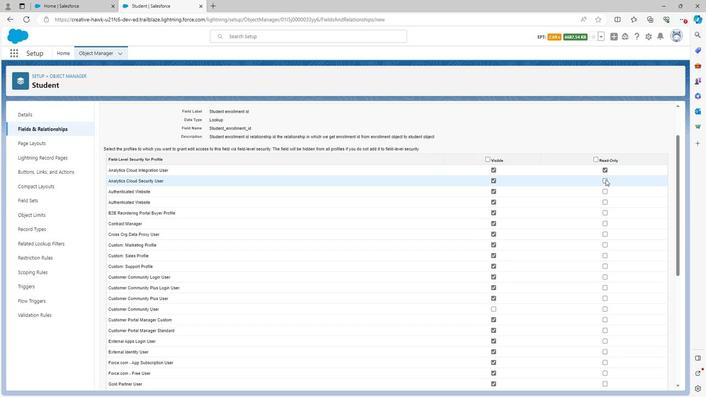 
Action: Mouse moved to (603, 196)
Screenshot: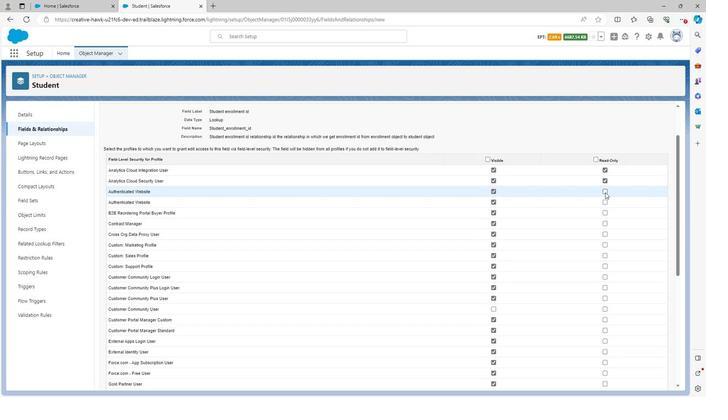 
Action: Mouse pressed left at (603, 196)
Screenshot: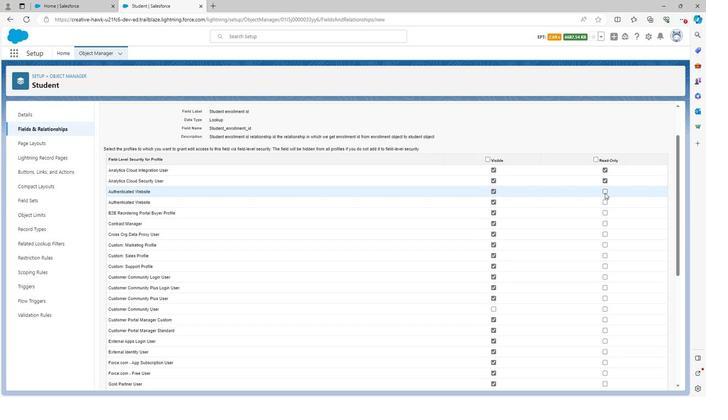 
Action: Mouse moved to (601, 204)
Screenshot: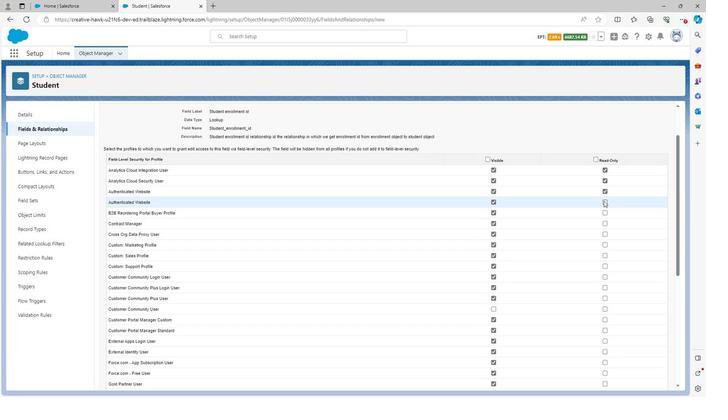 
Action: Mouse pressed left at (601, 204)
Screenshot: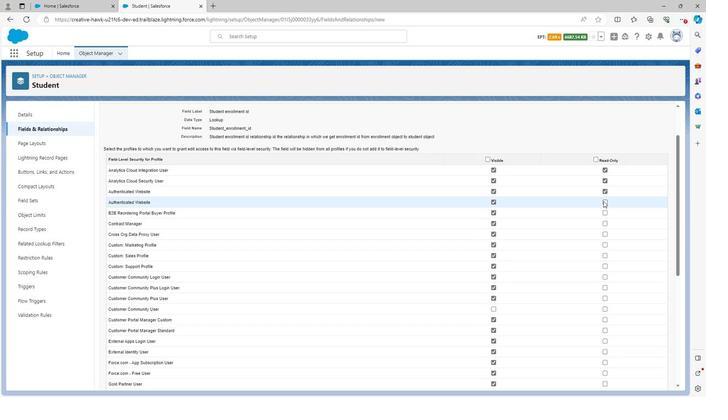 
Action: Mouse moved to (603, 215)
Screenshot: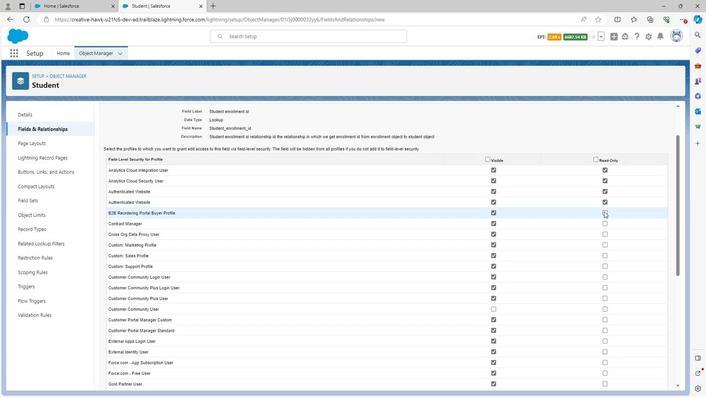 
Action: Mouse pressed left at (603, 215)
Screenshot: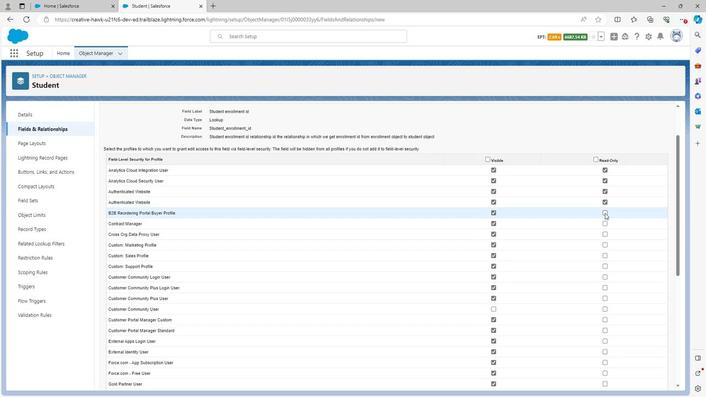 
Action: Mouse moved to (603, 225)
Screenshot: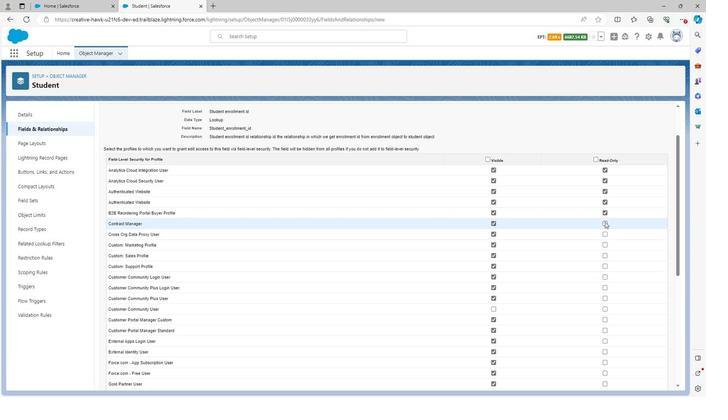
Action: Mouse pressed left at (603, 225)
Screenshot: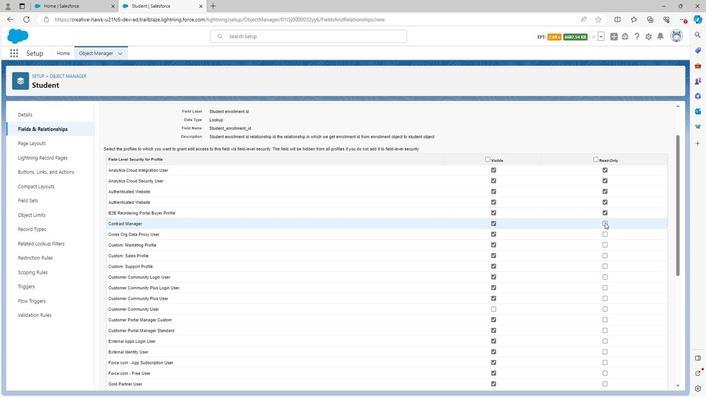 
Action: Mouse moved to (603, 236)
Screenshot: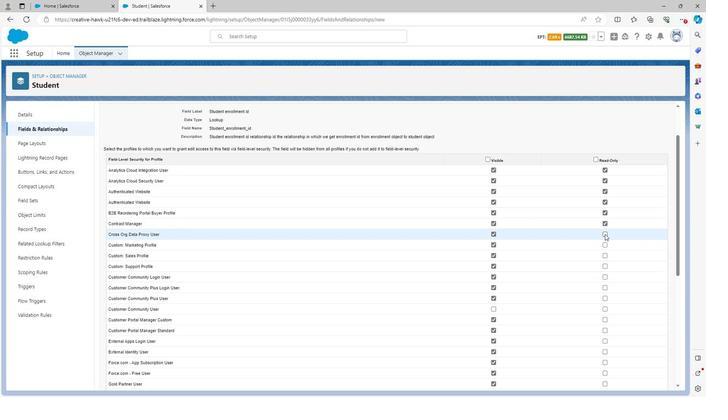 
Action: Mouse pressed left at (603, 236)
Screenshot: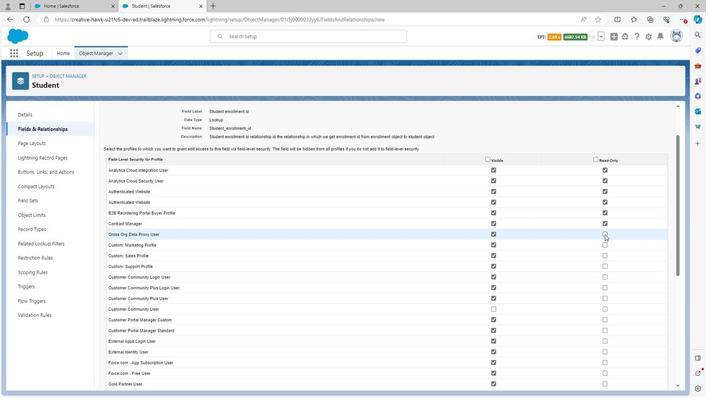 
Action: Mouse moved to (603, 245)
Screenshot: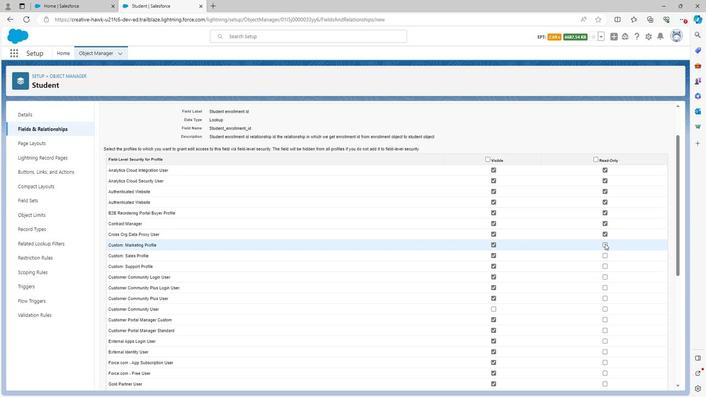 
Action: Mouse pressed left at (603, 245)
Screenshot: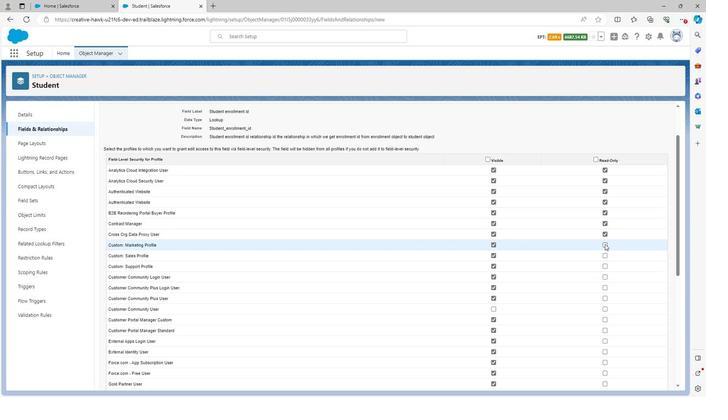 
Action: Mouse moved to (603, 255)
Screenshot: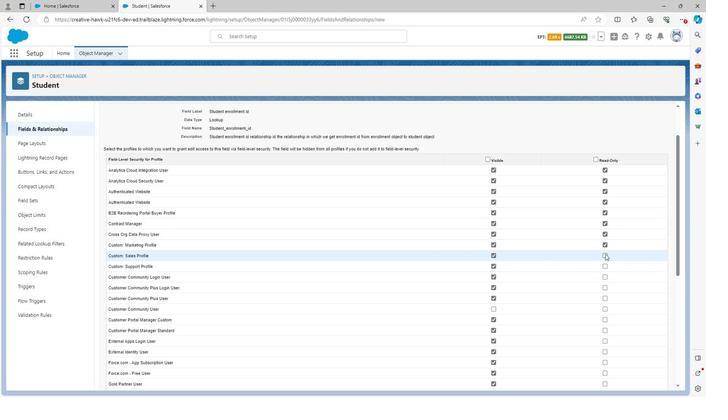 
Action: Mouse pressed left at (603, 255)
Screenshot: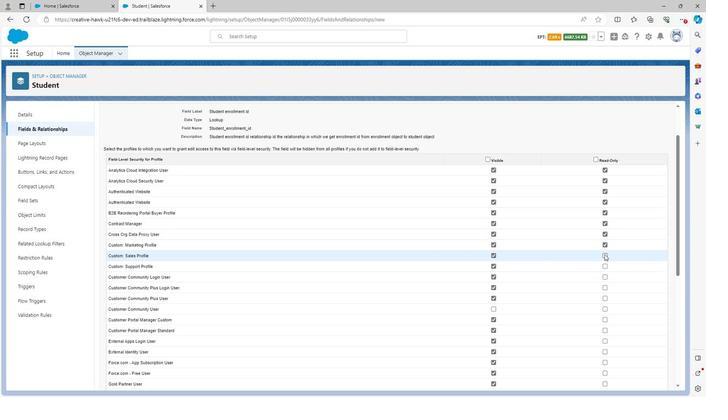
Action: Mouse moved to (604, 266)
Screenshot: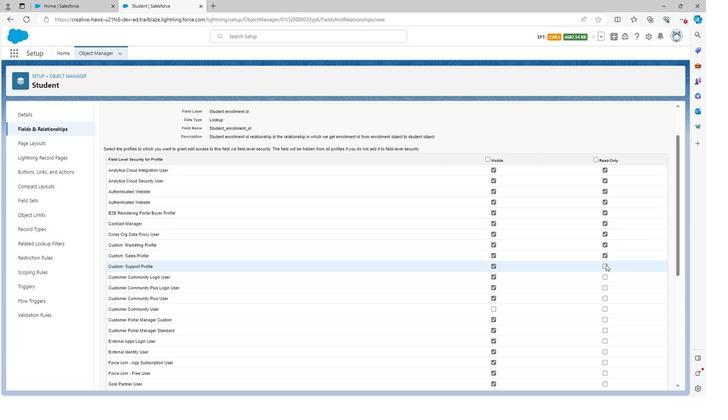 
Action: Mouse pressed left at (604, 266)
Screenshot: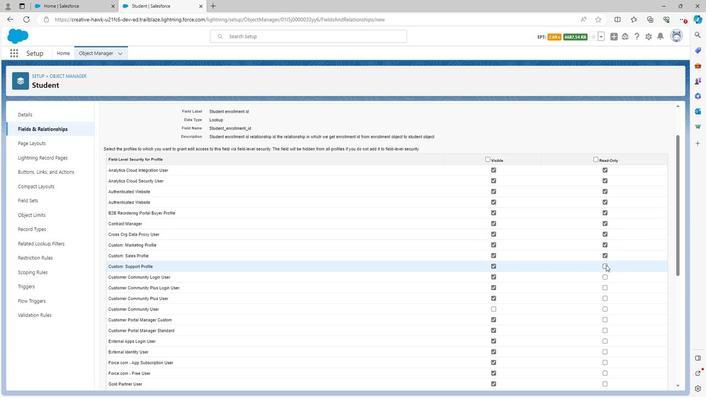 
Action: Mouse moved to (604, 275)
Screenshot: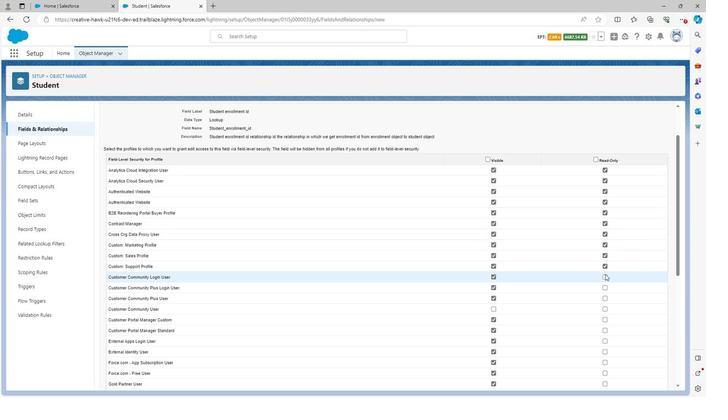 
Action: Mouse pressed left at (604, 275)
Screenshot: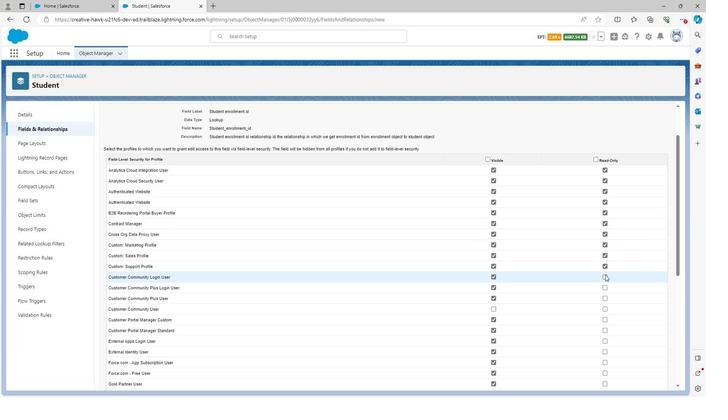 
Action: Mouse moved to (603, 285)
Screenshot: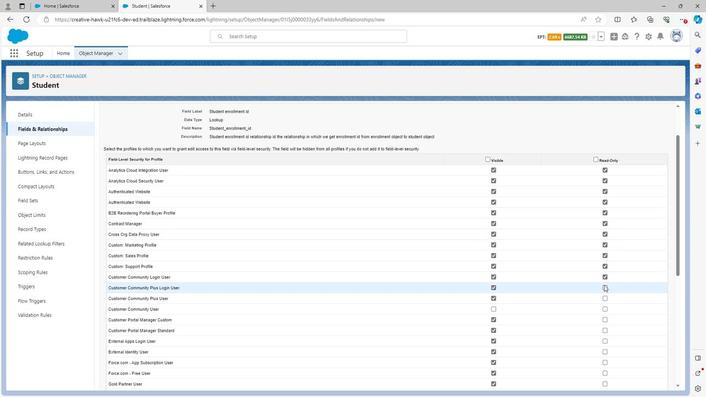 
Action: Mouse pressed left at (603, 285)
Screenshot: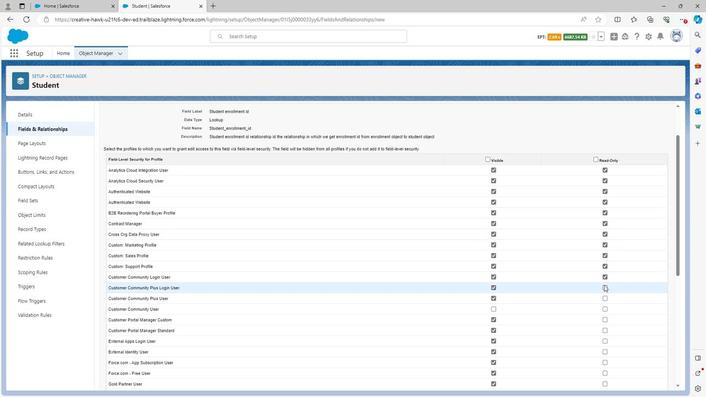 
Action: Mouse moved to (603, 297)
Screenshot: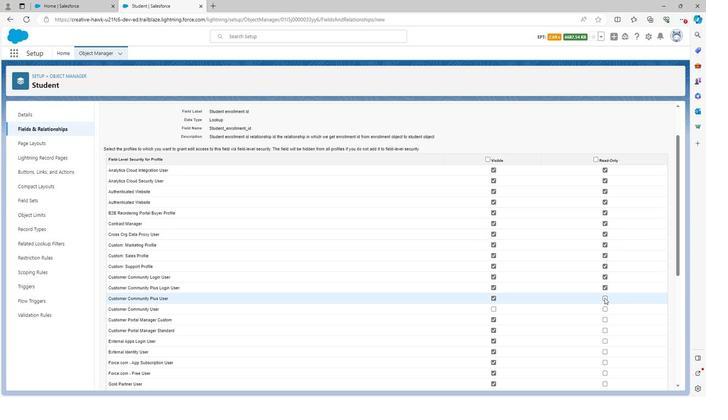 
Action: Mouse pressed left at (603, 297)
Screenshot: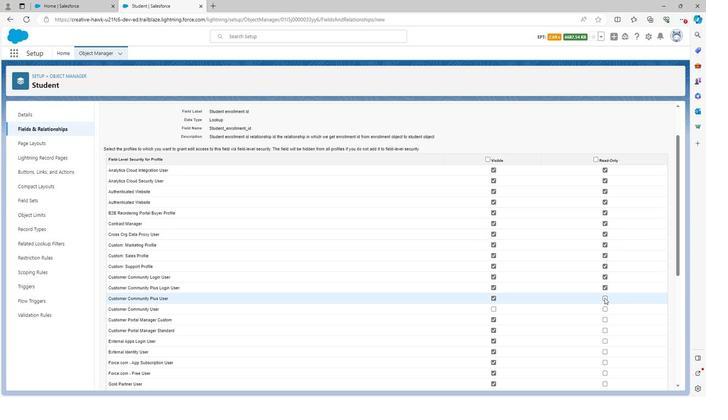
Action: Mouse moved to (603, 298)
Screenshot: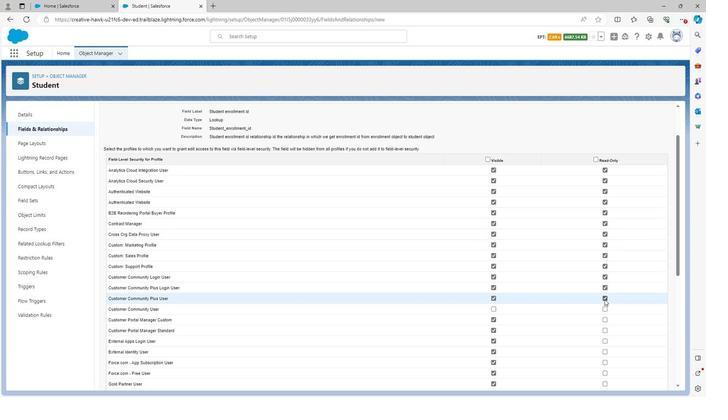 
Action: Mouse scrolled (603, 298) with delta (0, 0)
Screenshot: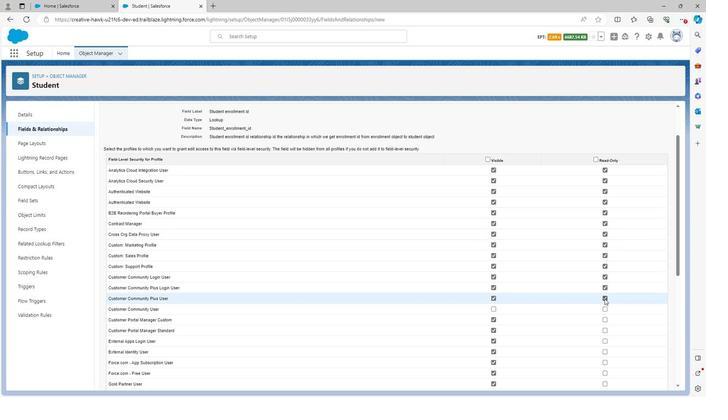 
Action: Mouse scrolled (603, 298) with delta (0, 0)
Screenshot: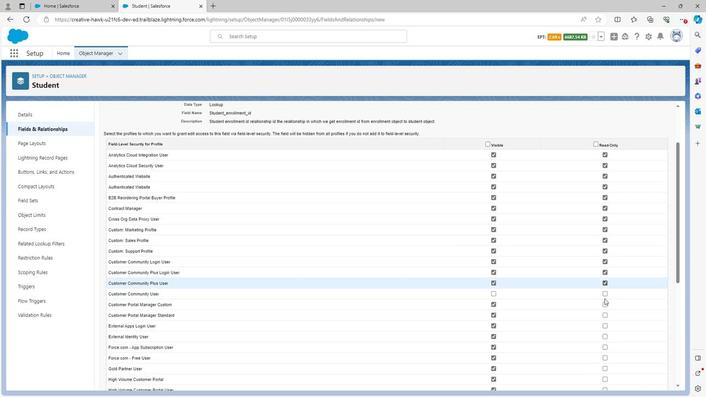 
Action: Mouse moved to (603, 297)
Screenshot: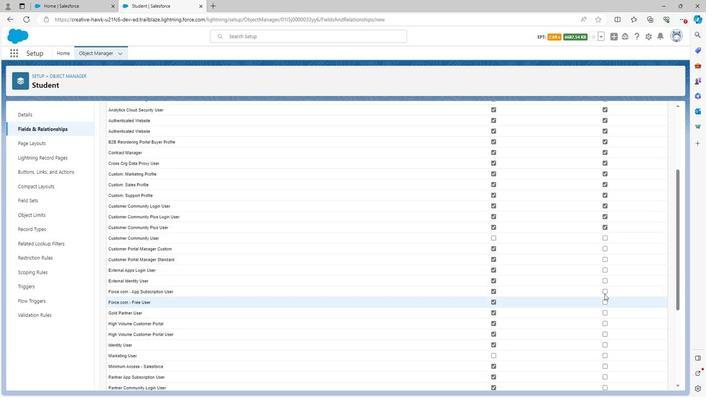 
Action: Mouse scrolled (603, 297) with delta (0, 0)
Screenshot: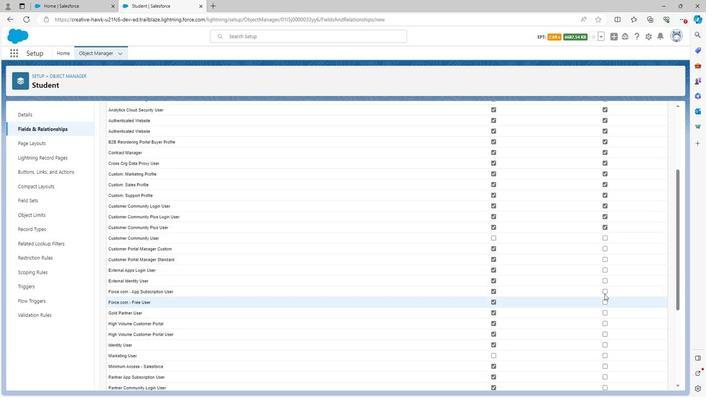 
Action: Mouse moved to (604, 193)
Screenshot: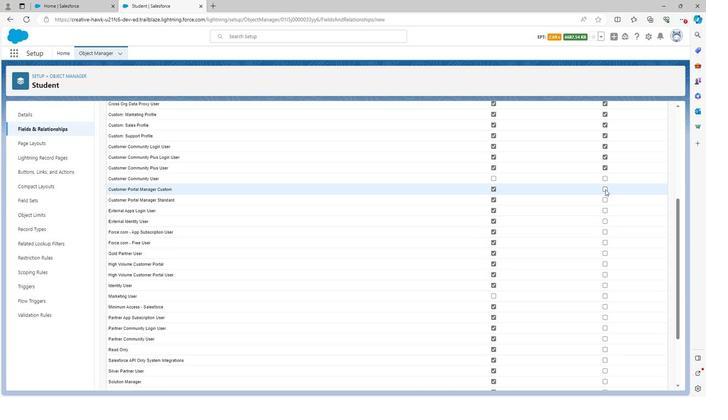 
Action: Mouse pressed left at (604, 193)
Screenshot: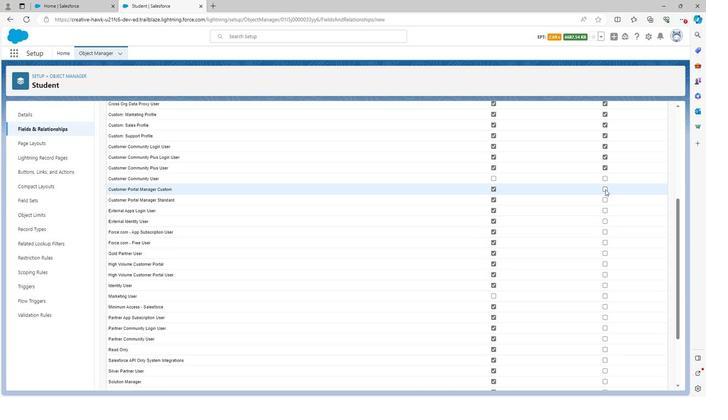 
Action: Mouse moved to (603, 203)
Screenshot: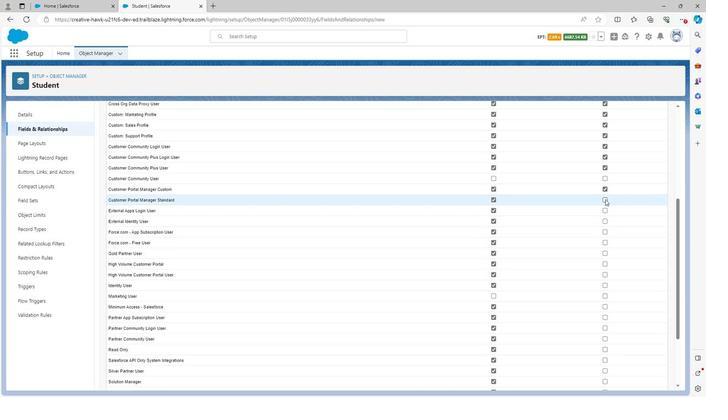 
Action: Mouse pressed left at (603, 203)
Screenshot: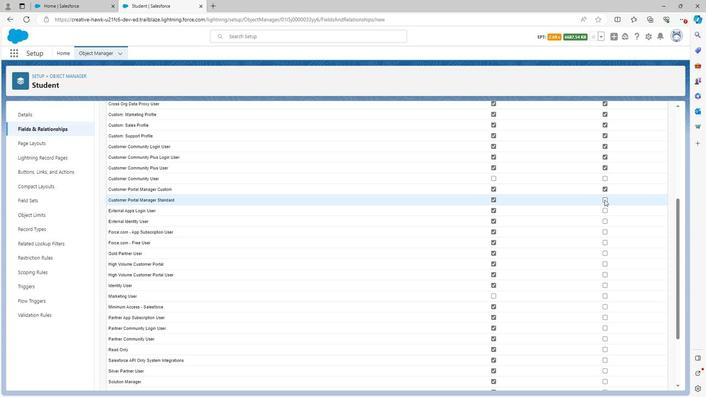 
Action: Mouse moved to (603, 213)
Screenshot: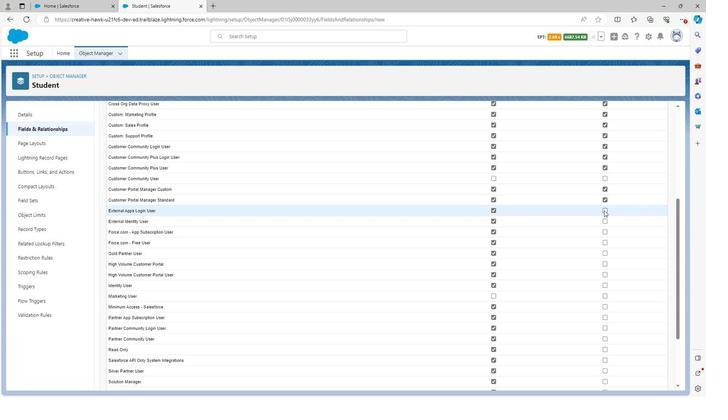 
Action: Mouse pressed left at (603, 213)
Screenshot: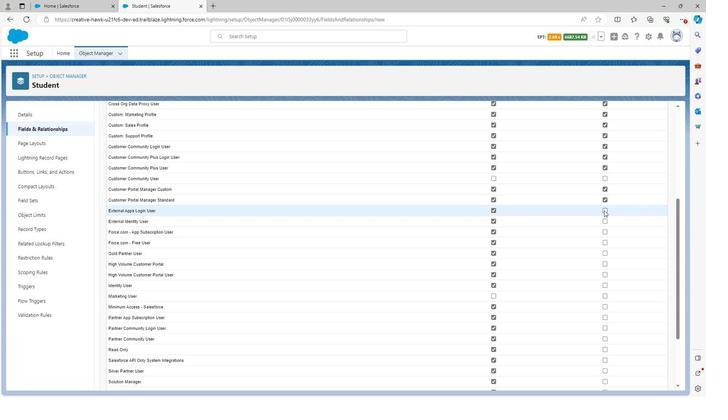 
Action: Mouse moved to (602, 223)
Screenshot: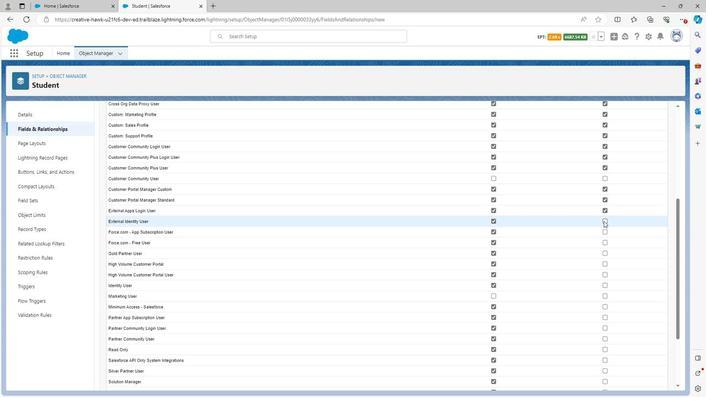 
Action: Mouse pressed left at (602, 223)
